 Task: Search one way flight ticket for 5 adults, 2 children, 1 infant in seat and 2 infants on lap in economy from Alamosa: San Luis Valley Regional Airport (bergman Field) to Wilmington: Wilmington International Airport on 8-6-2023. Choice of flights is Singapure airlines. Number of bags: 6 checked bags. Price is upto 55000. Outbound departure time preference is 22:45.
Action: Mouse moved to (277, 377)
Screenshot: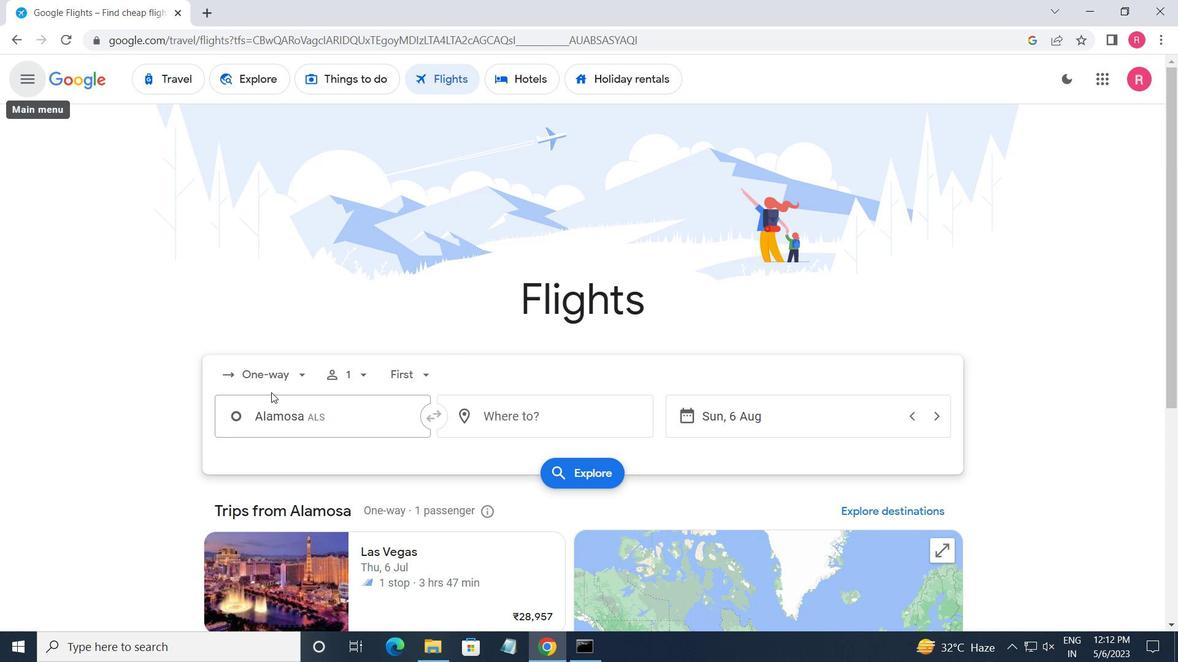 
Action: Mouse pressed left at (277, 377)
Screenshot: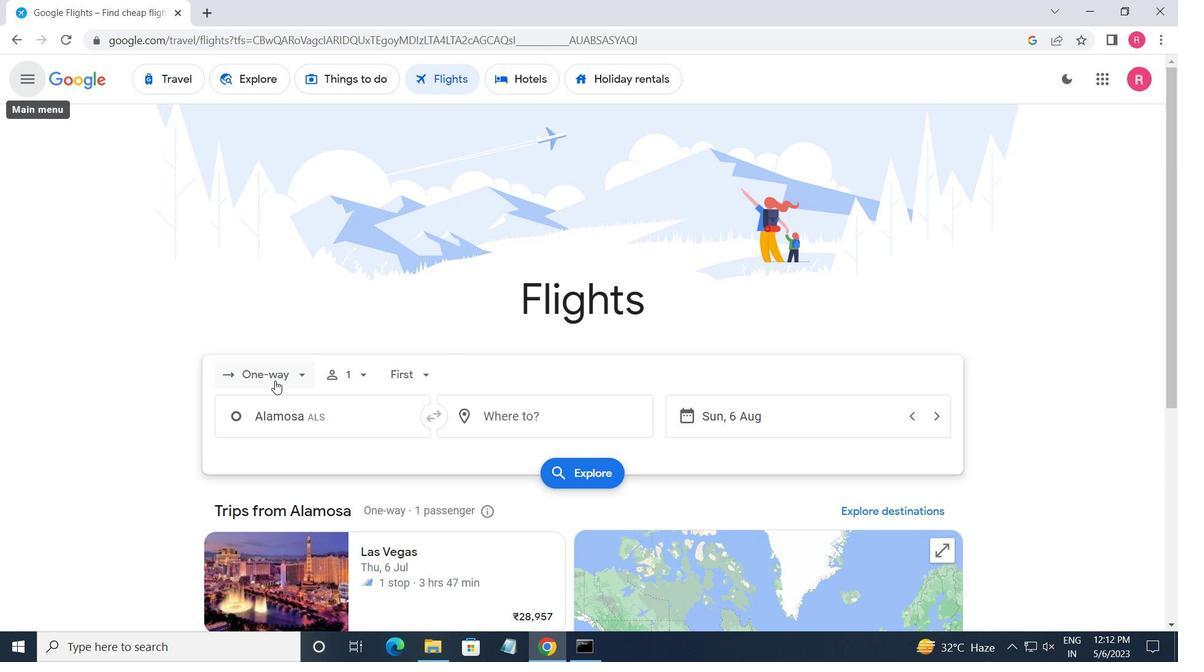 
Action: Mouse moved to (279, 449)
Screenshot: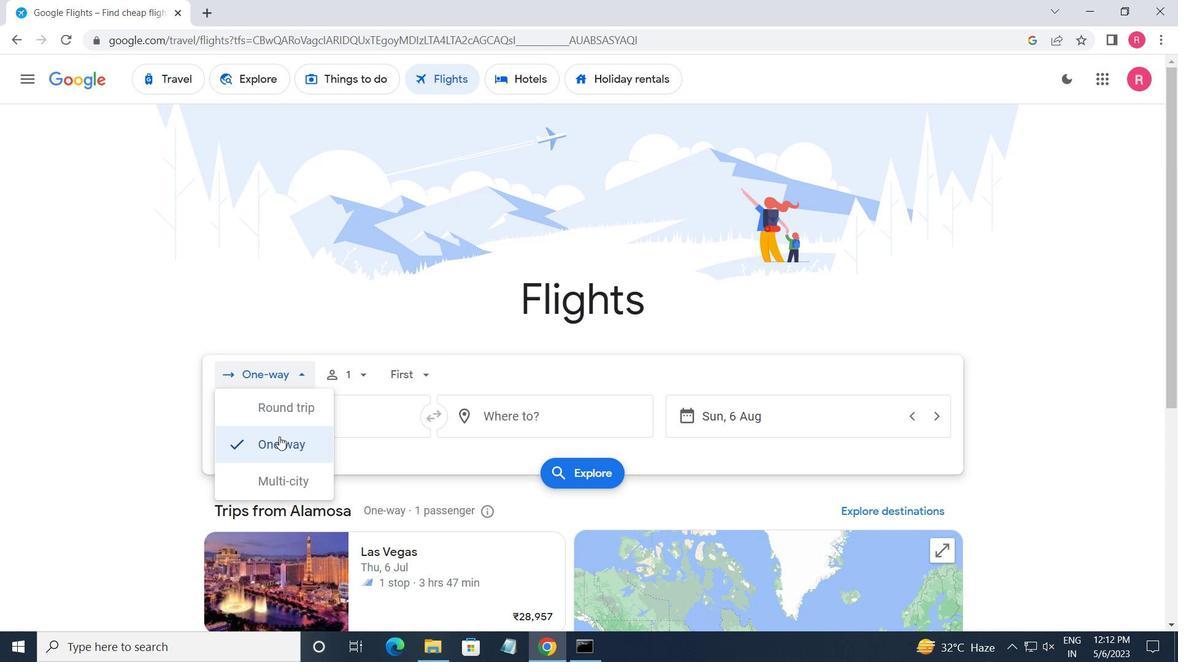 
Action: Mouse pressed left at (279, 449)
Screenshot: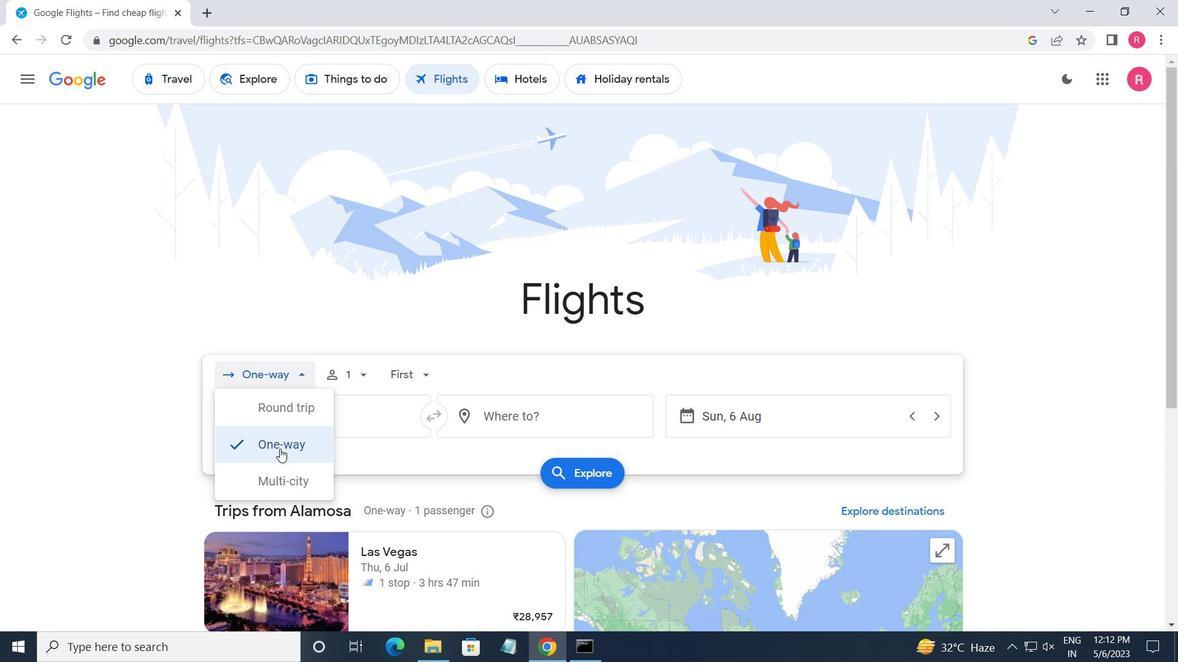 
Action: Mouse moved to (357, 368)
Screenshot: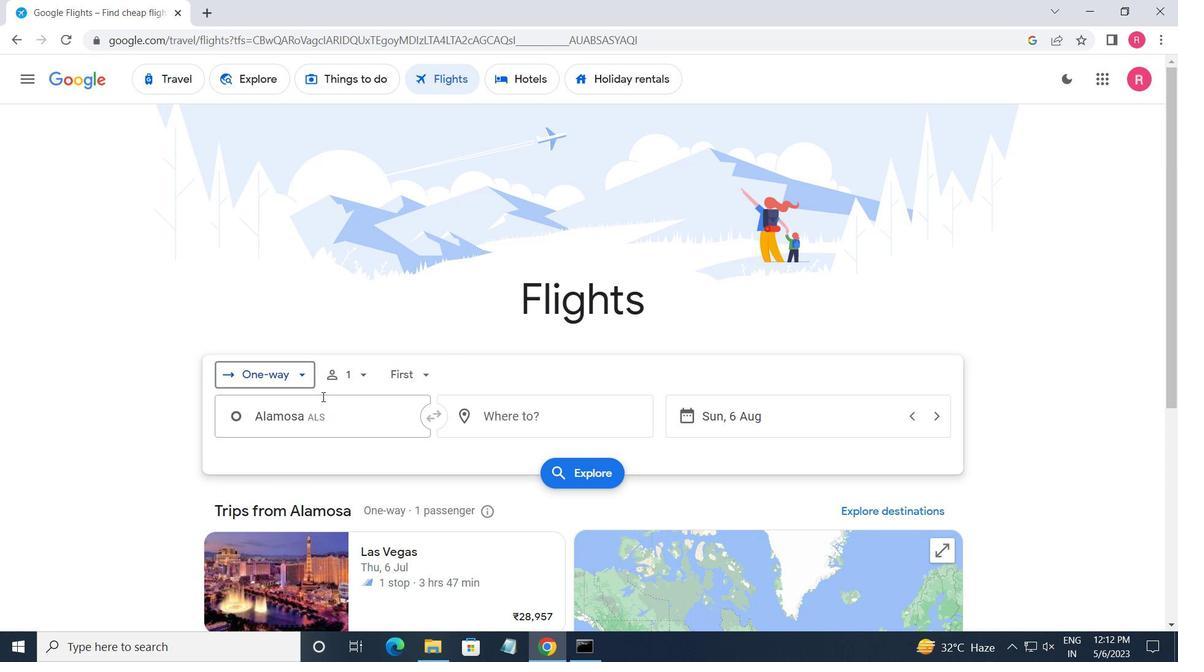 
Action: Mouse pressed left at (357, 368)
Screenshot: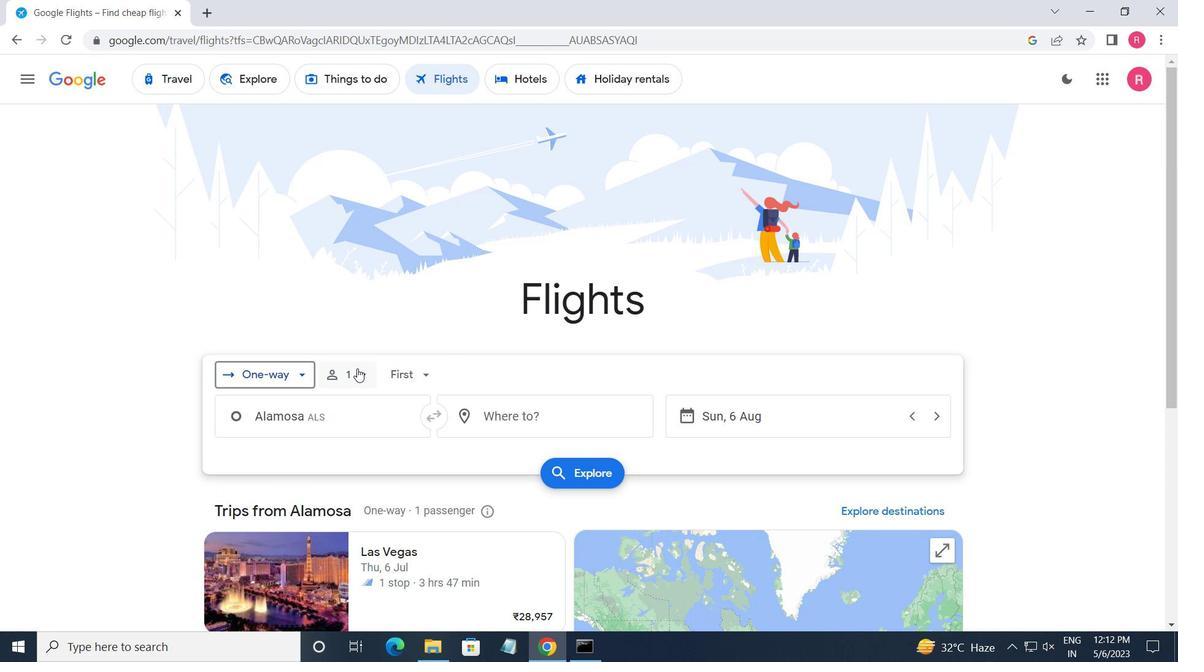 
Action: Mouse moved to (490, 414)
Screenshot: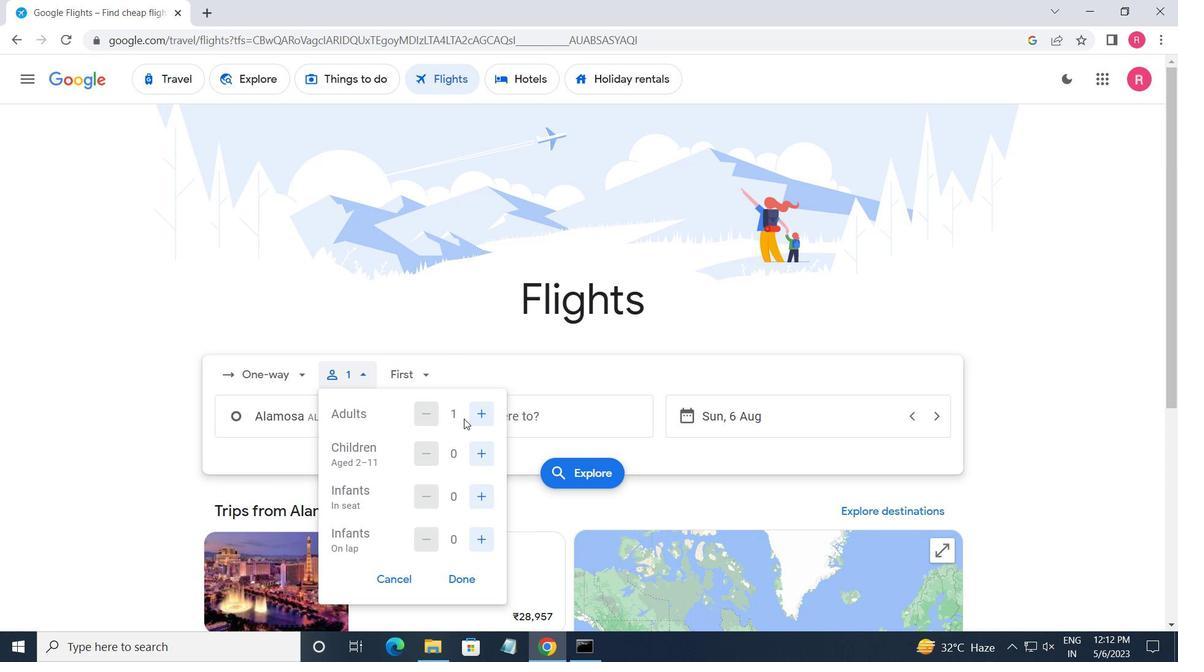 
Action: Mouse pressed left at (490, 414)
Screenshot: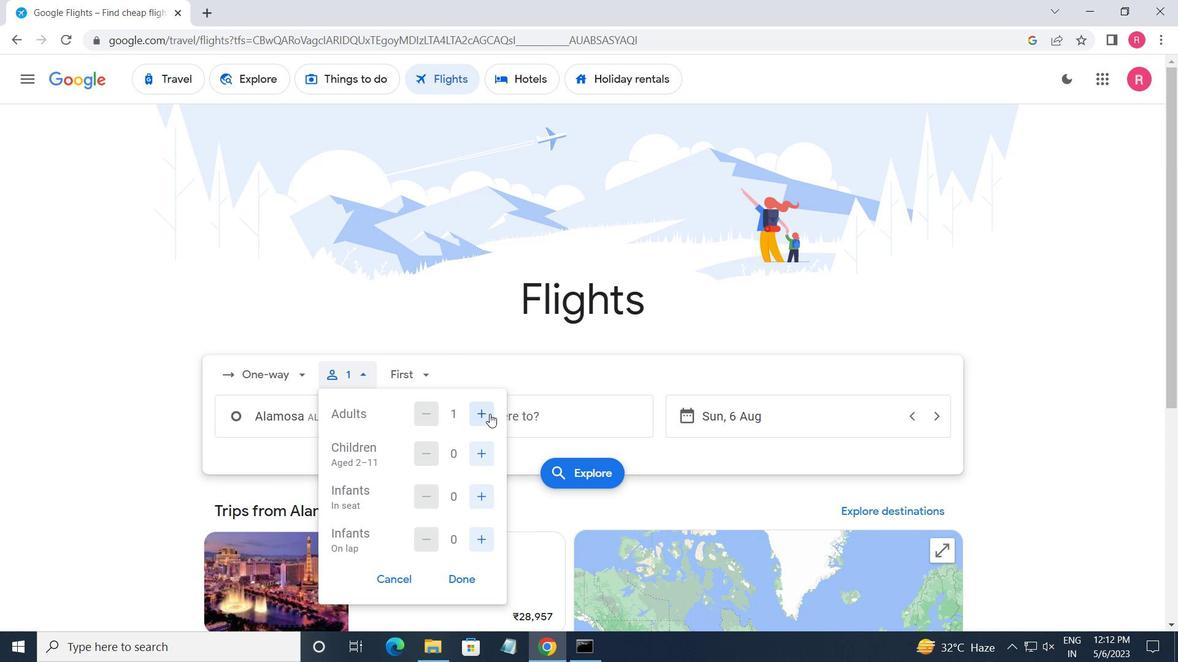 
Action: Mouse pressed left at (490, 414)
Screenshot: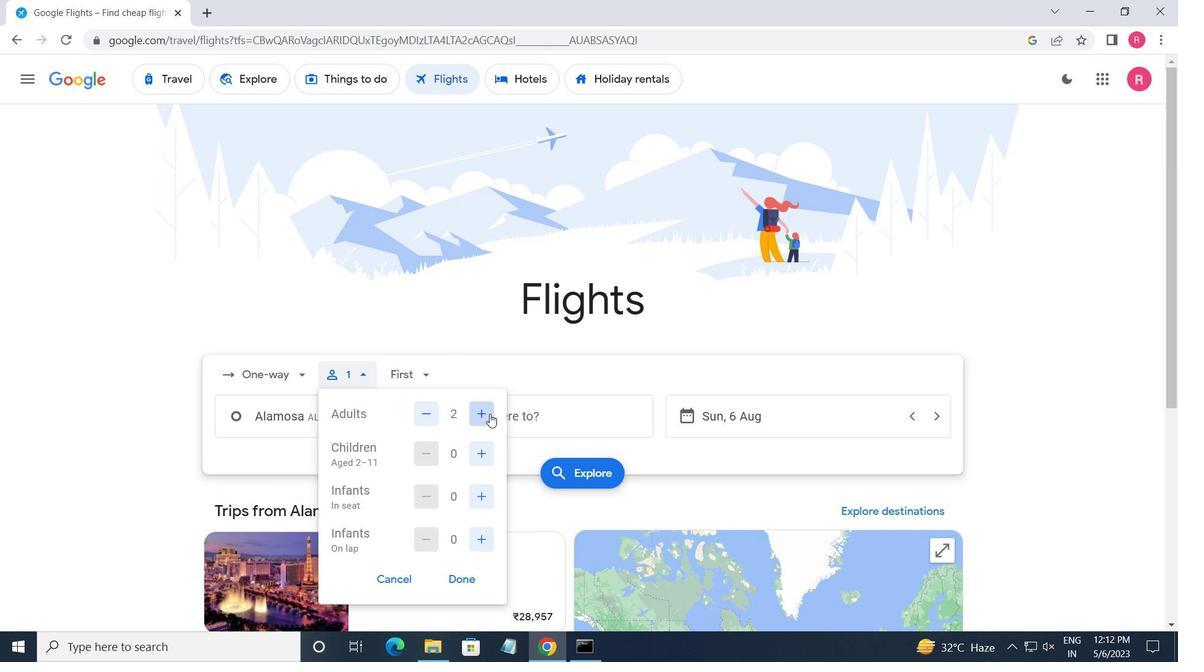 
Action: Mouse pressed left at (490, 414)
Screenshot: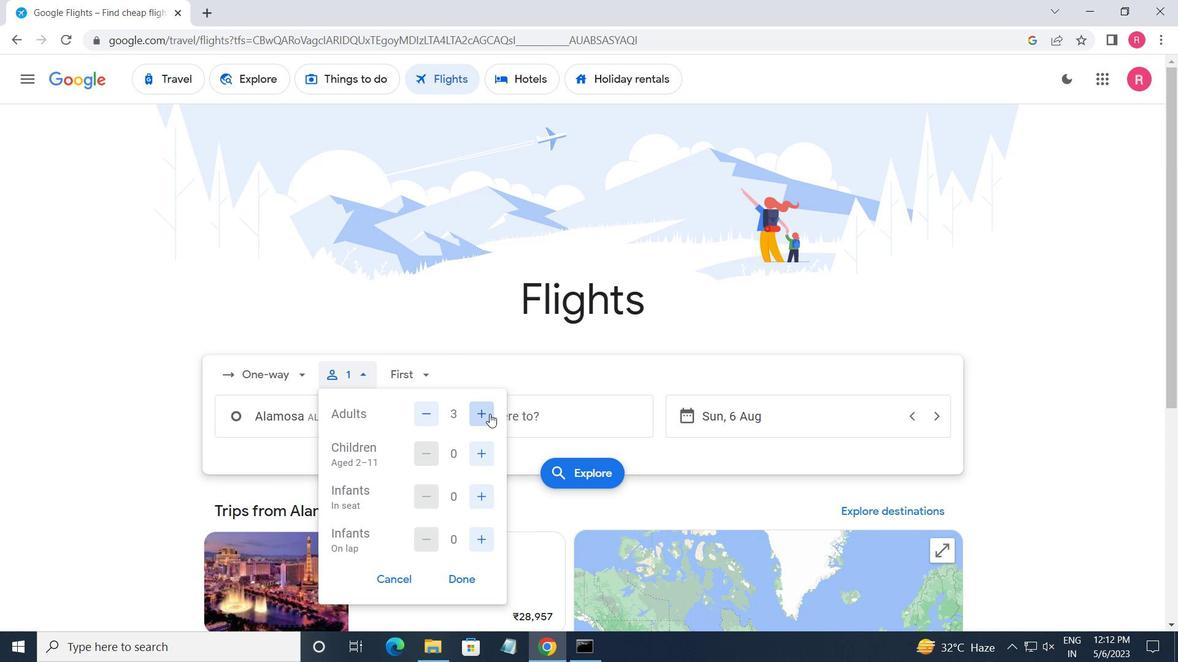 
Action: Mouse pressed left at (490, 414)
Screenshot: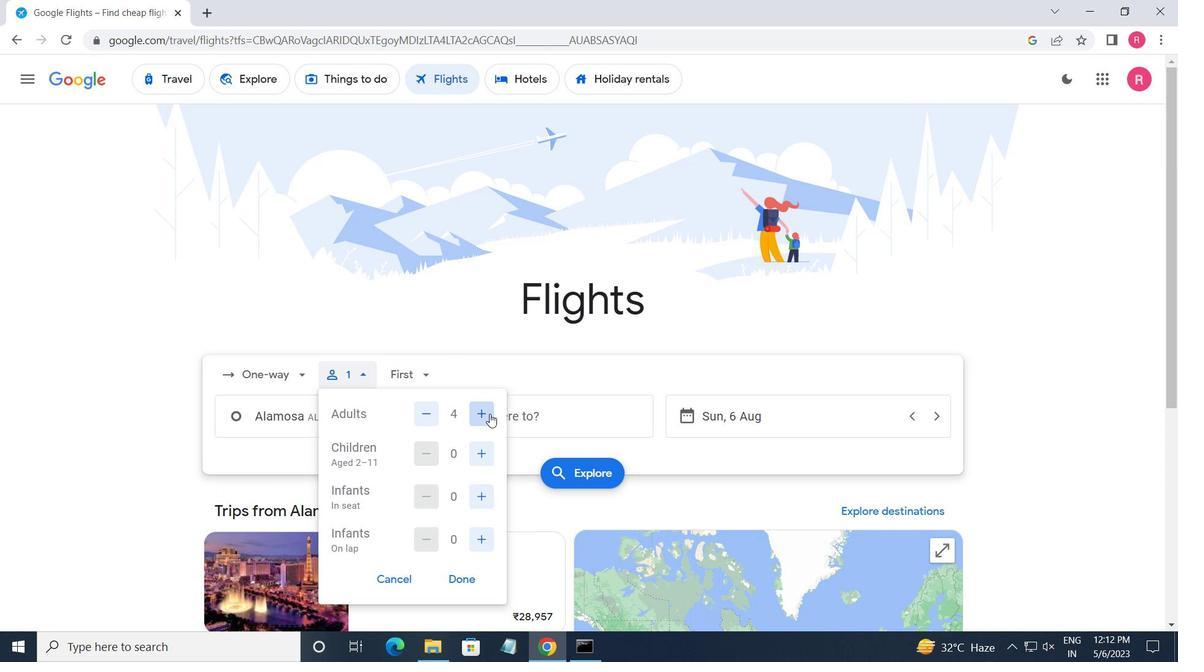 
Action: Mouse moved to (485, 459)
Screenshot: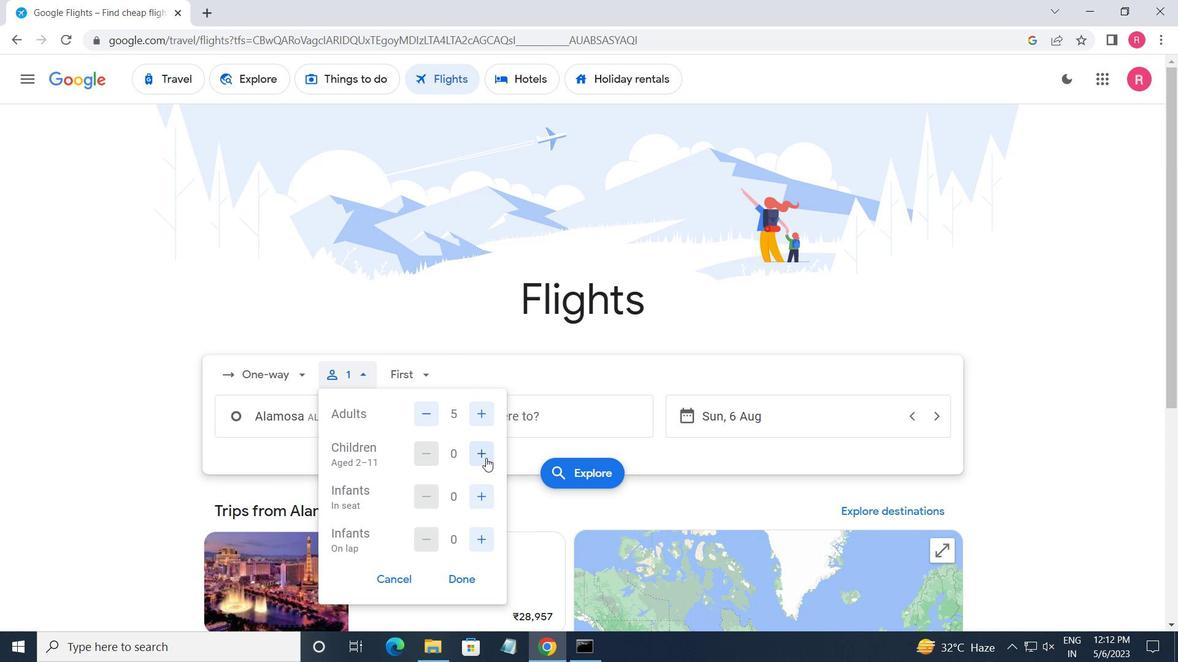 
Action: Mouse pressed left at (485, 459)
Screenshot: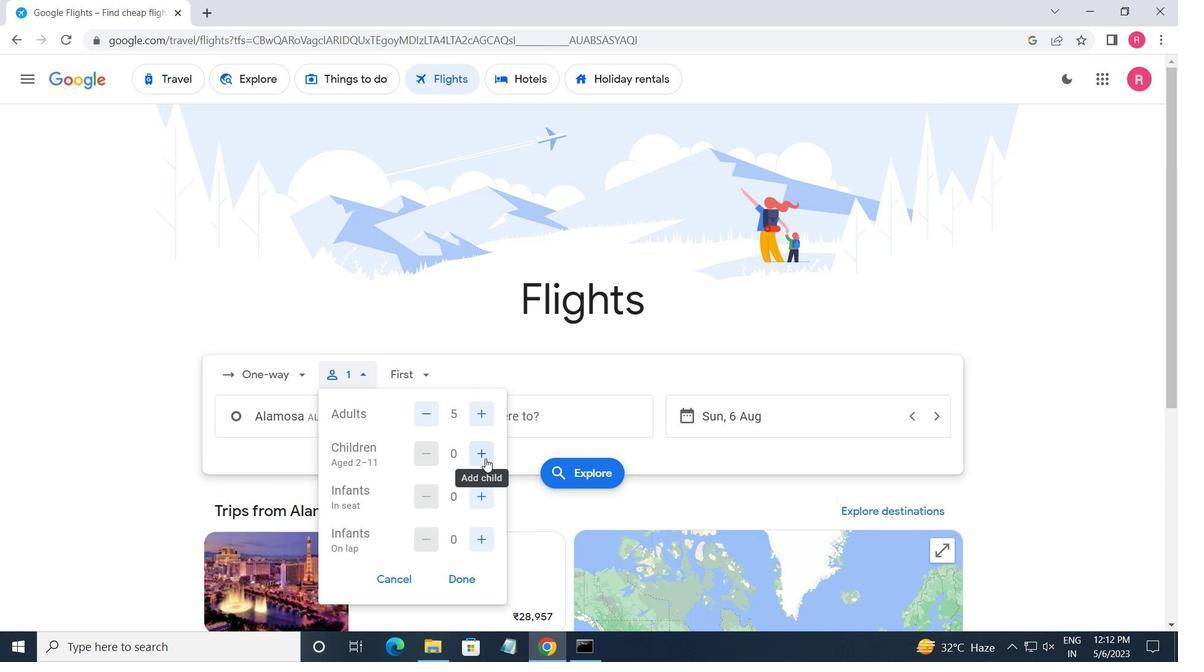 
Action: Mouse pressed left at (485, 459)
Screenshot: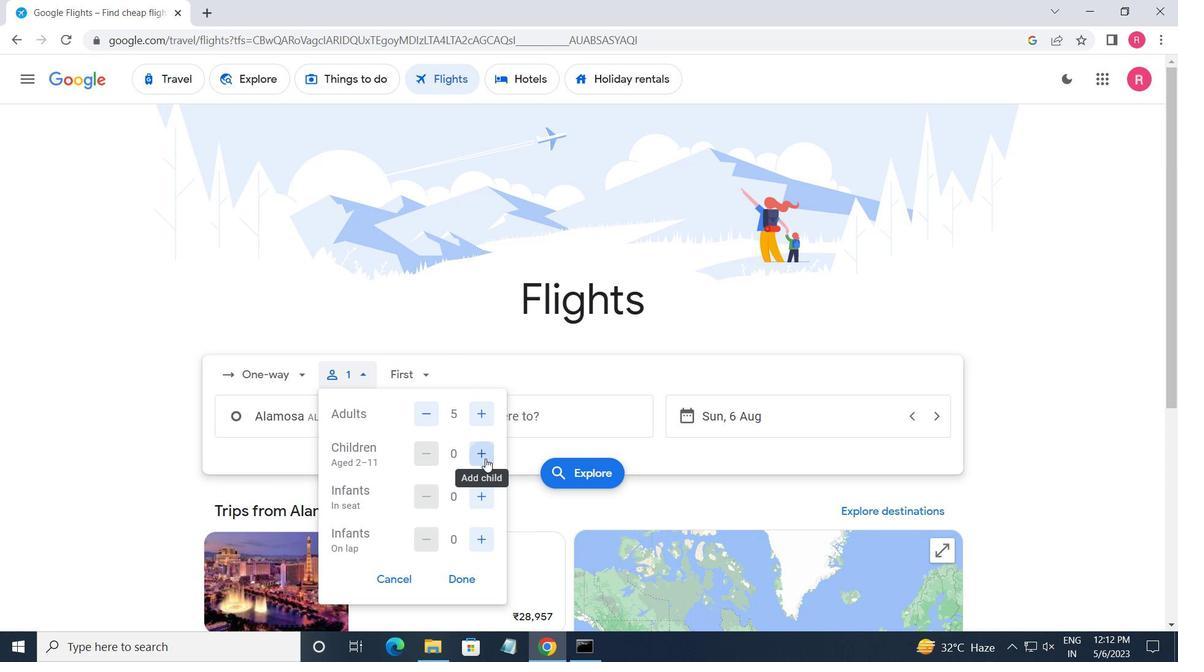 
Action: Mouse moved to (481, 495)
Screenshot: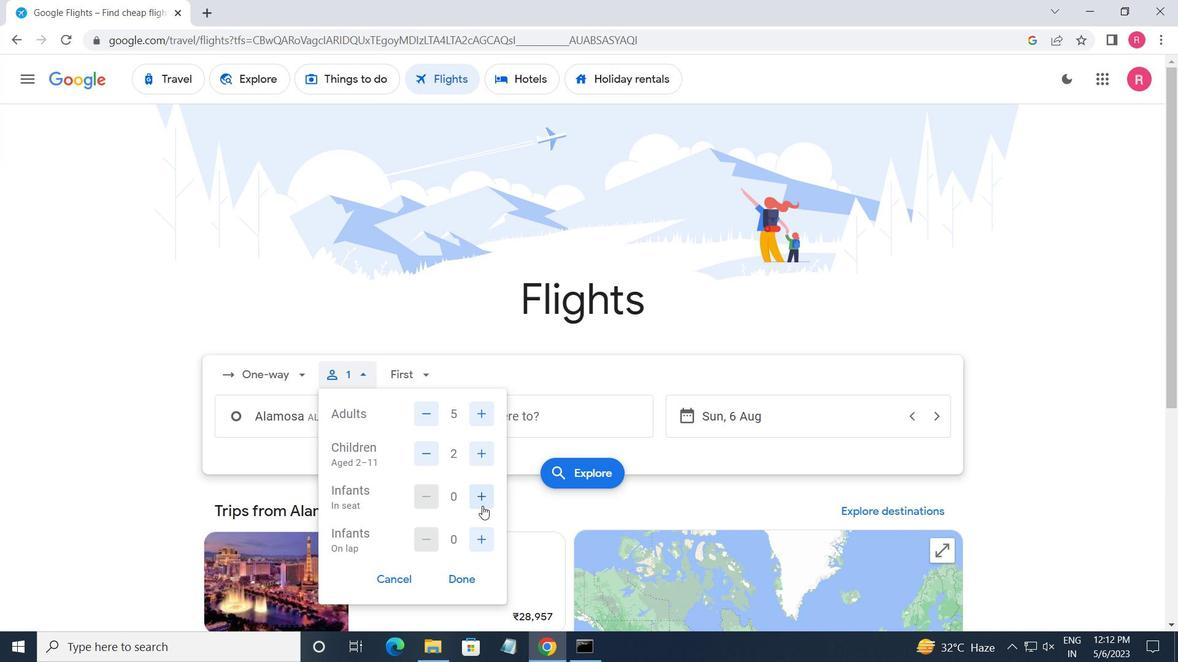 
Action: Mouse pressed left at (481, 495)
Screenshot: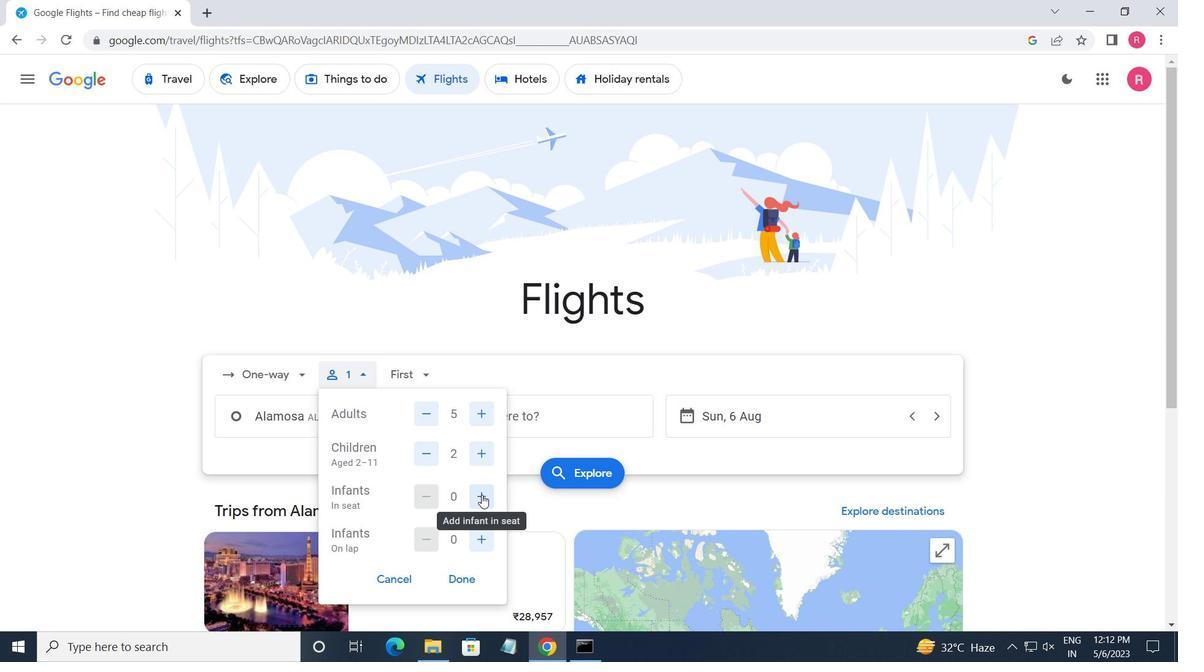 
Action: Mouse moved to (482, 537)
Screenshot: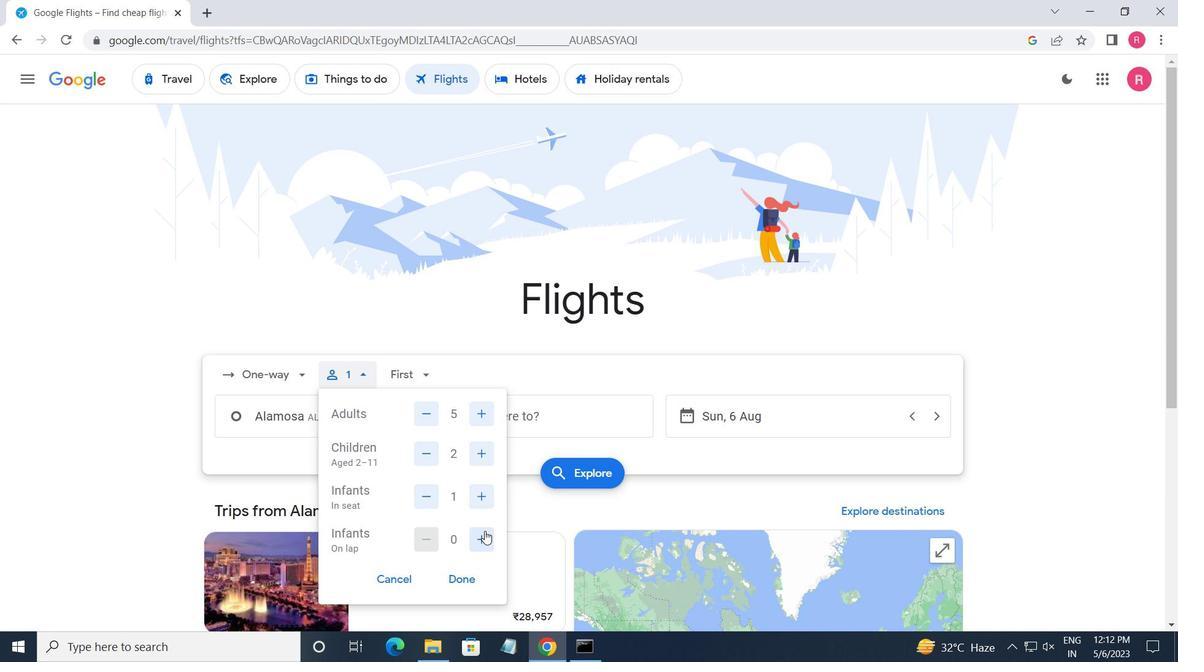 
Action: Mouse pressed left at (482, 537)
Screenshot: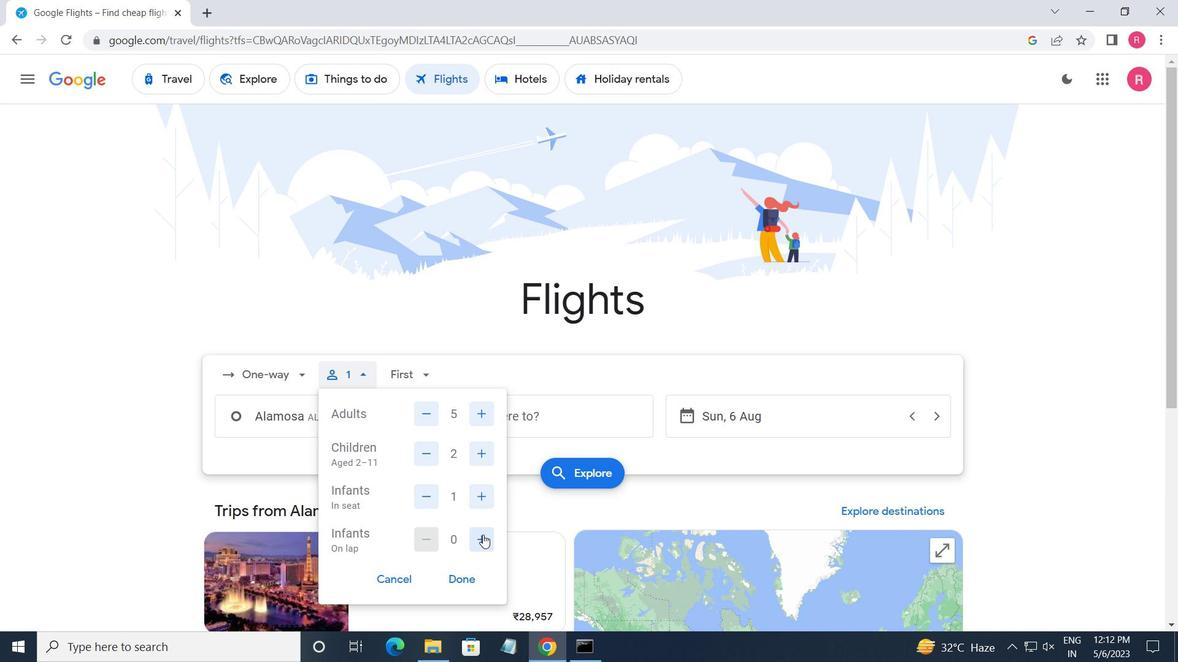 
Action: Mouse pressed left at (482, 537)
Screenshot: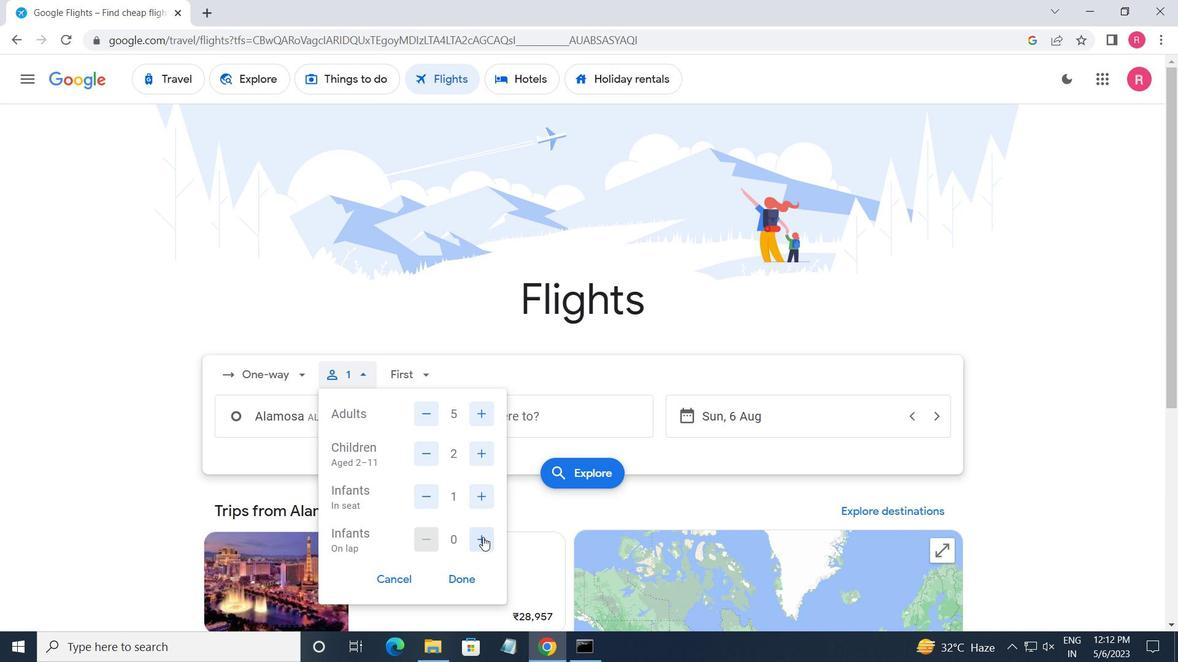 
Action: Mouse moved to (430, 533)
Screenshot: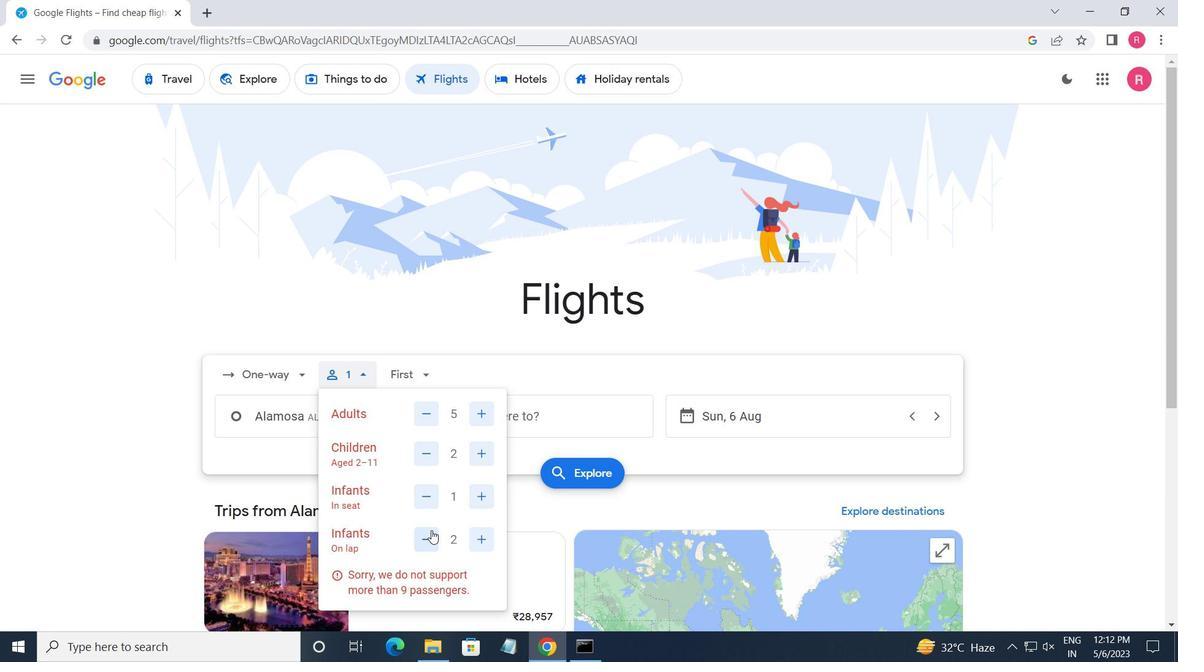 
Action: Mouse pressed left at (430, 533)
Screenshot: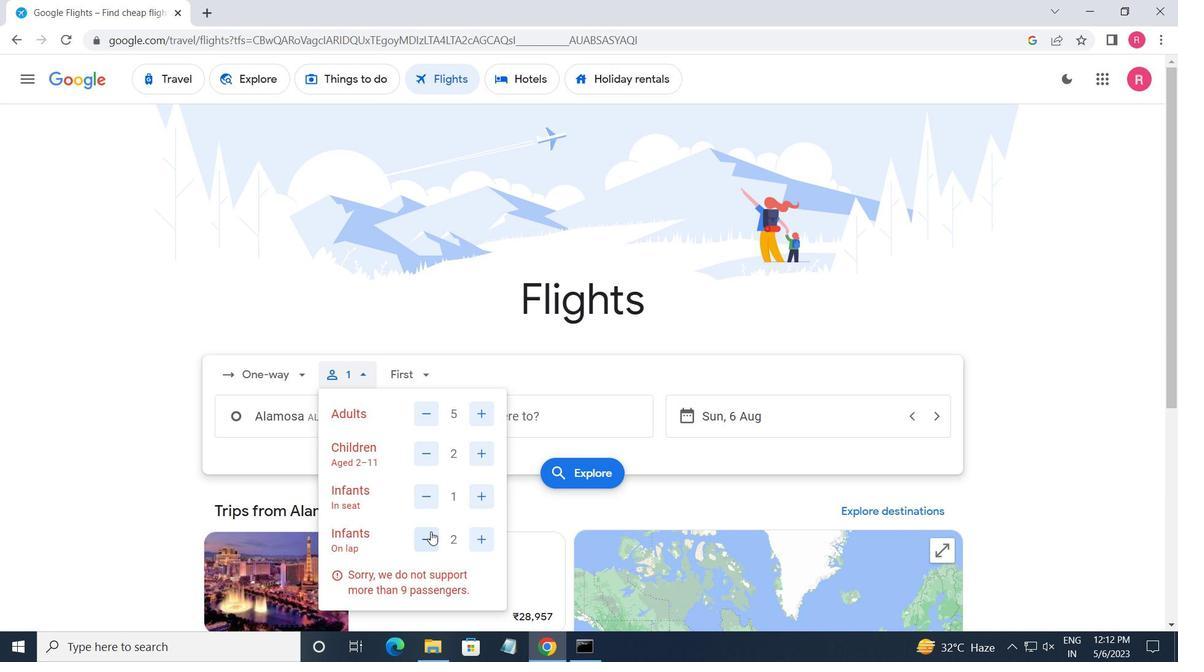 
Action: Mouse moved to (465, 576)
Screenshot: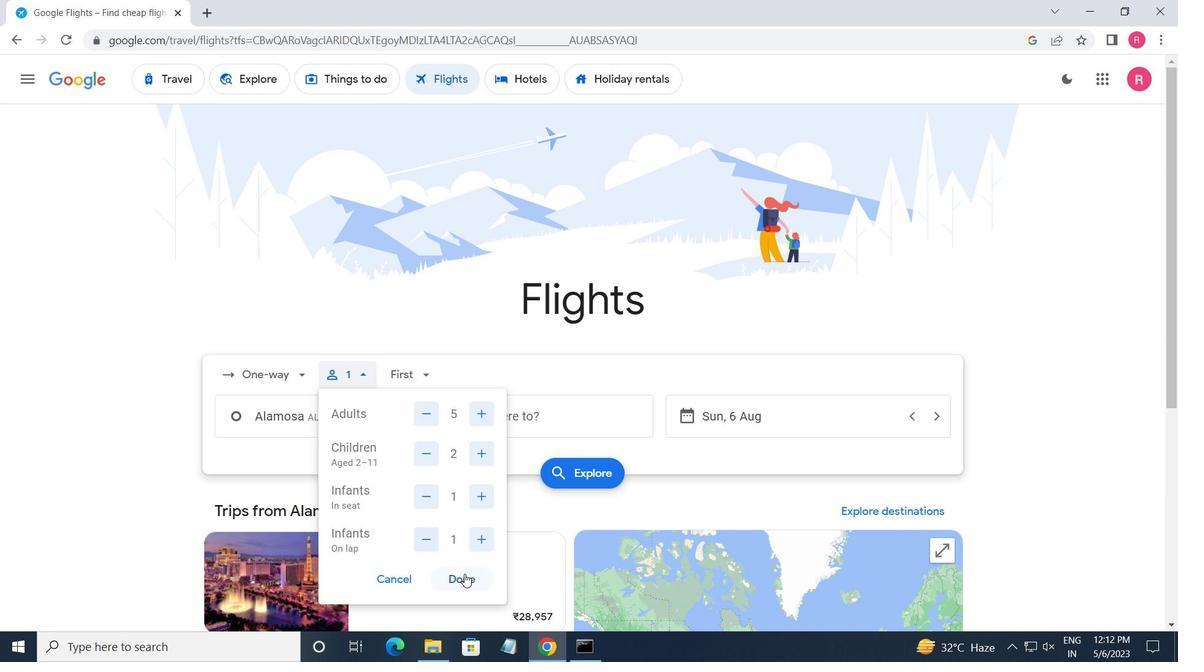 
Action: Mouse pressed left at (465, 576)
Screenshot: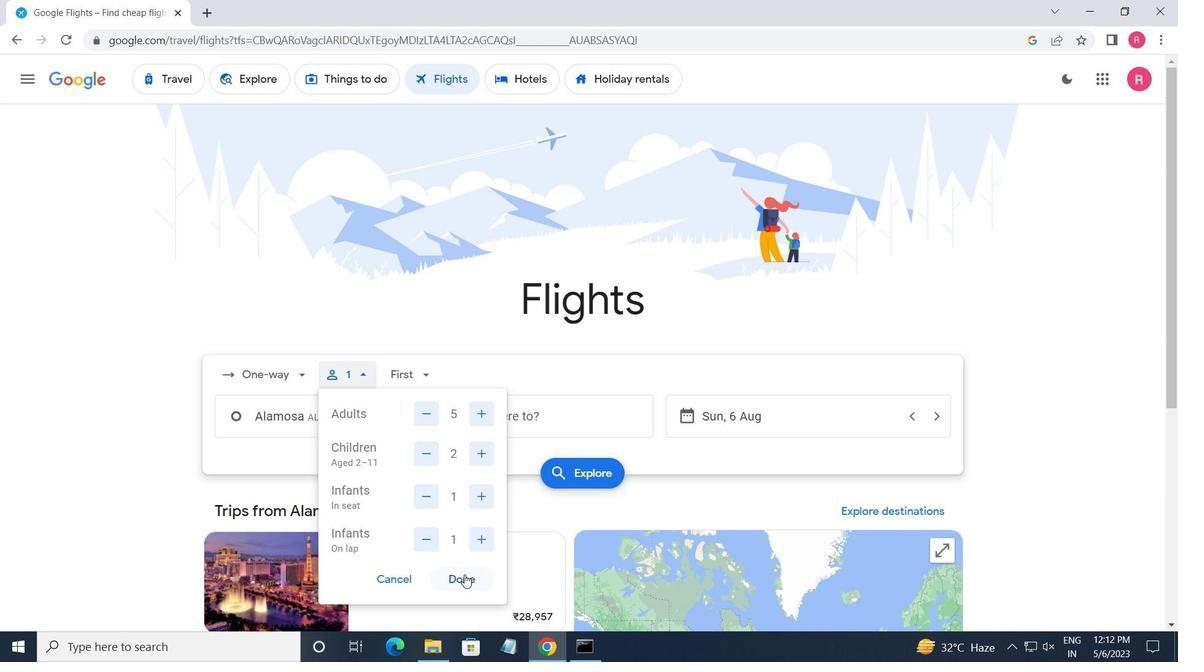 
Action: Mouse moved to (418, 365)
Screenshot: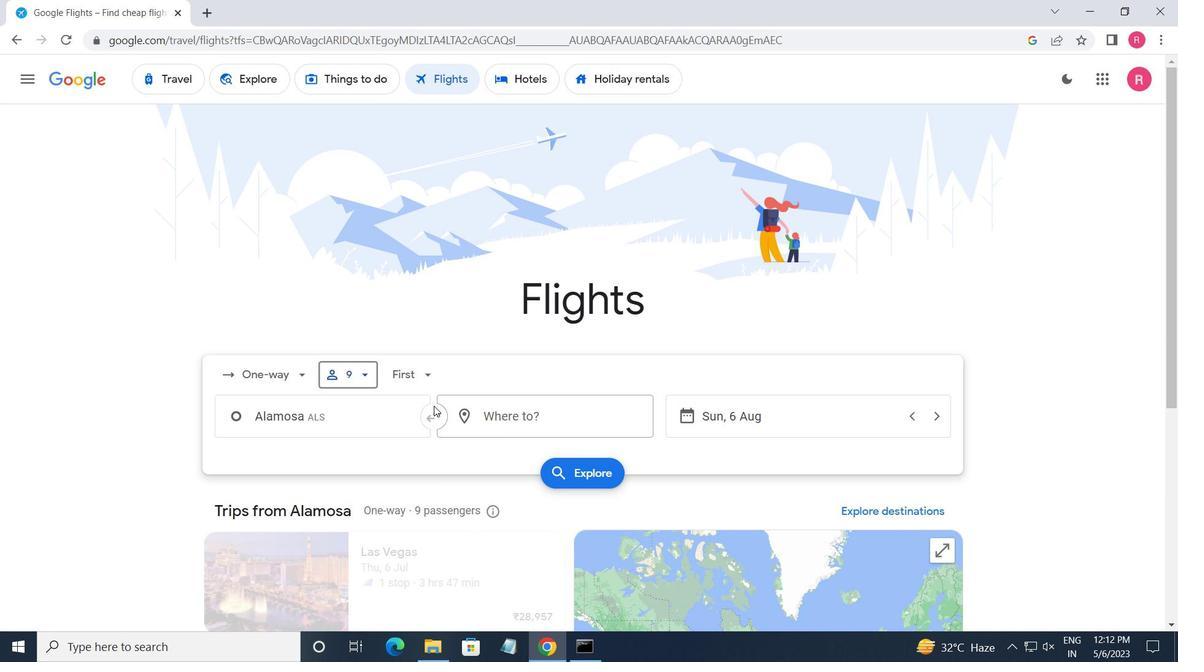 
Action: Mouse pressed left at (418, 365)
Screenshot: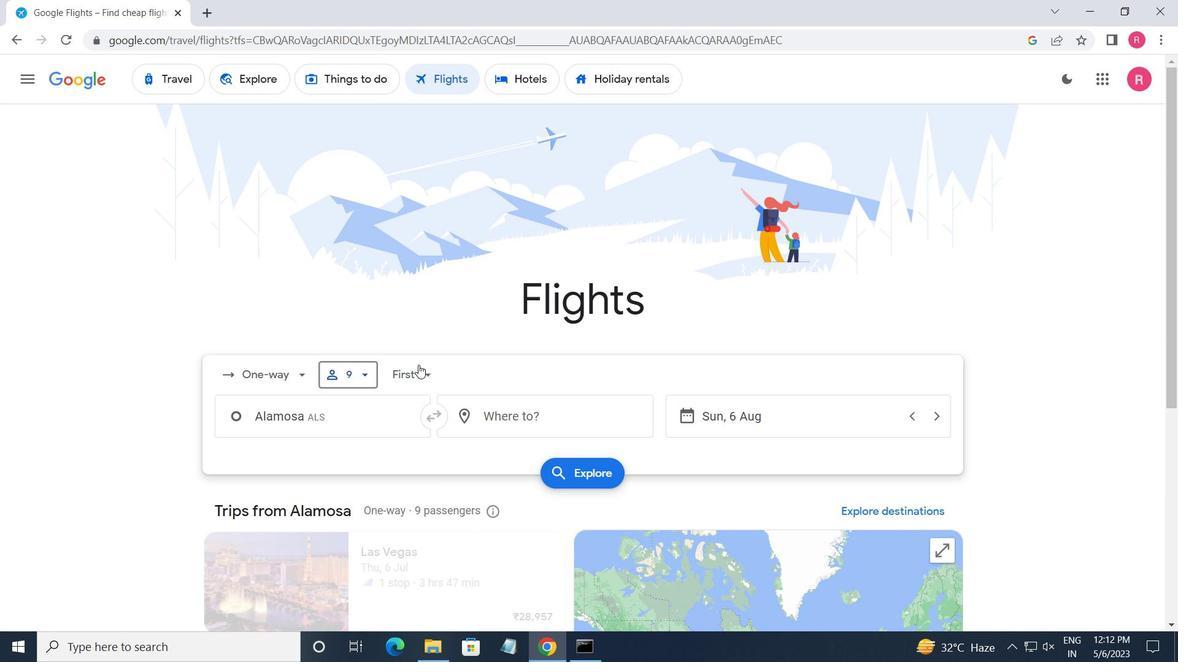 
Action: Mouse moved to (452, 414)
Screenshot: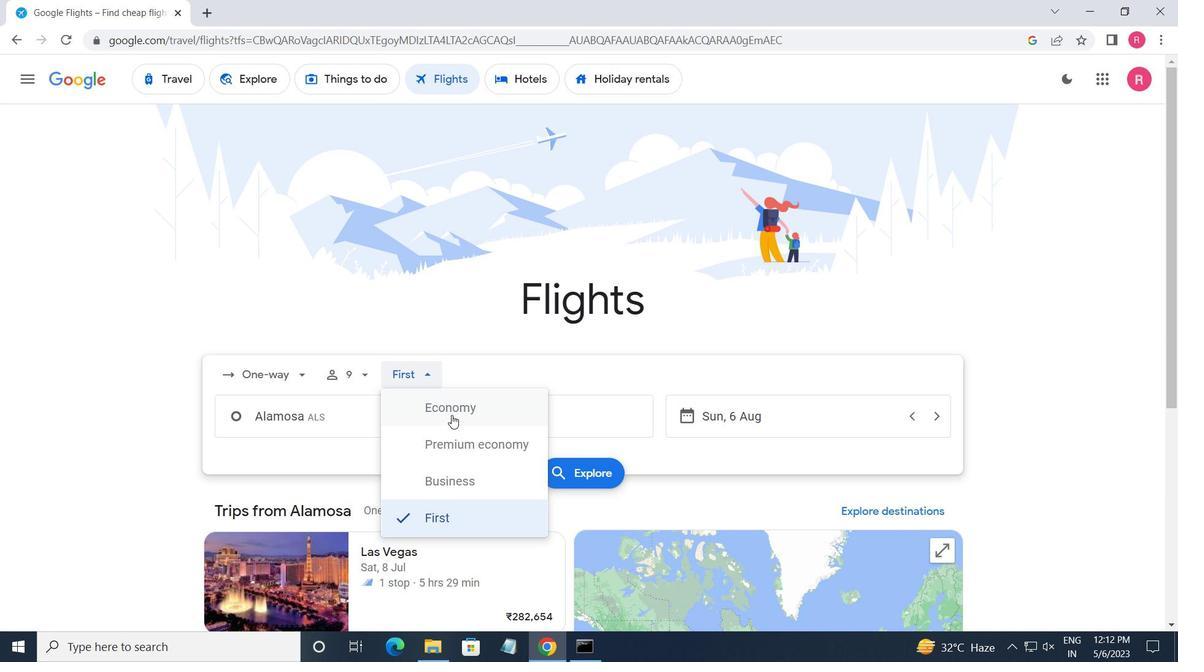 
Action: Mouse pressed left at (452, 414)
Screenshot: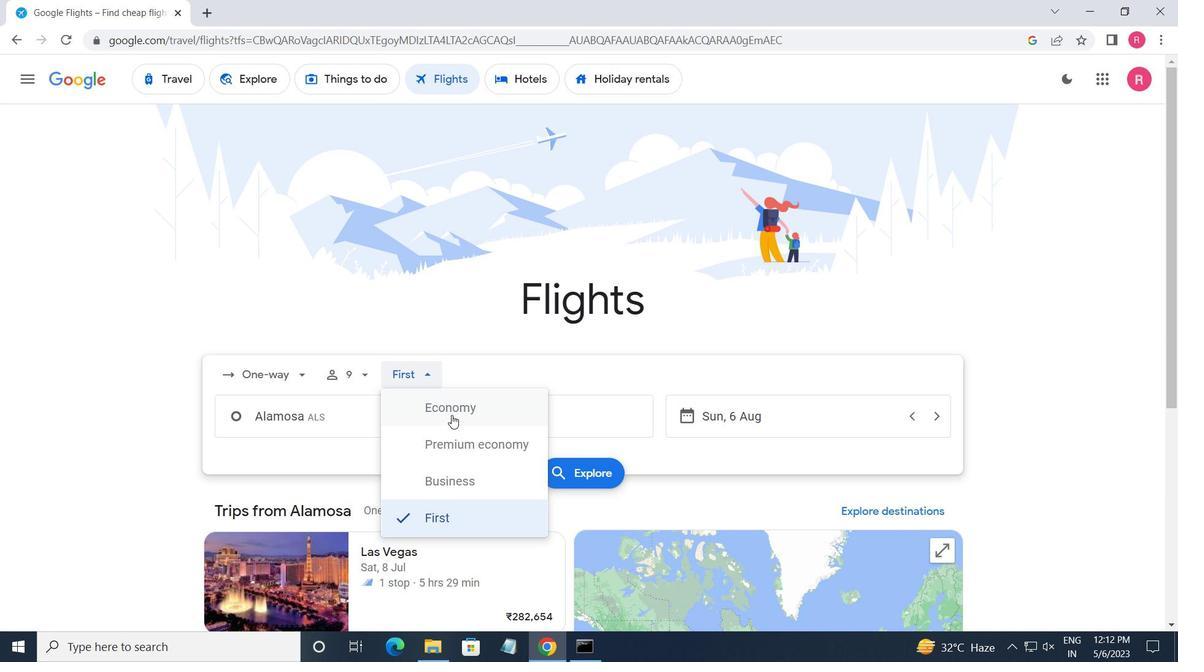 
Action: Mouse moved to (357, 422)
Screenshot: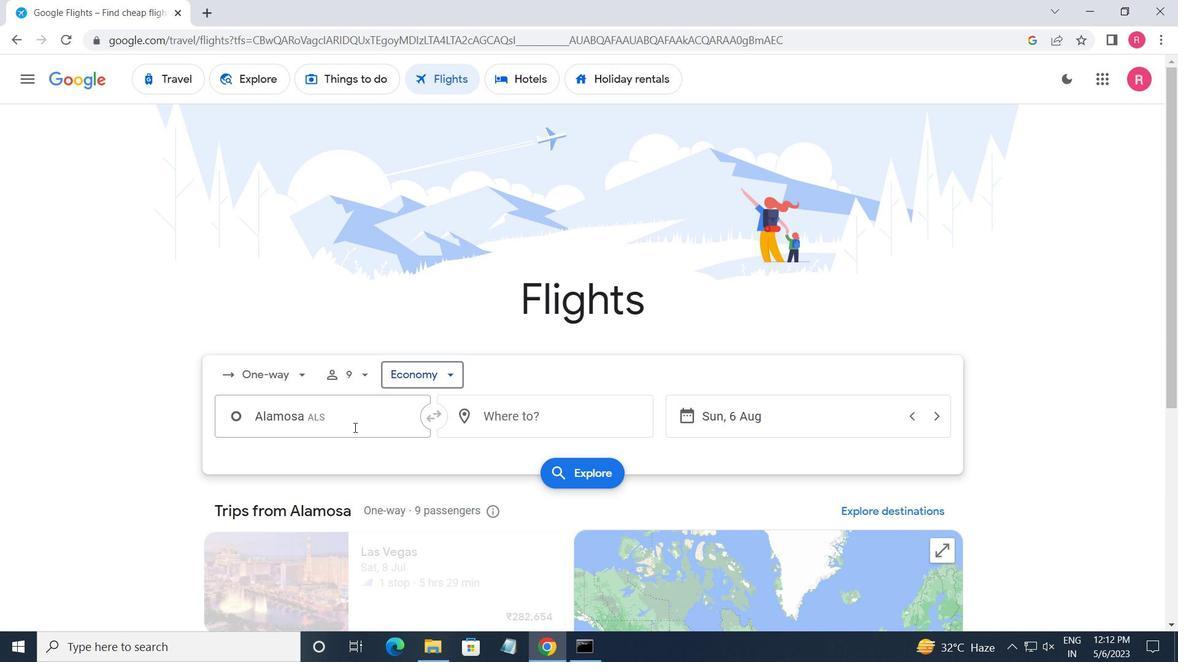 
Action: Mouse pressed left at (357, 422)
Screenshot: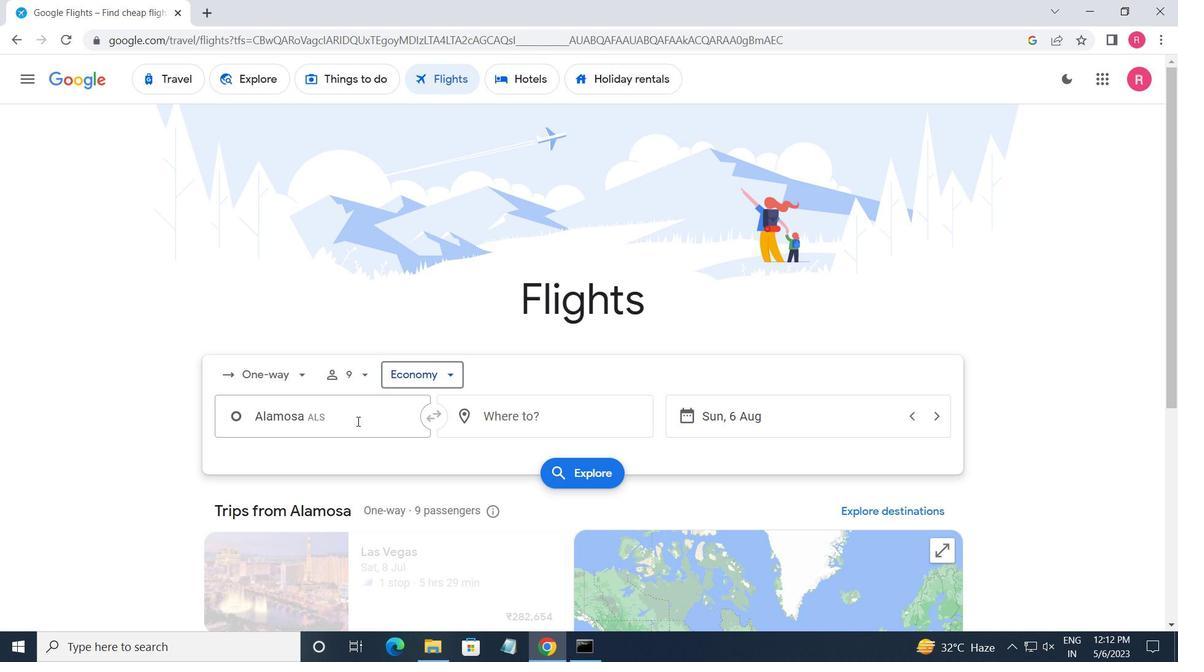 
Action: Key pressed <Key.shift>AK<Key.backspace>LM<Key.backspace>AMOSA
Screenshot: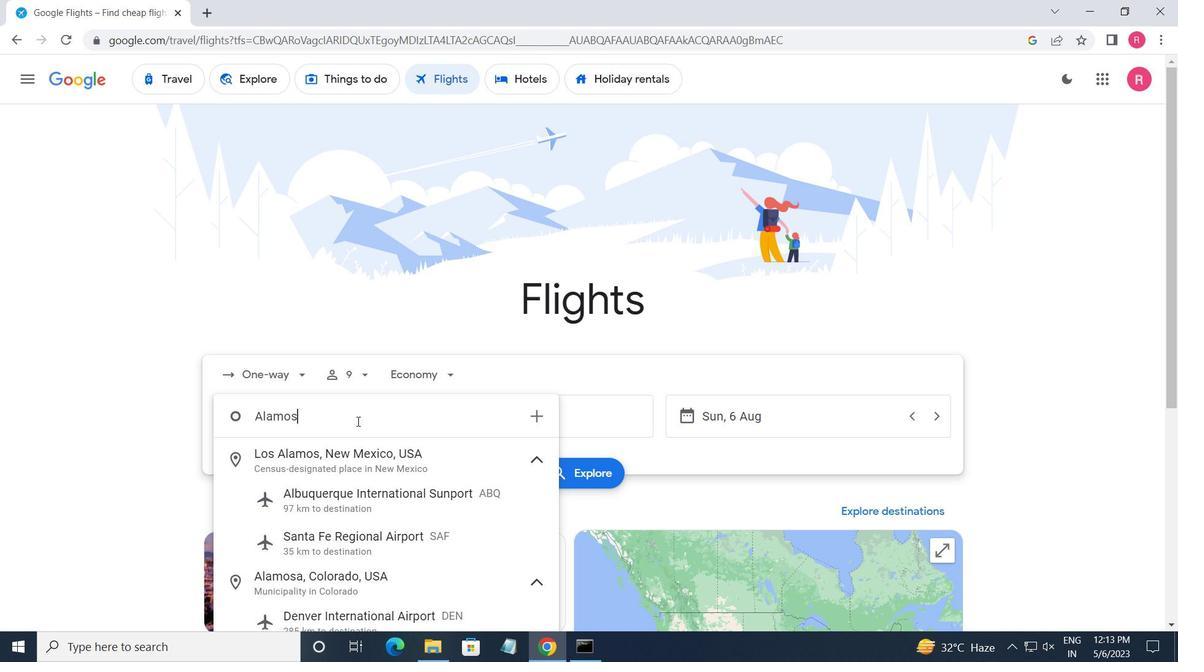 
Action: Mouse moved to (367, 554)
Screenshot: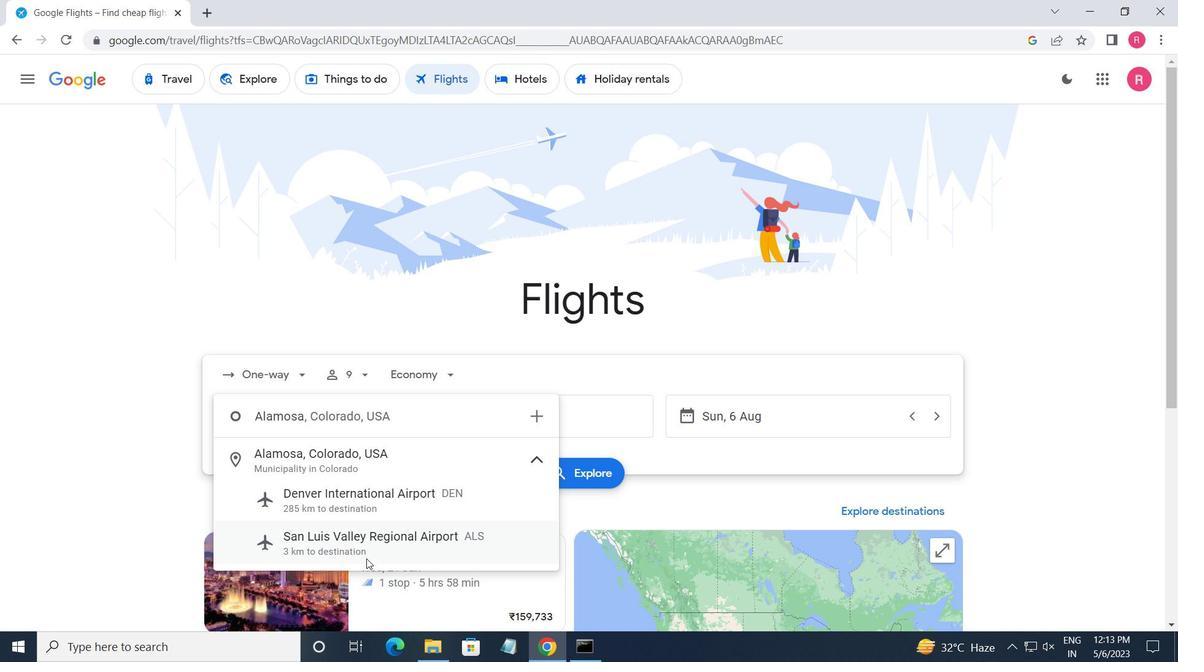 
Action: Mouse pressed left at (367, 554)
Screenshot: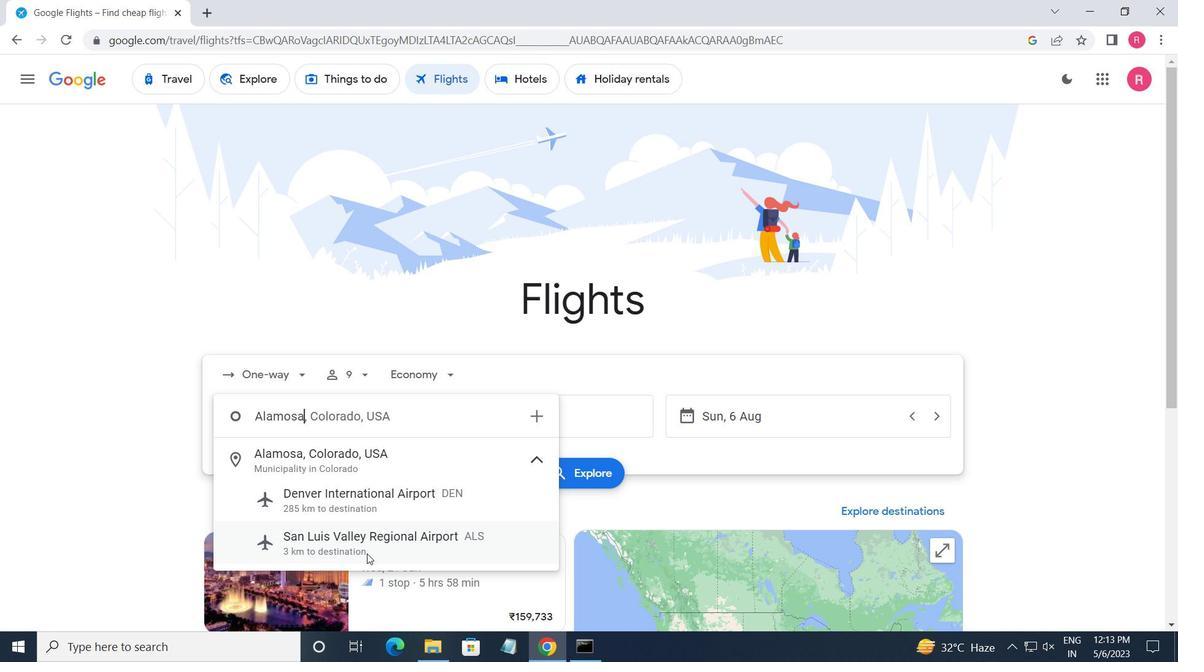 
Action: Mouse moved to (482, 411)
Screenshot: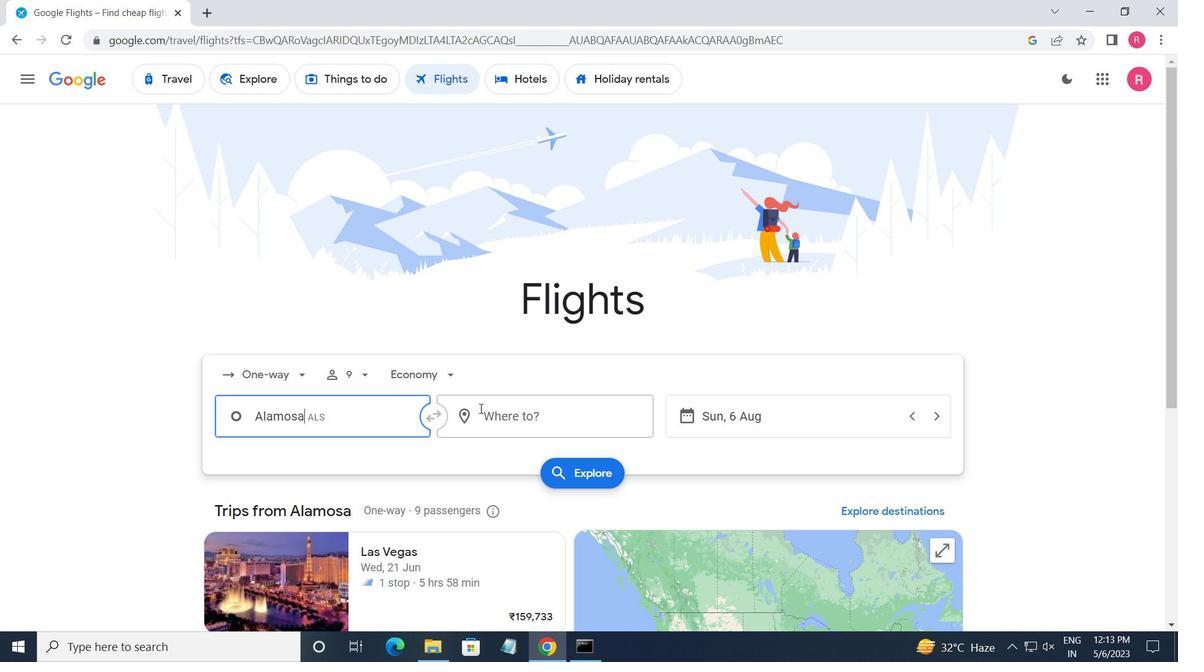 
Action: Mouse pressed left at (482, 411)
Screenshot: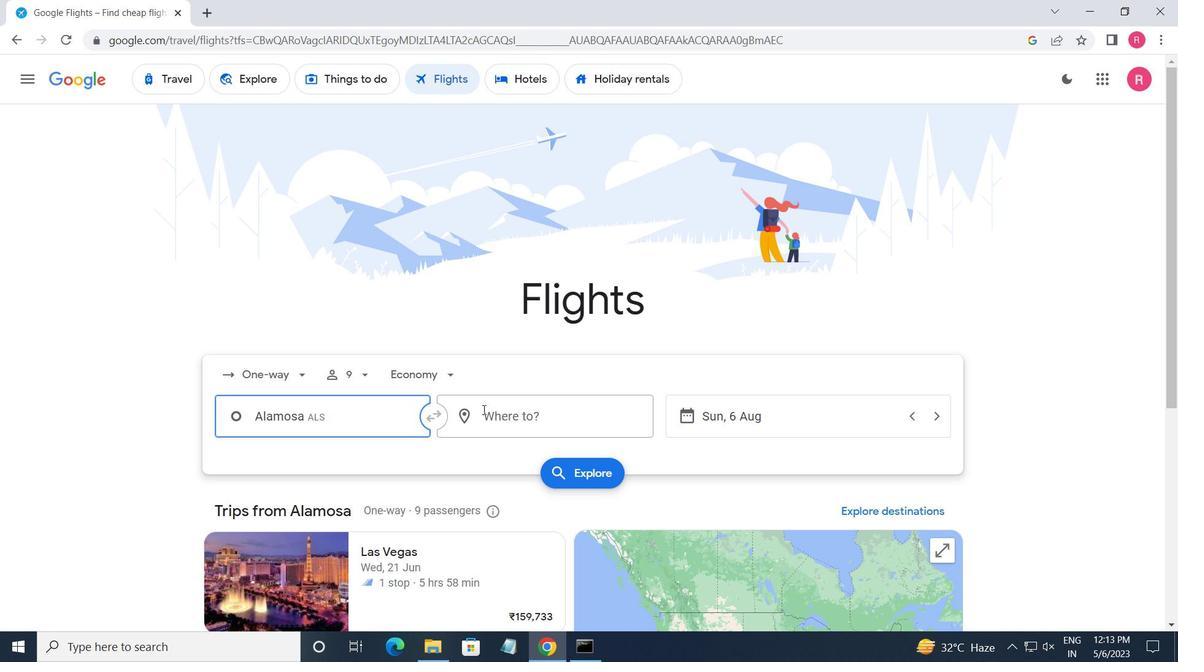
Action: Mouse moved to (343, 555)
Screenshot: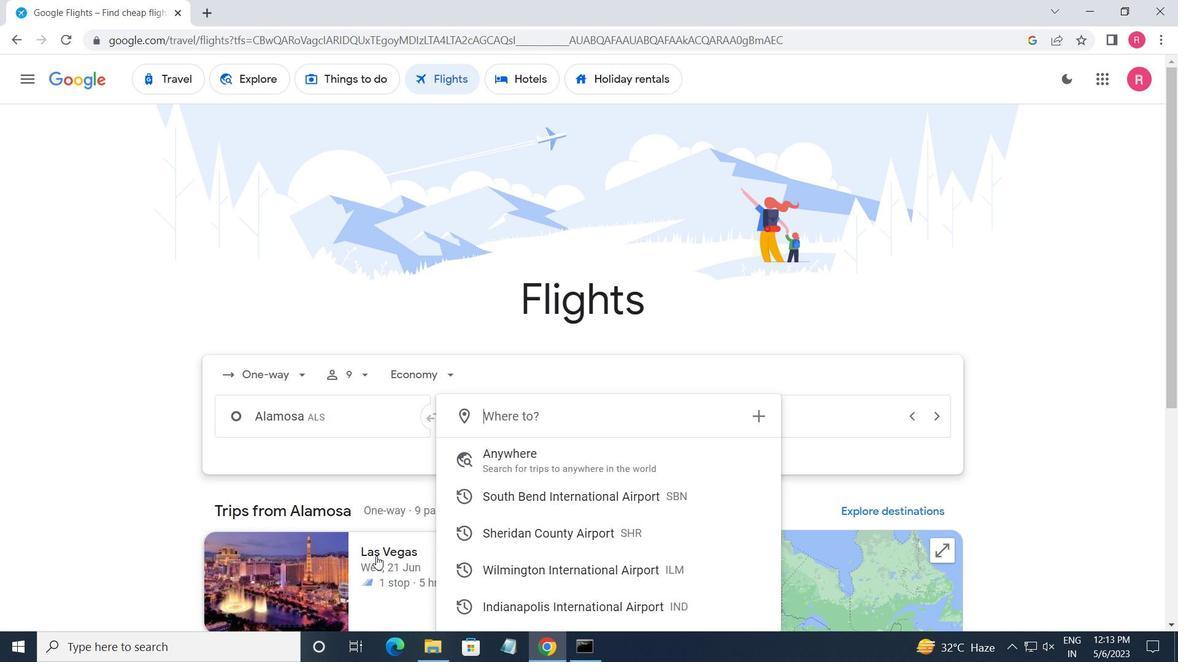 
Action: Key pressed <Key.shift>WILMINGTON
Screenshot: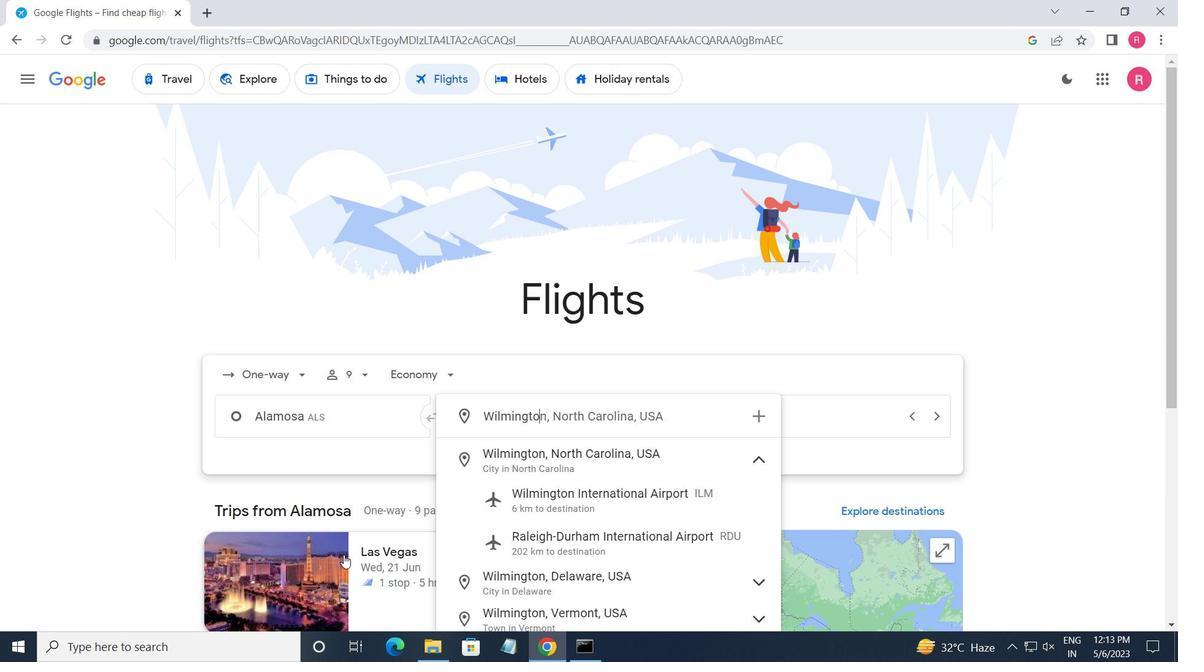 
Action: Mouse moved to (563, 498)
Screenshot: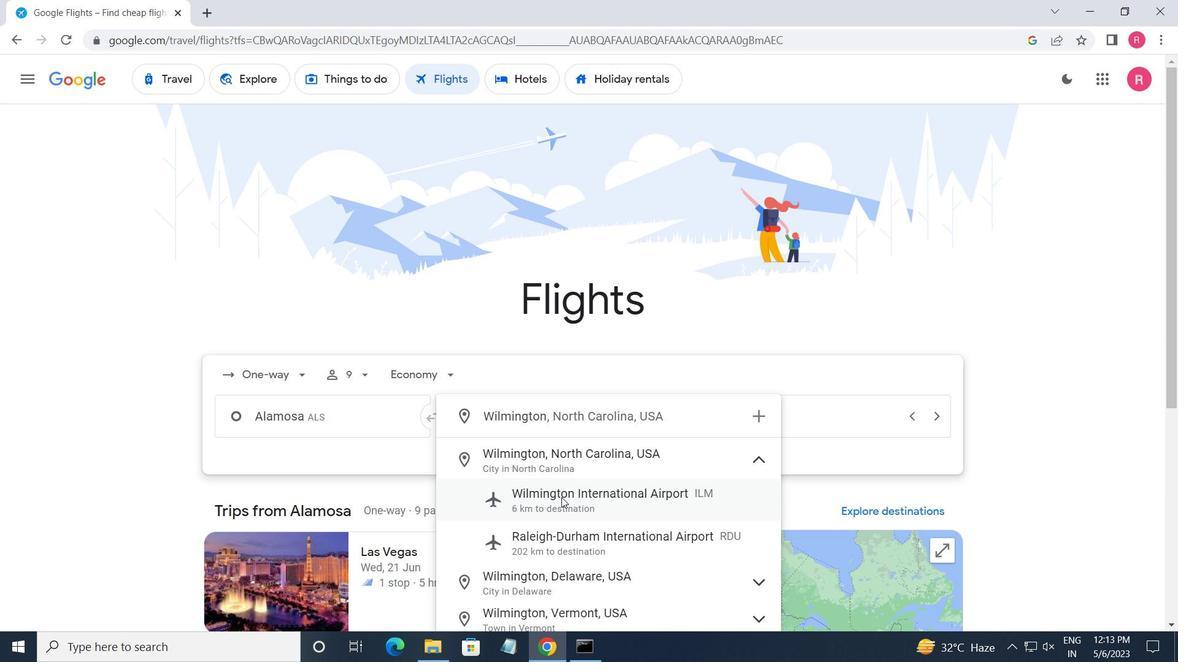 
Action: Mouse pressed left at (563, 498)
Screenshot: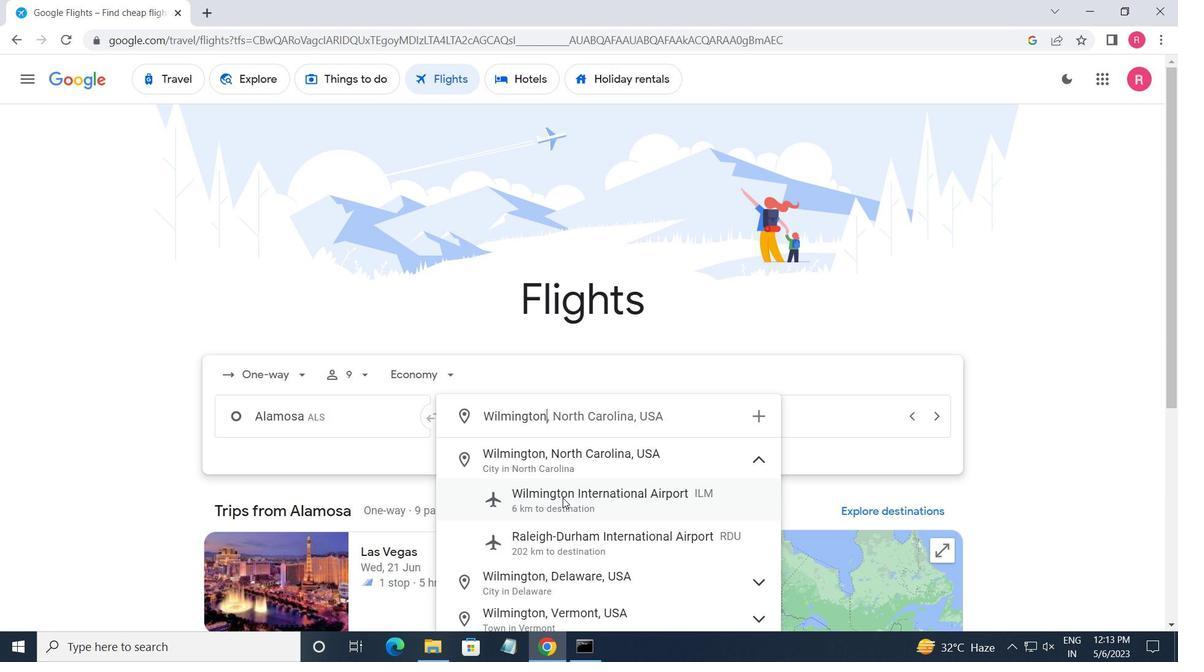 
Action: Mouse moved to (724, 405)
Screenshot: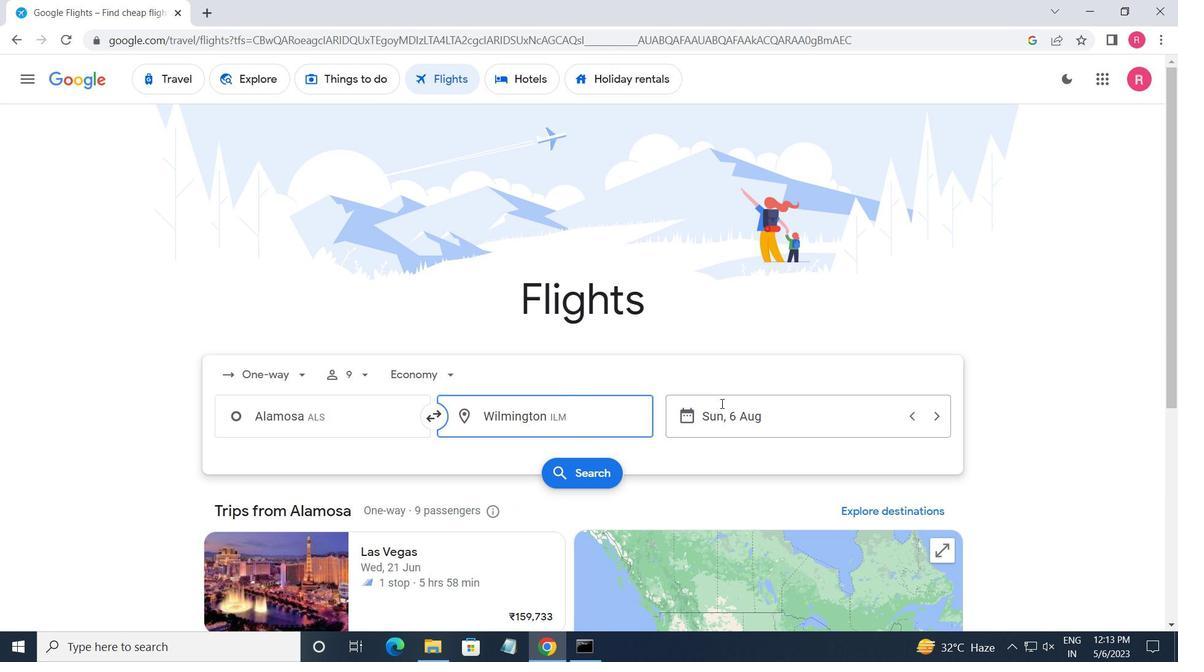 
Action: Mouse pressed left at (724, 405)
Screenshot: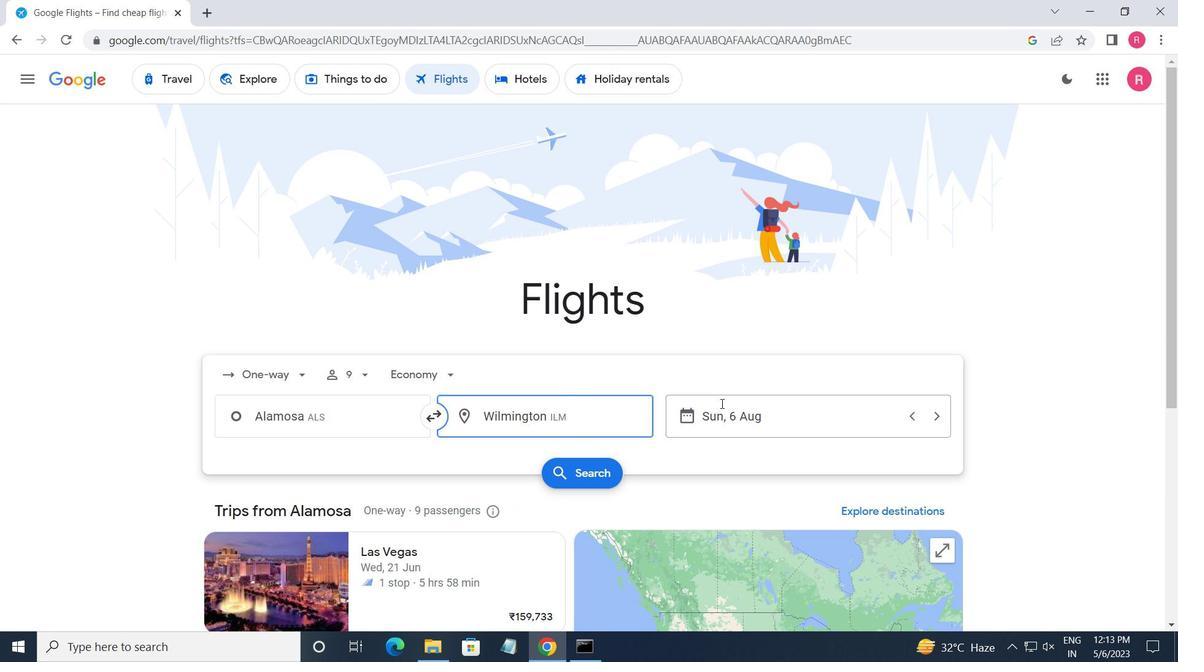 
Action: Mouse moved to (393, 391)
Screenshot: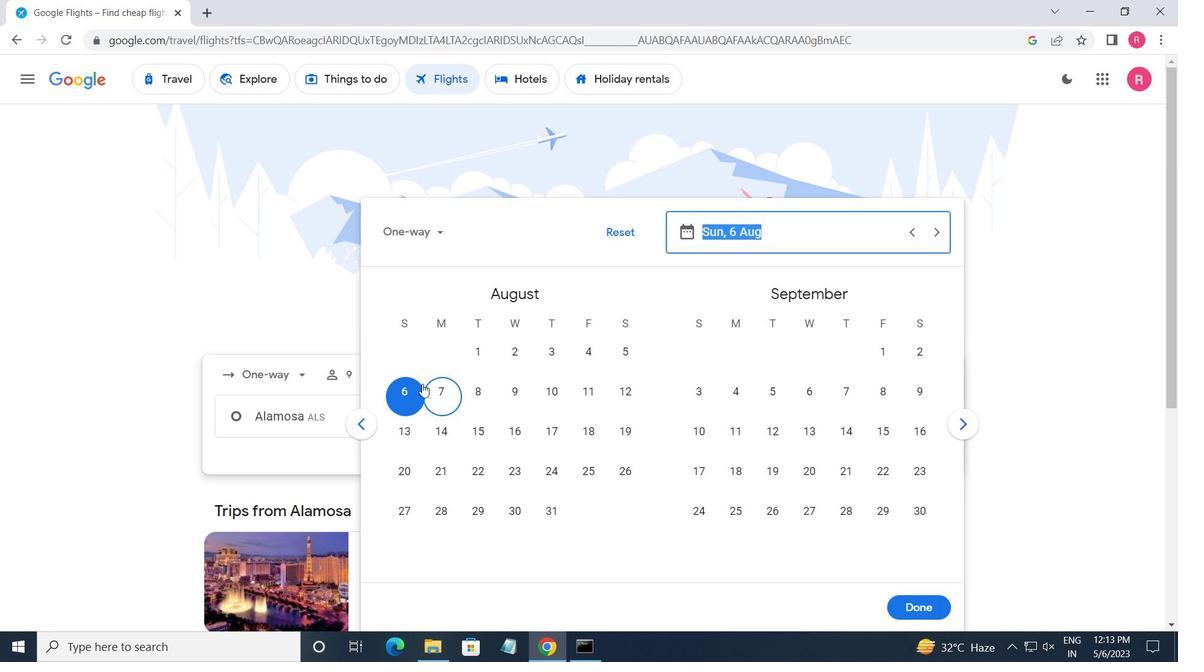 
Action: Mouse pressed left at (393, 391)
Screenshot: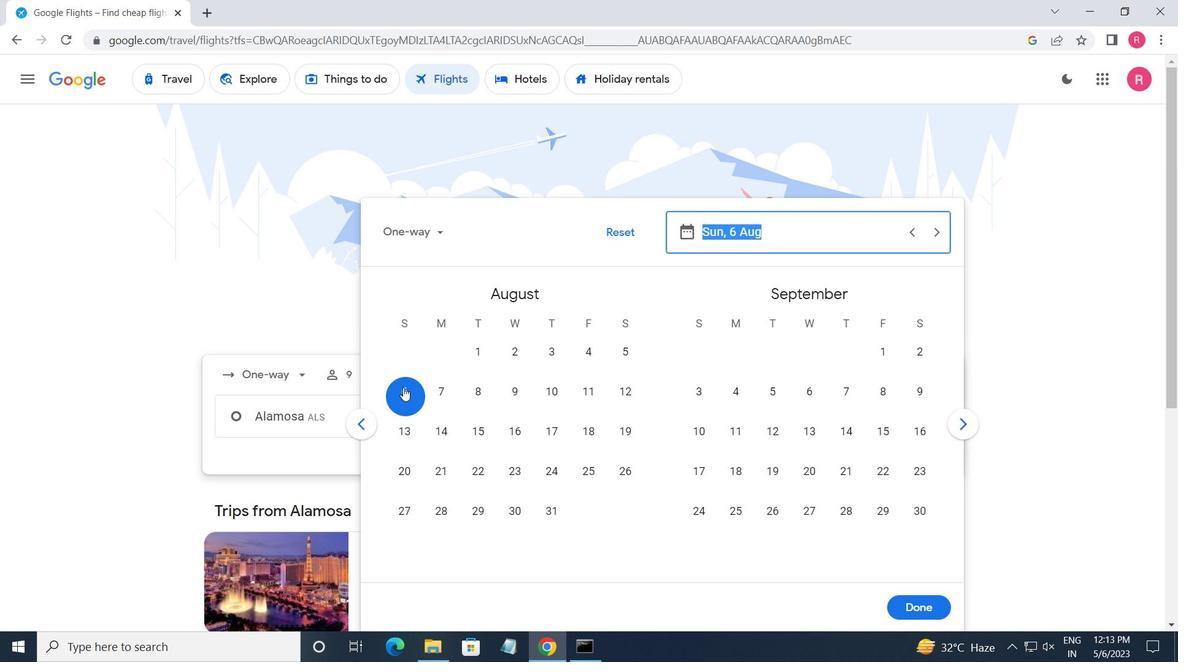 
Action: Mouse moved to (904, 606)
Screenshot: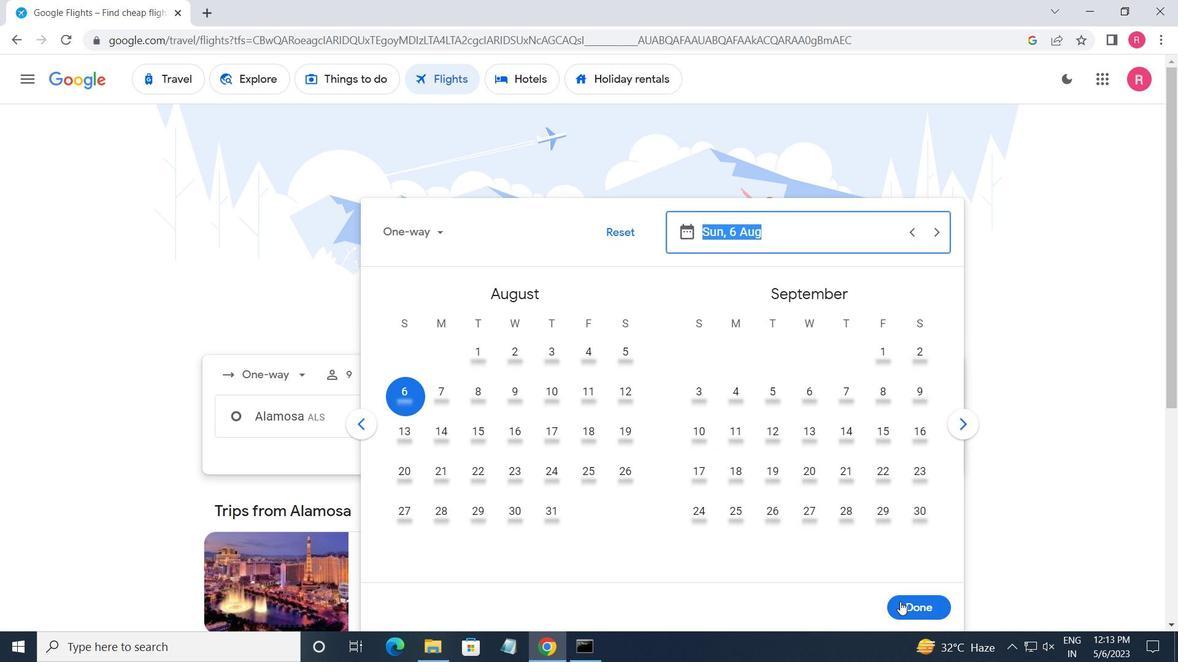 
Action: Mouse pressed left at (904, 606)
Screenshot: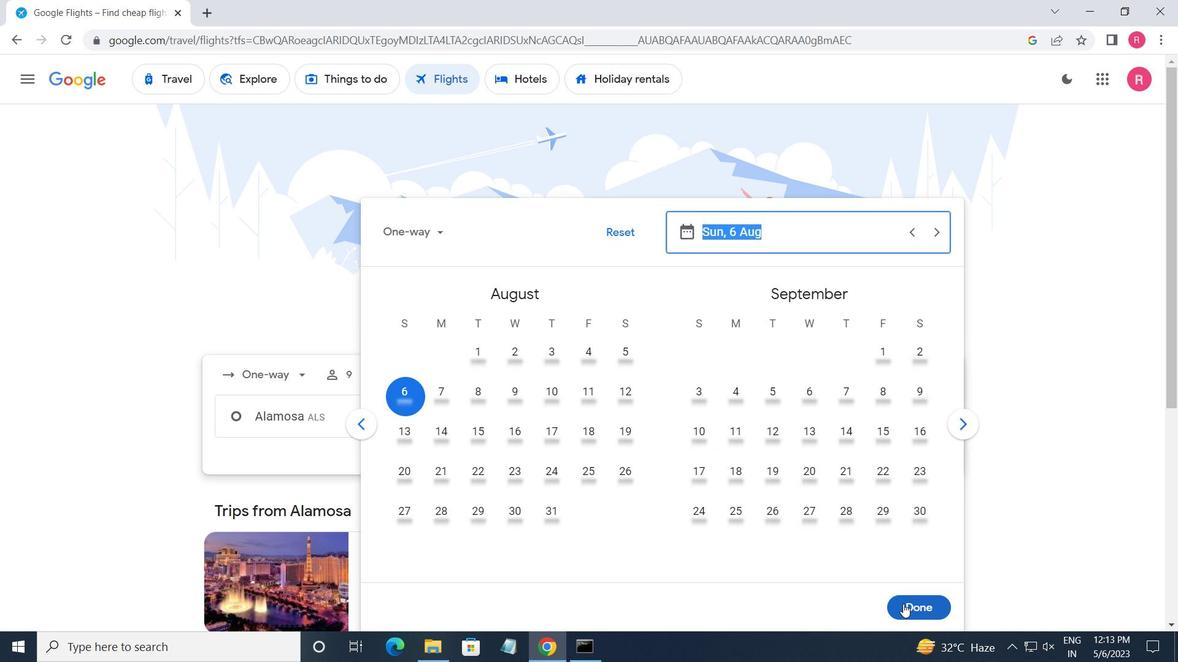 
Action: Mouse moved to (579, 465)
Screenshot: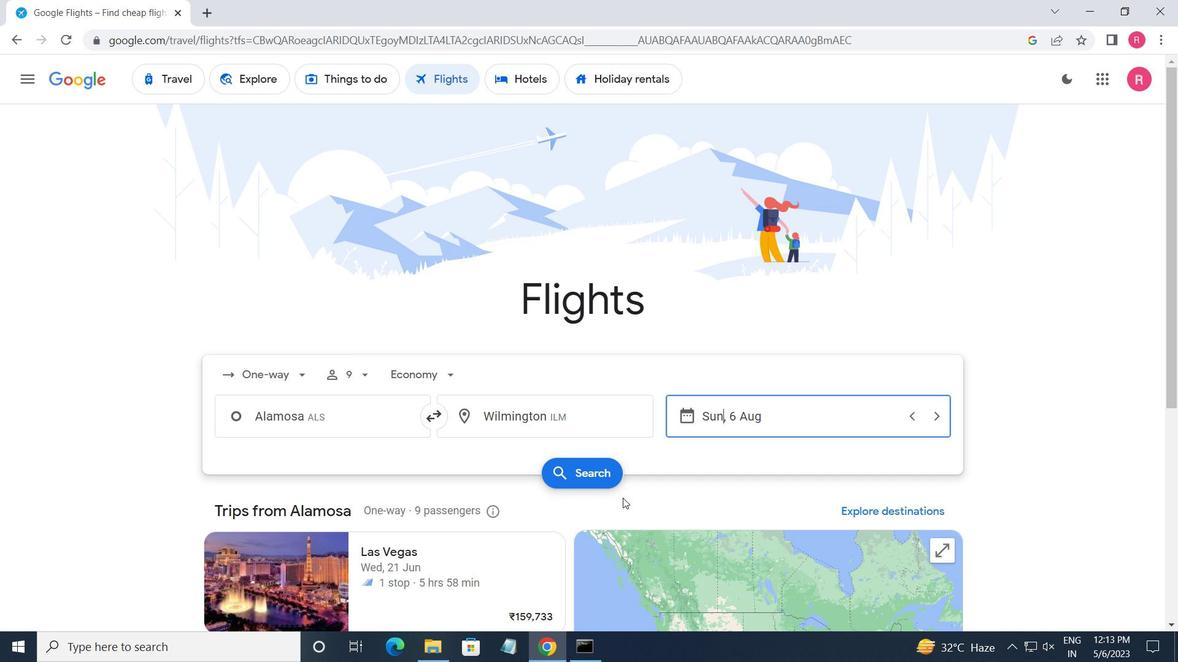 
Action: Mouse pressed left at (579, 465)
Screenshot: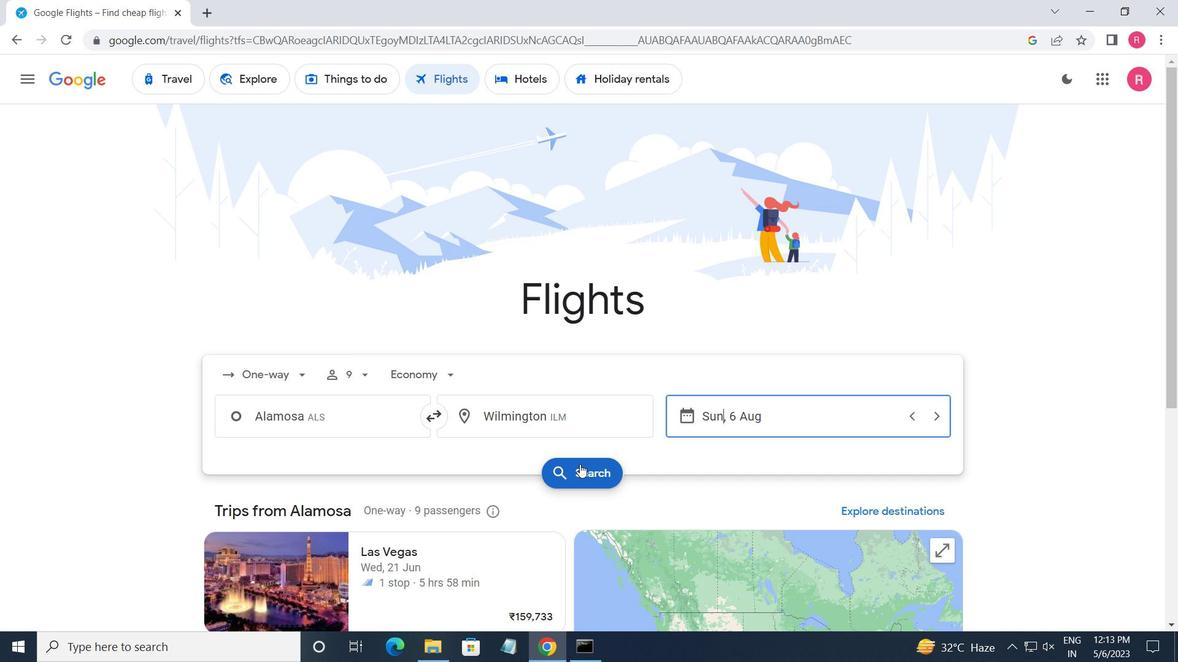 
Action: Mouse moved to (231, 216)
Screenshot: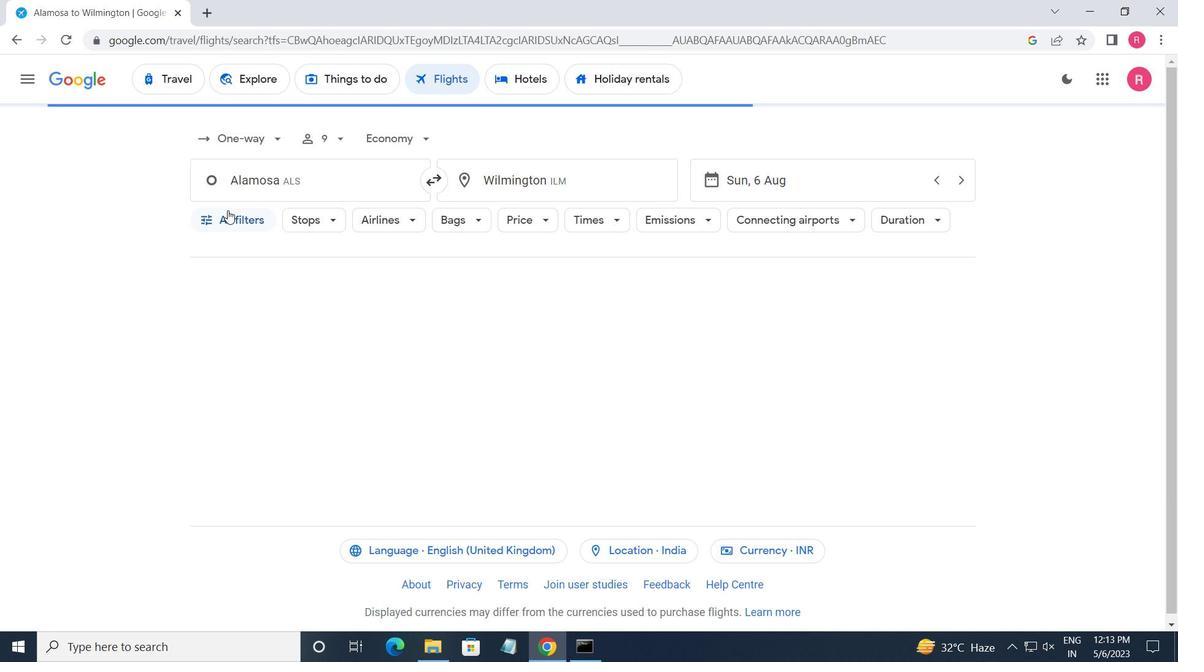 
Action: Mouse pressed left at (231, 216)
Screenshot: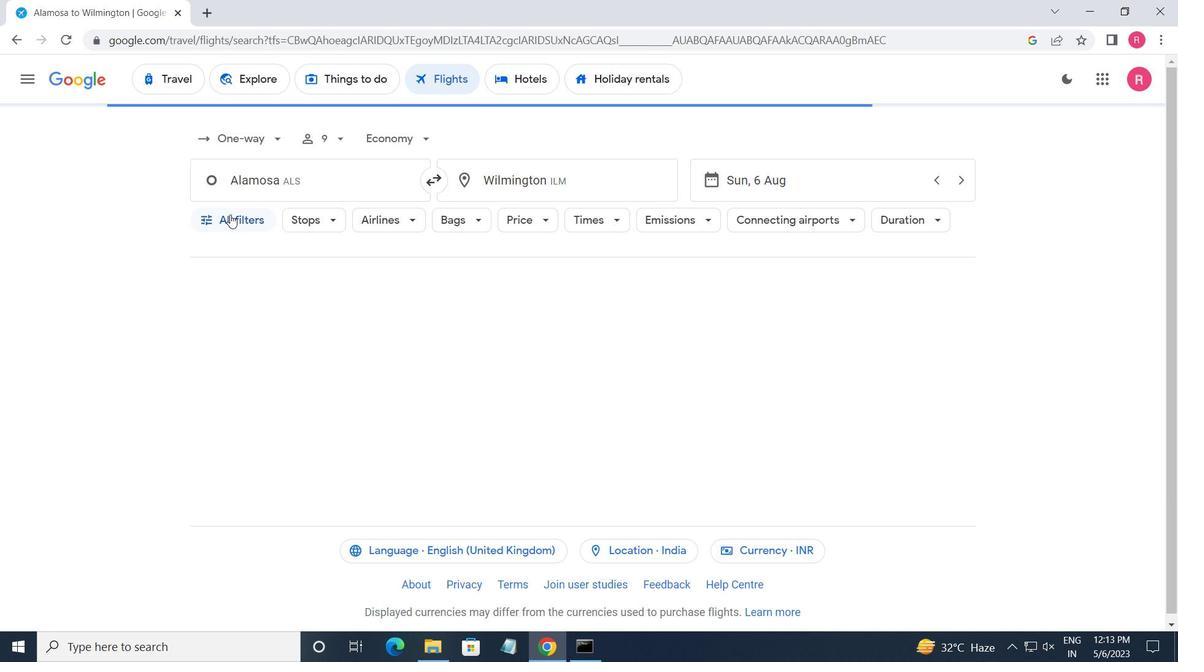 
Action: Mouse moved to (247, 295)
Screenshot: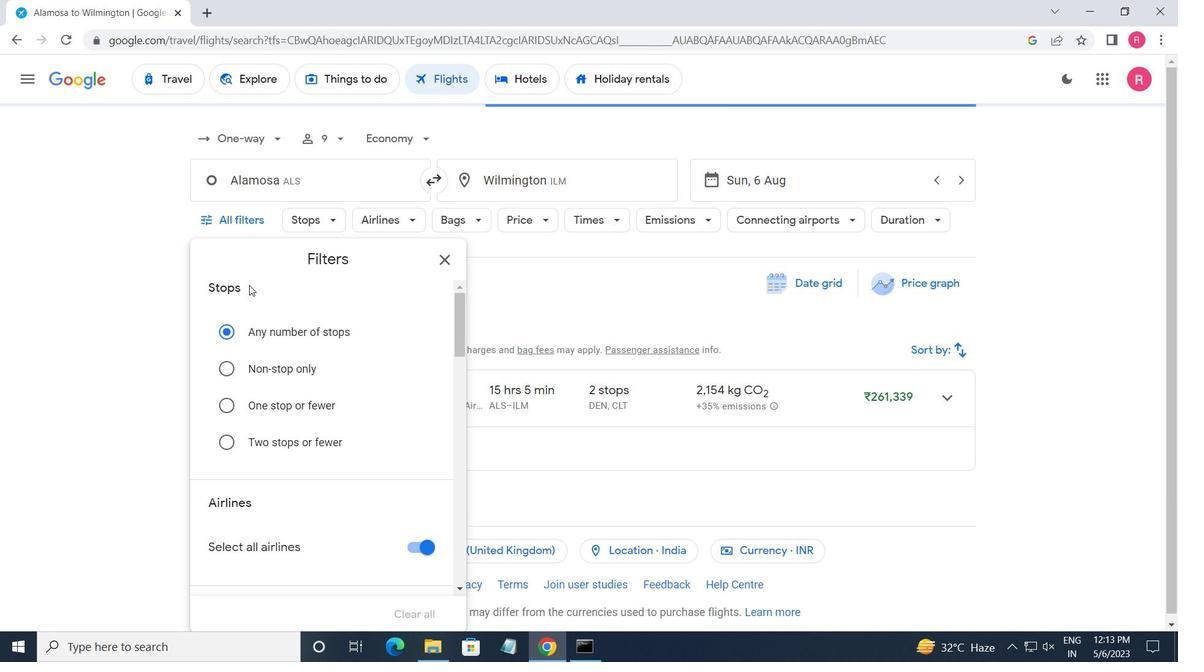 
Action: Mouse scrolled (247, 295) with delta (0, 0)
Screenshot: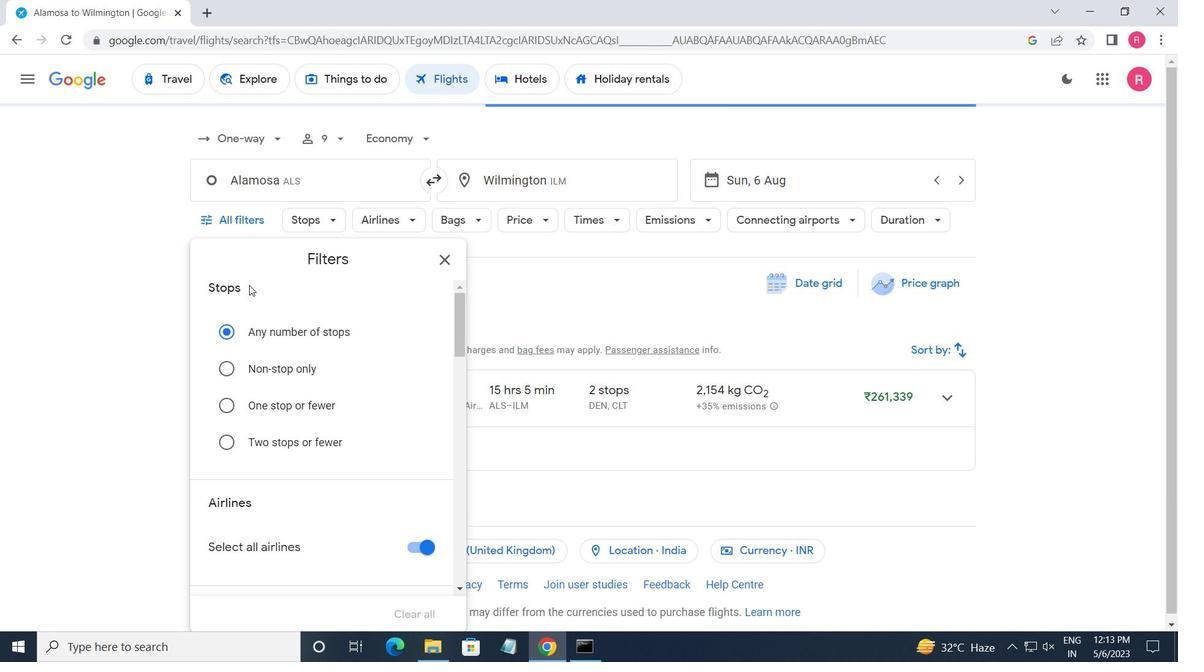 
Action: Mouse moved to (245, 300)
Screenshot: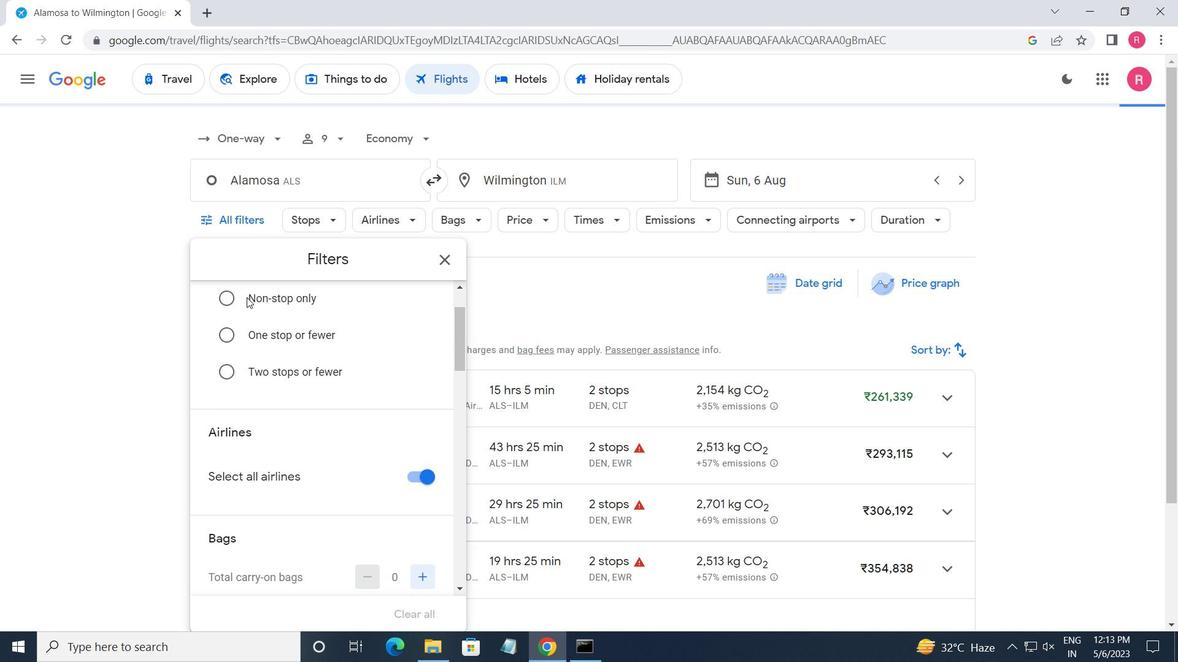 
Action: Mouse scrolled (245, 300) with delta (0, 0)
Screenshot: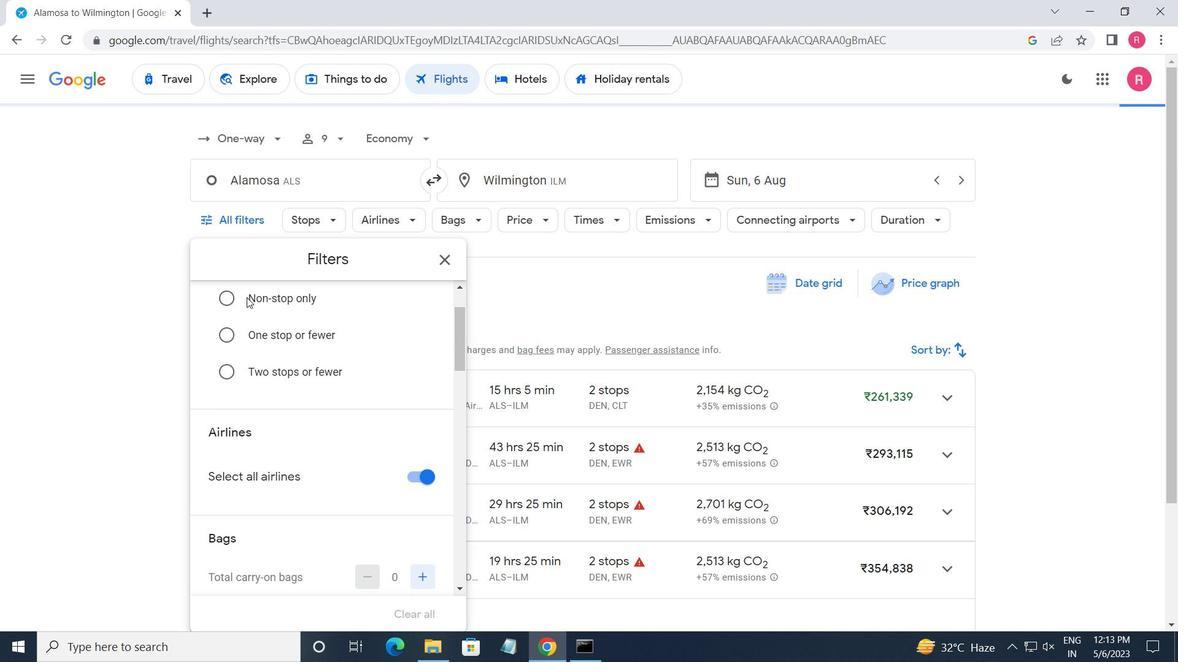 
Action: Mouse moved to (242, 314)
Screenshot: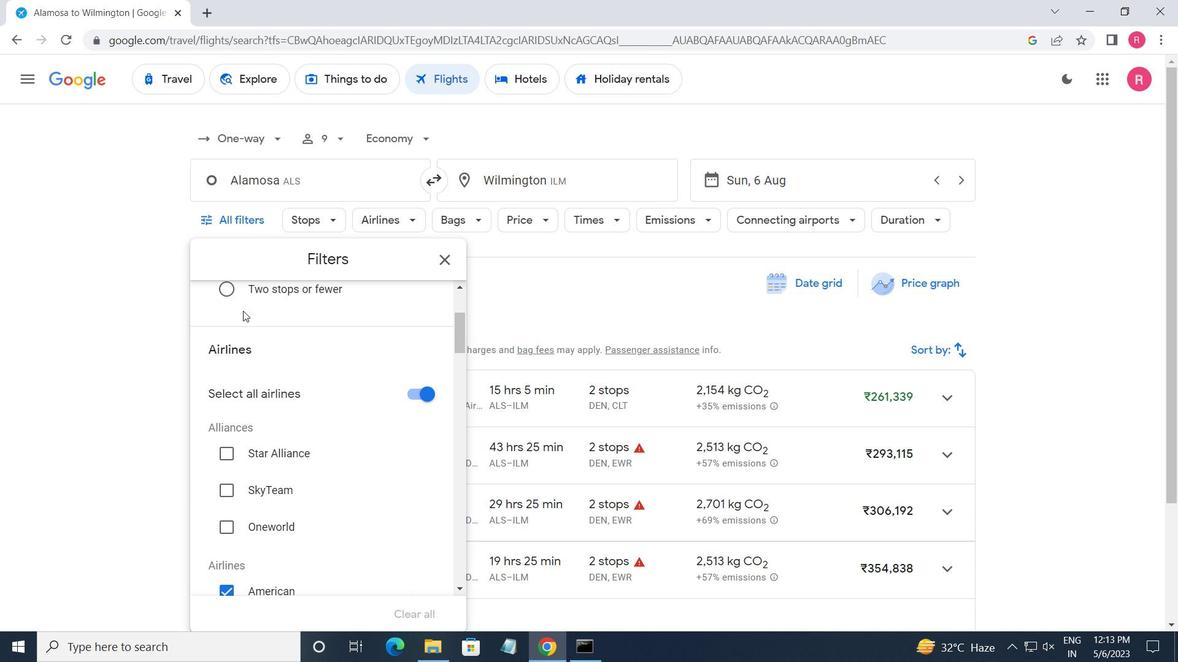 
Action: Mouse scrolled (242, 314) with delta (0, 0)
Screenshot: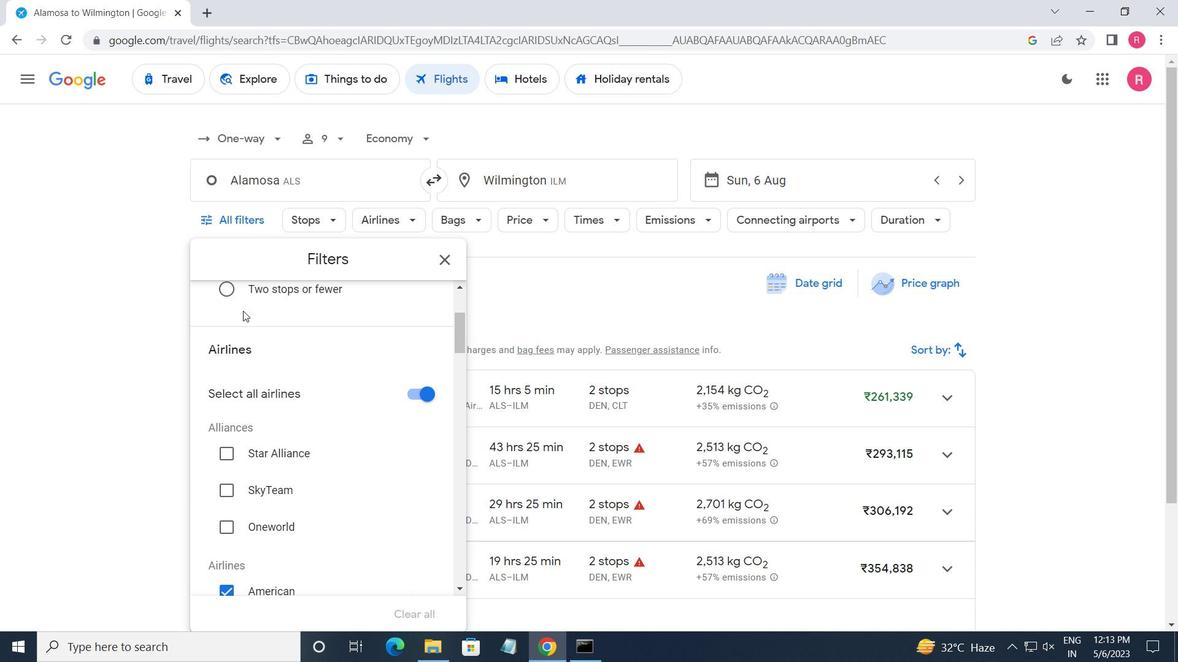 
Action: Mouse moved to (244, 319)
Screenshot: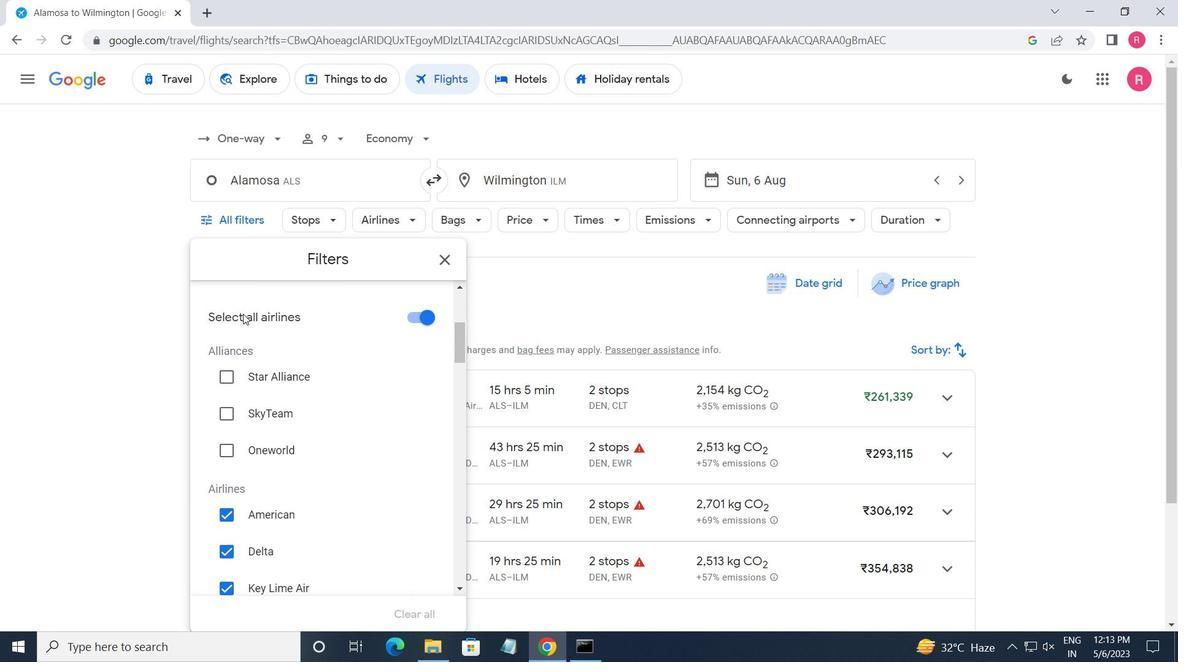 
Action: Mouse scrolled (244, 319) with delta (0, 0)
Screenshot: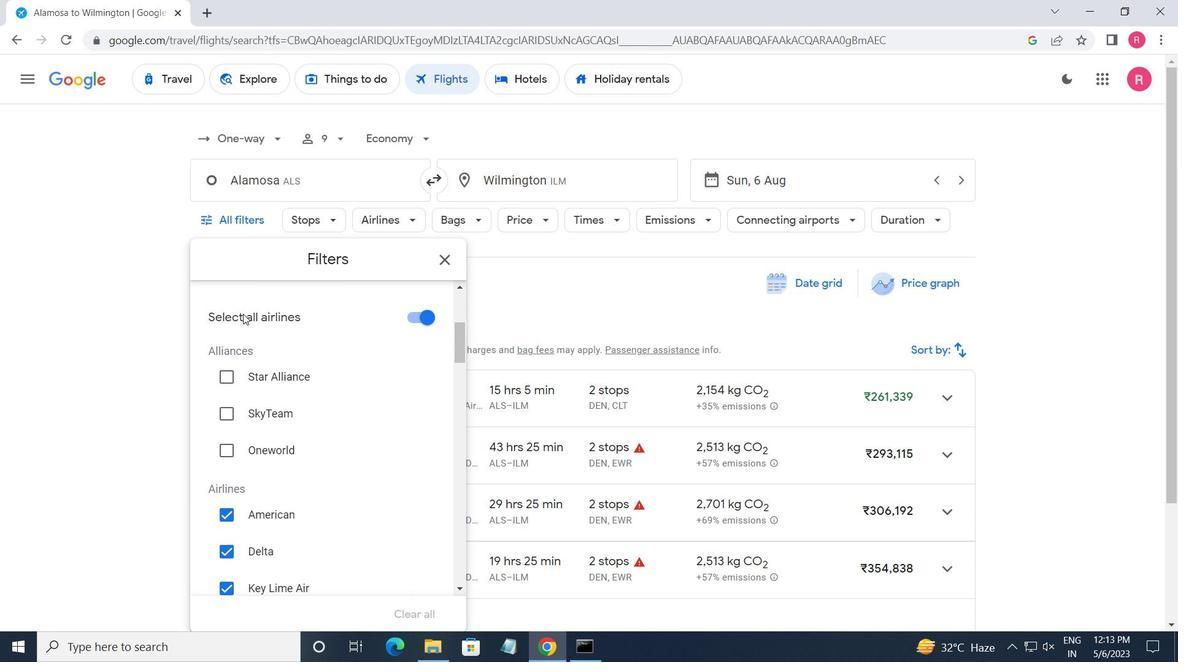 
Action: Mouse moved to (246, 327)
Screenshot: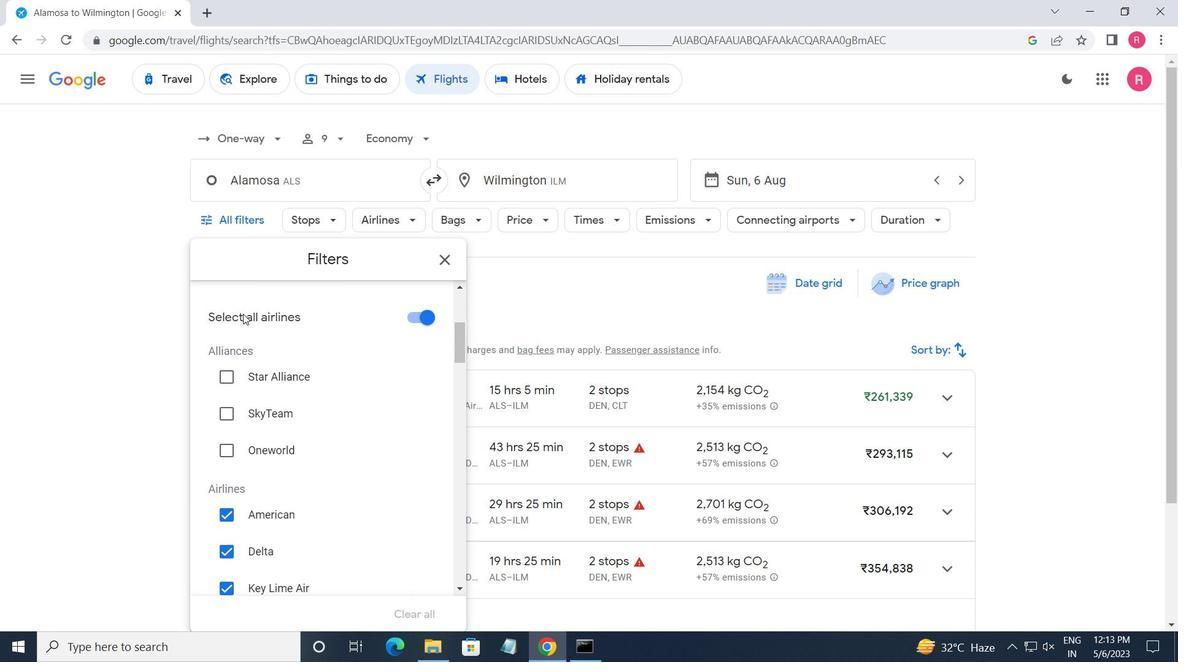 
Action: Mouse scrolled (246, 326) with delta (0, 0)
Screenshot: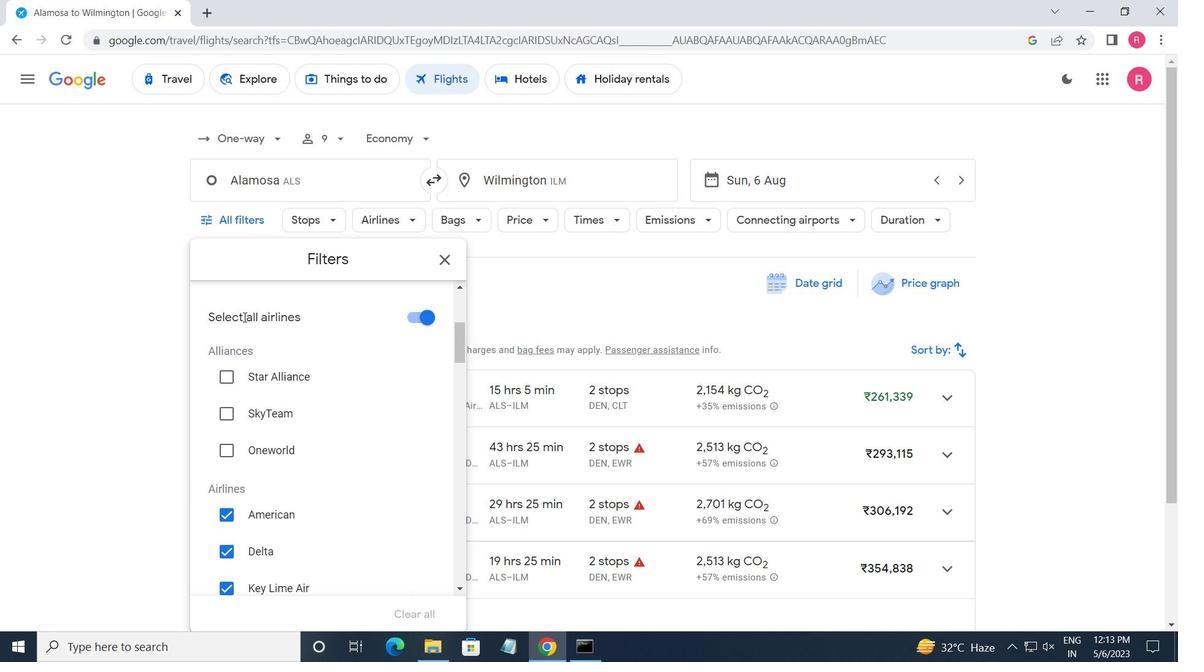 
Action: Mouse moved to (251, 334)
Screenshot: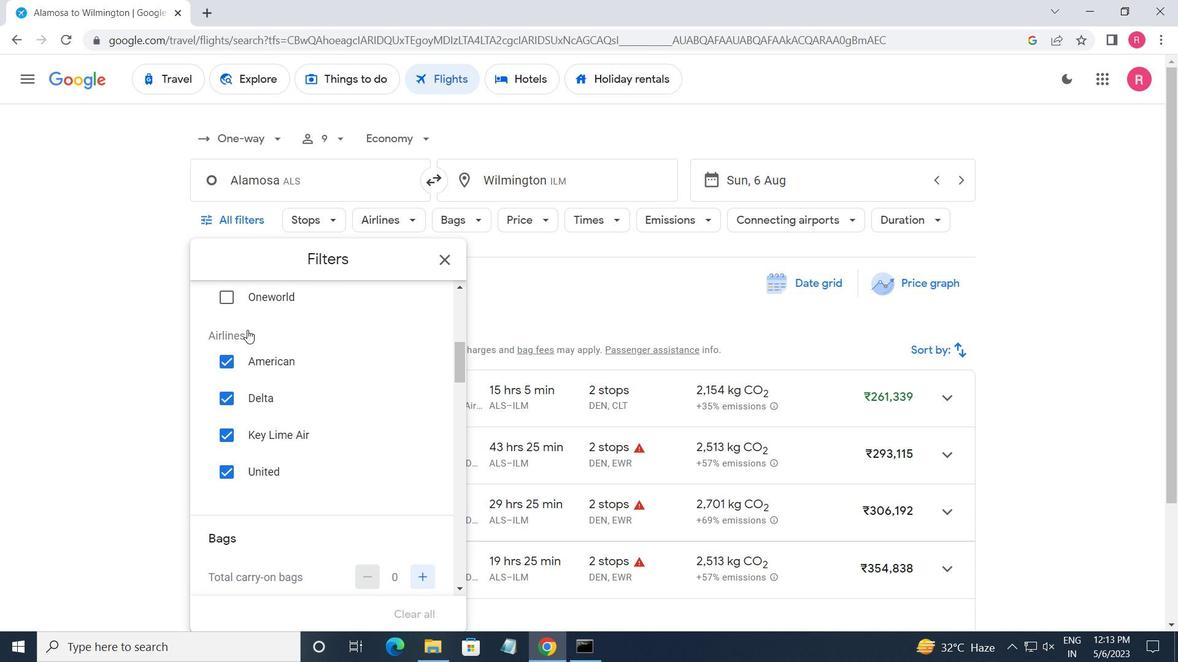 
Action: Mouse scrolled (251, 333) with delta (0, 0)
Screenshot: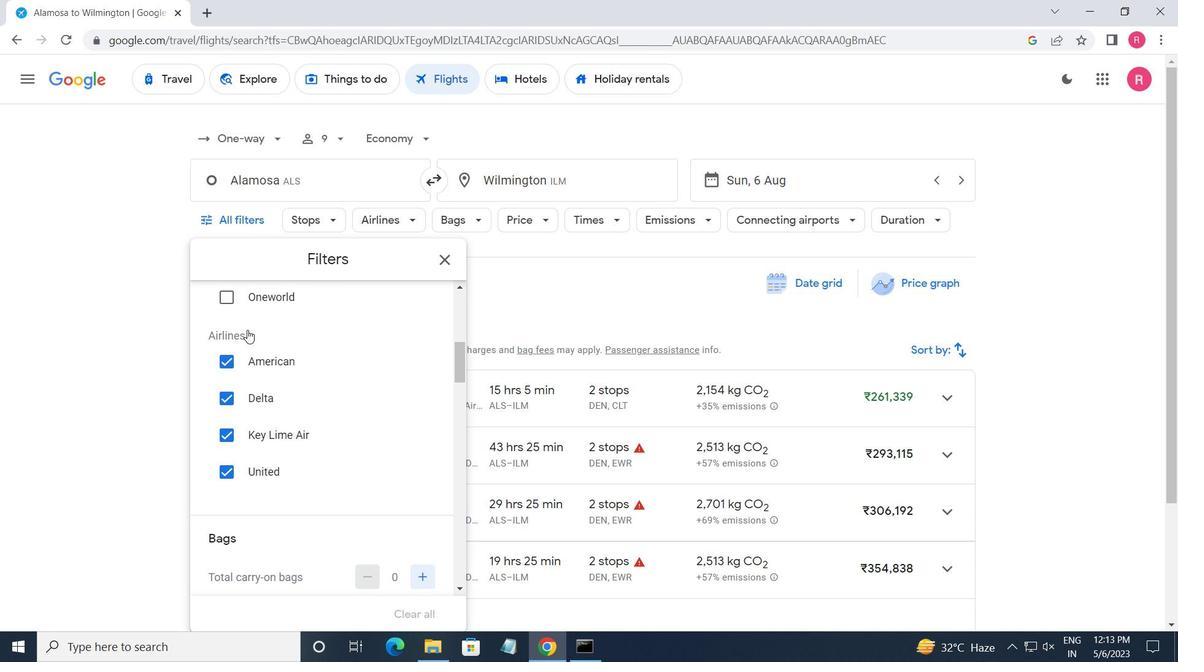 
Action: Mouse moved to (254, 335)
Screenshot: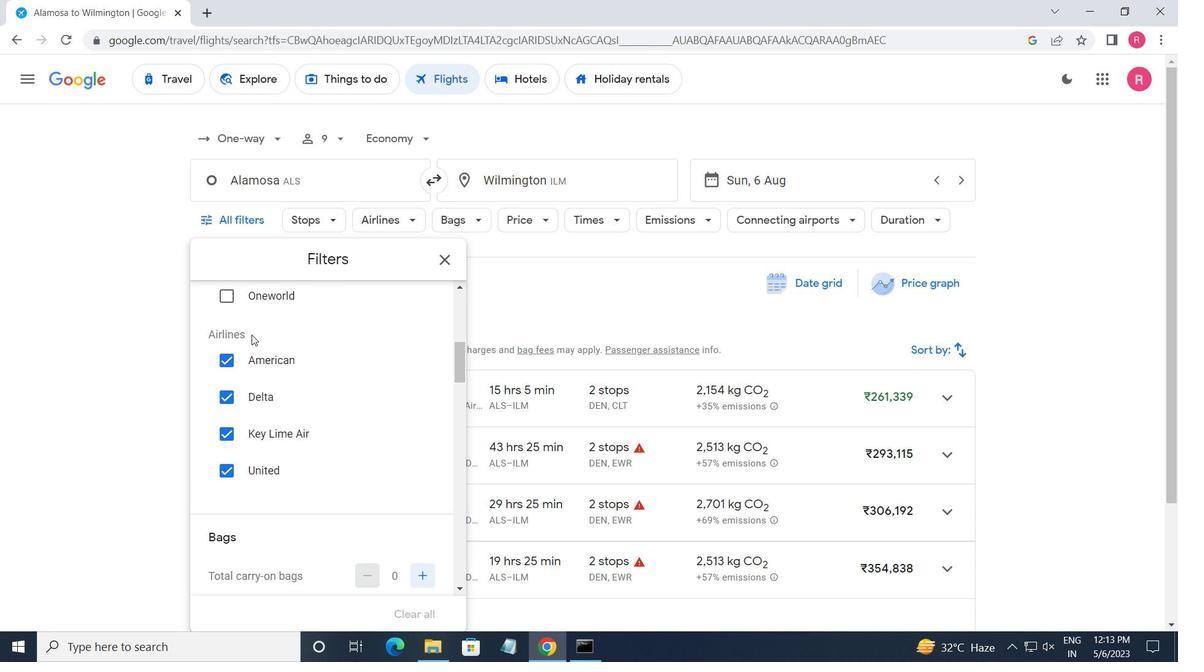 
Action: Mouse scrolled (254, 336) with delta (0, 0)
Screenshot: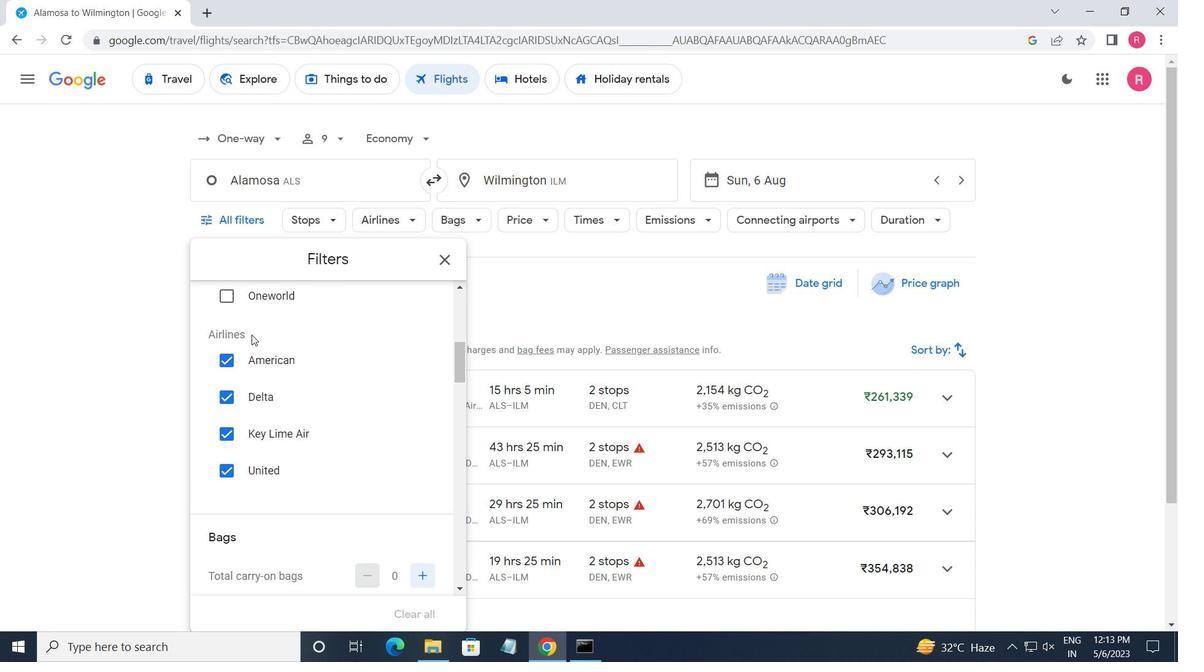 
Action: Mouse moved to (255, 335)
Screenshot: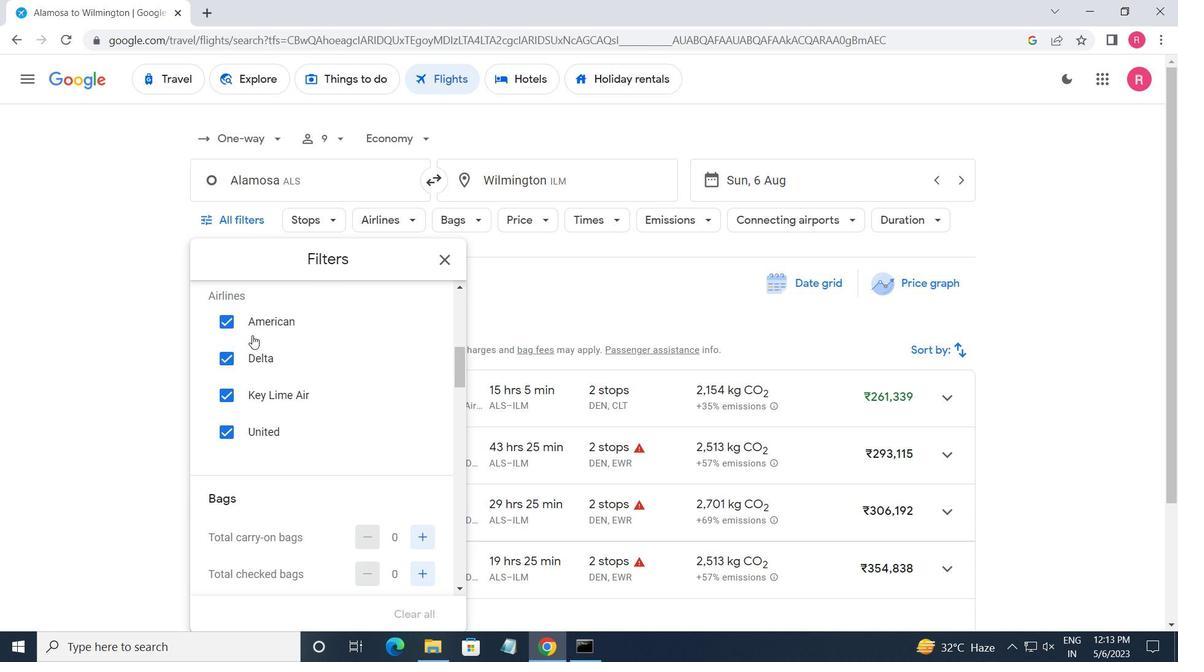 
Action: Mouse scrolled (255, 336) with delta (0, 0)
Screenshot: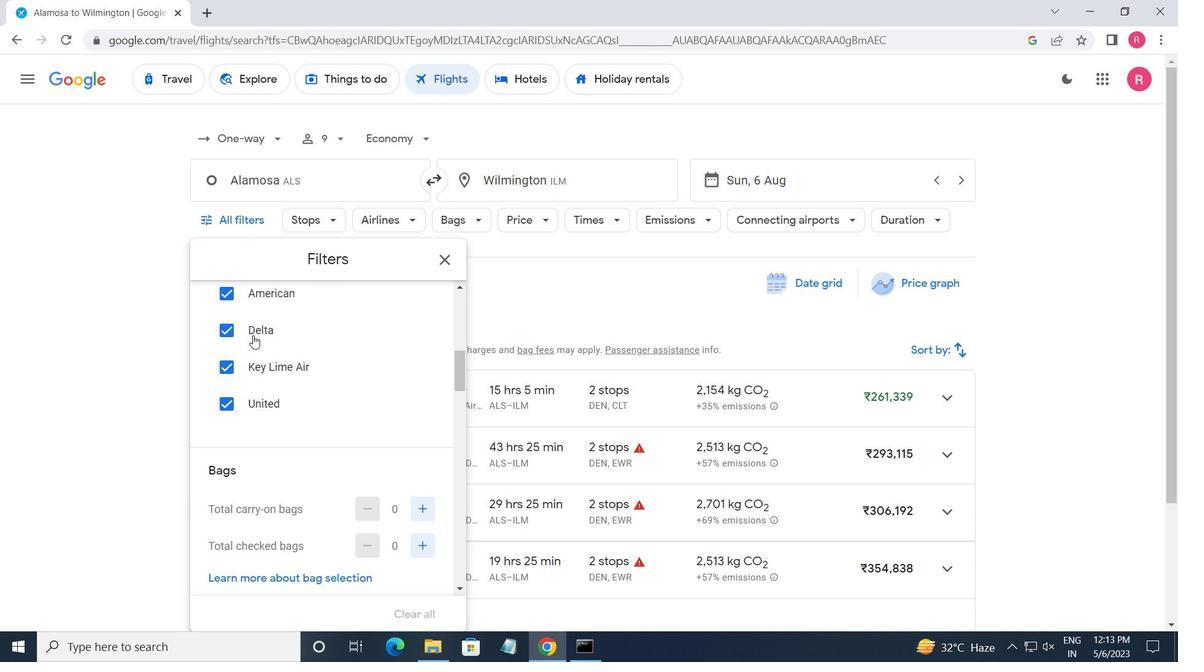 
Action: Mouse moved to (255, 335)
Screenshot: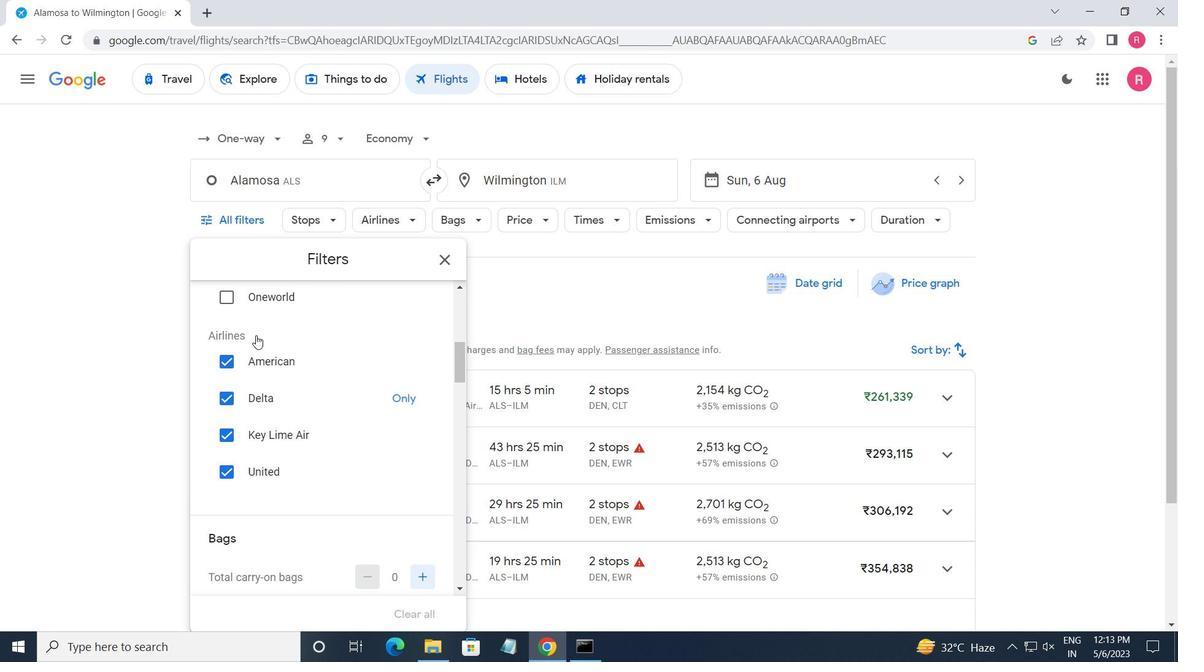 
Action: Mouse scrolled (255, 336) with delta (0, 0)
Screenshot: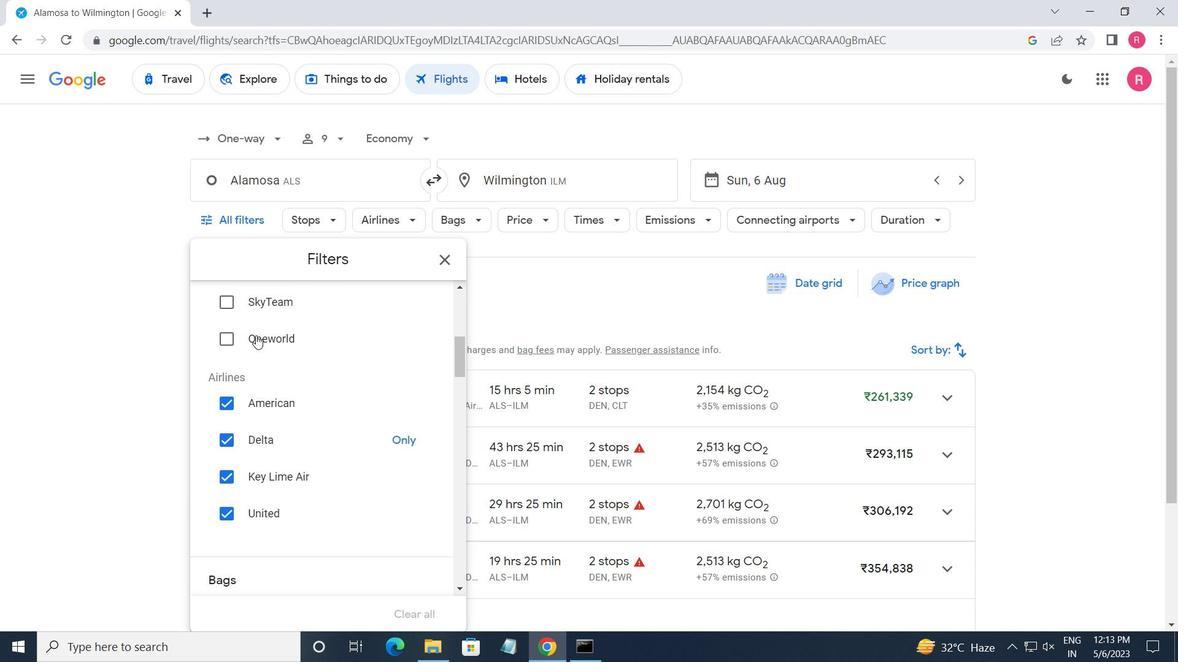 
Action: Mouse moved to (406, 321)
Screenshot: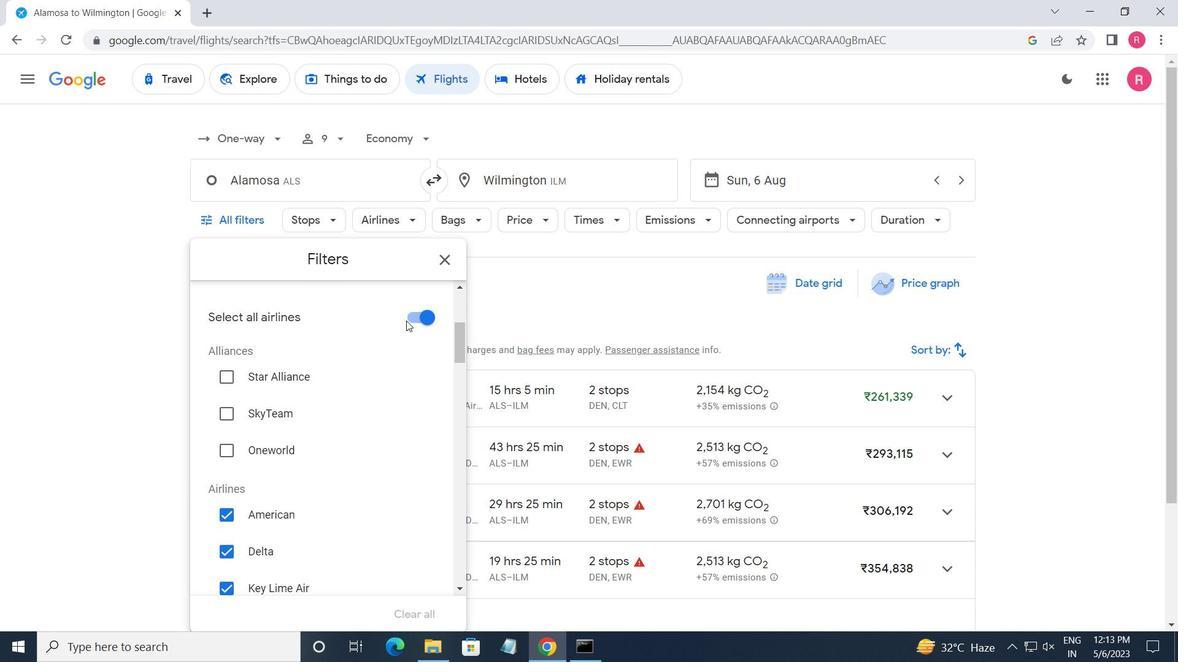 
Action: Mouse pressed left at (406, 321)
Screenshot: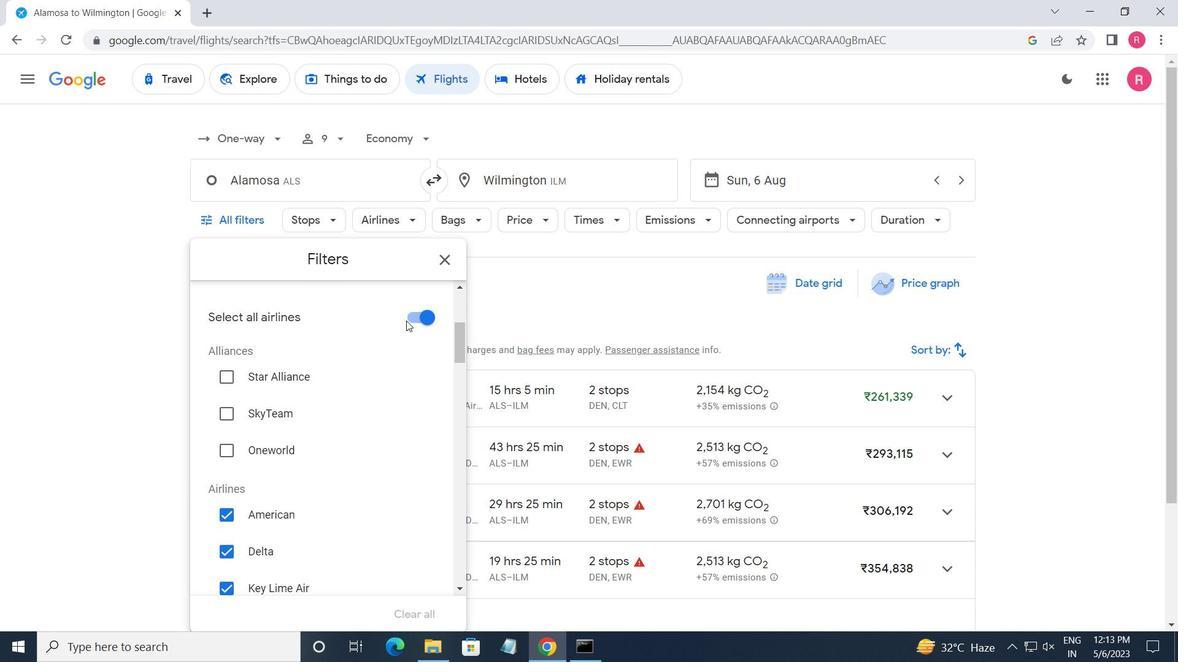 
Action: Mouse moved to (417, 319)
Screenshot: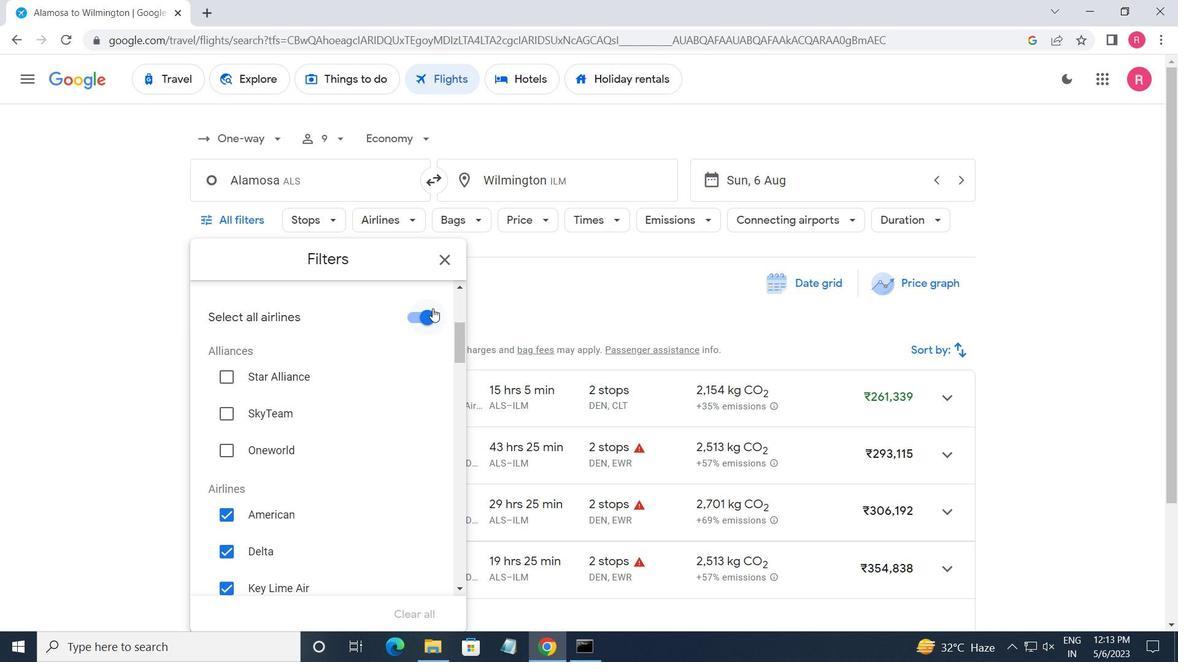 
Action: Mouse pressed left at (417, 319)
Screenshot: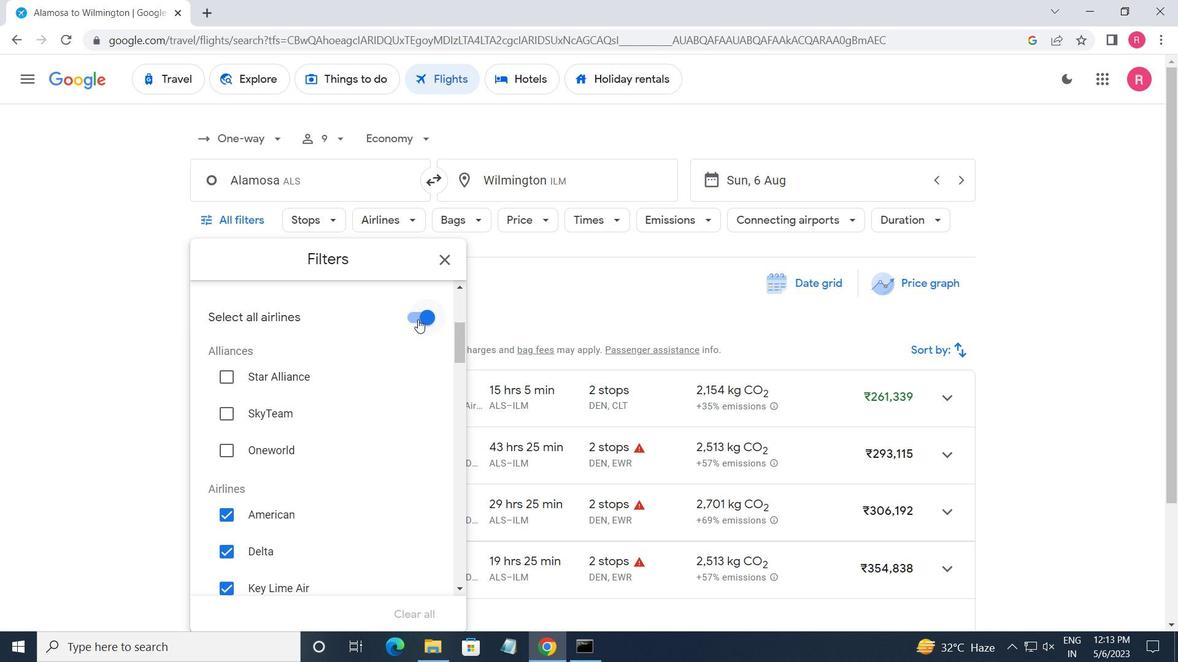 
Action: Mouse moved to (336, 386)
Screenshot: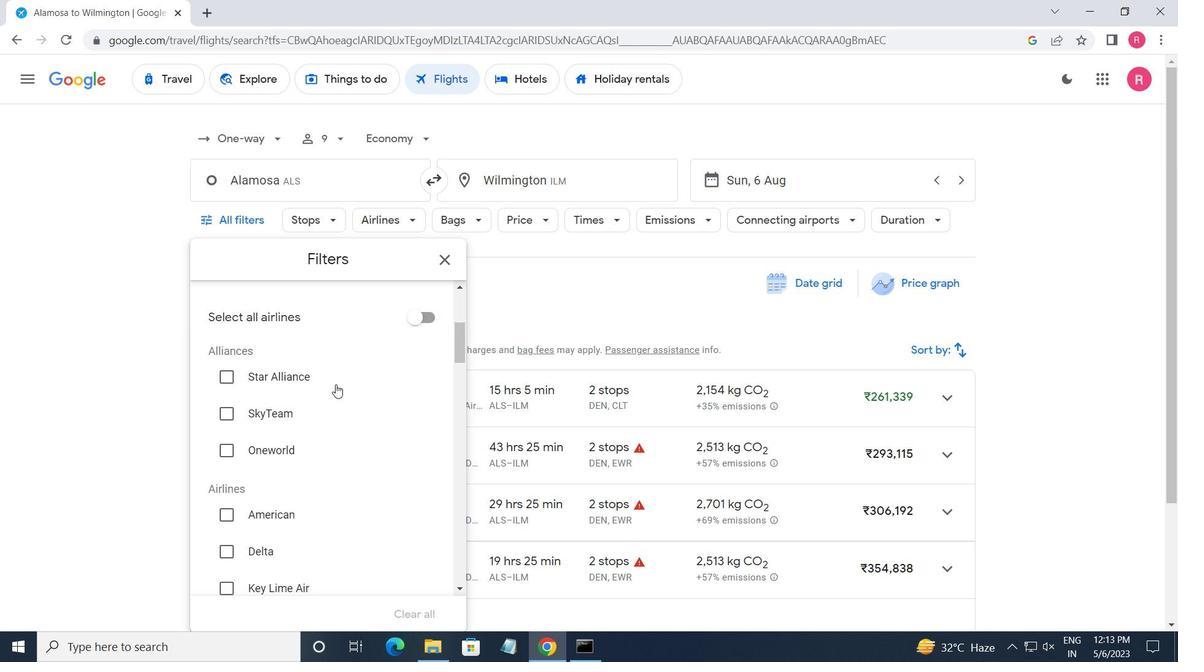 
Action: Mouse scrolled (336, 385) with delta (0, 0)
Screenshot: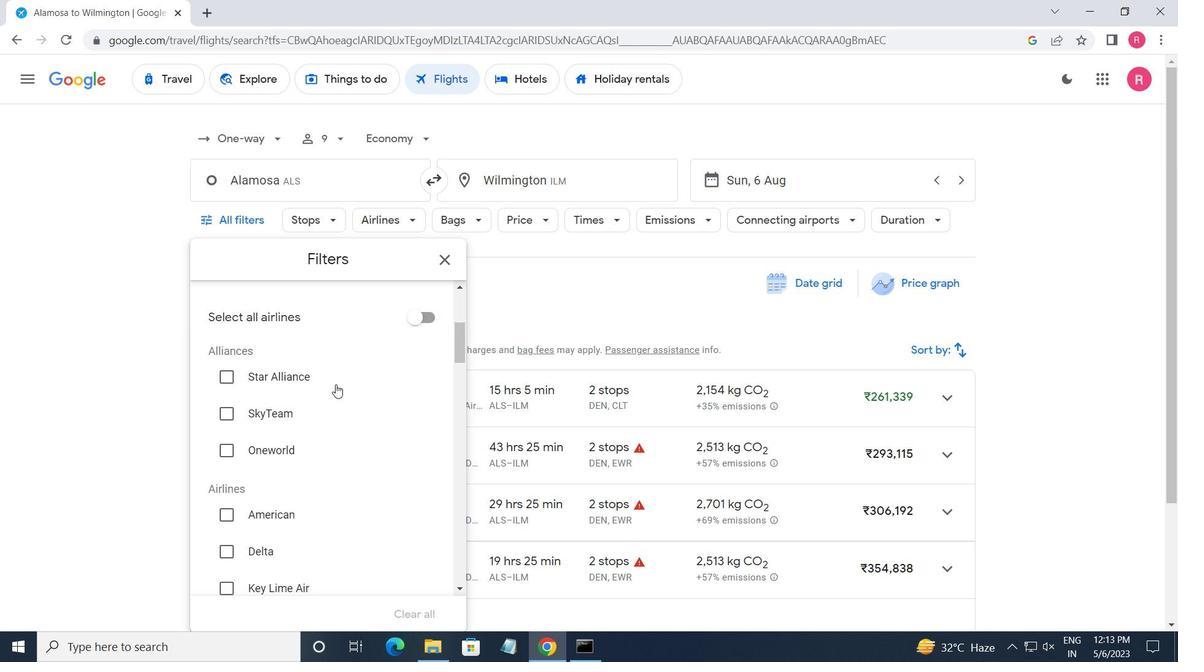 
Action: Mouse moved to (337, 386)
Screenshot: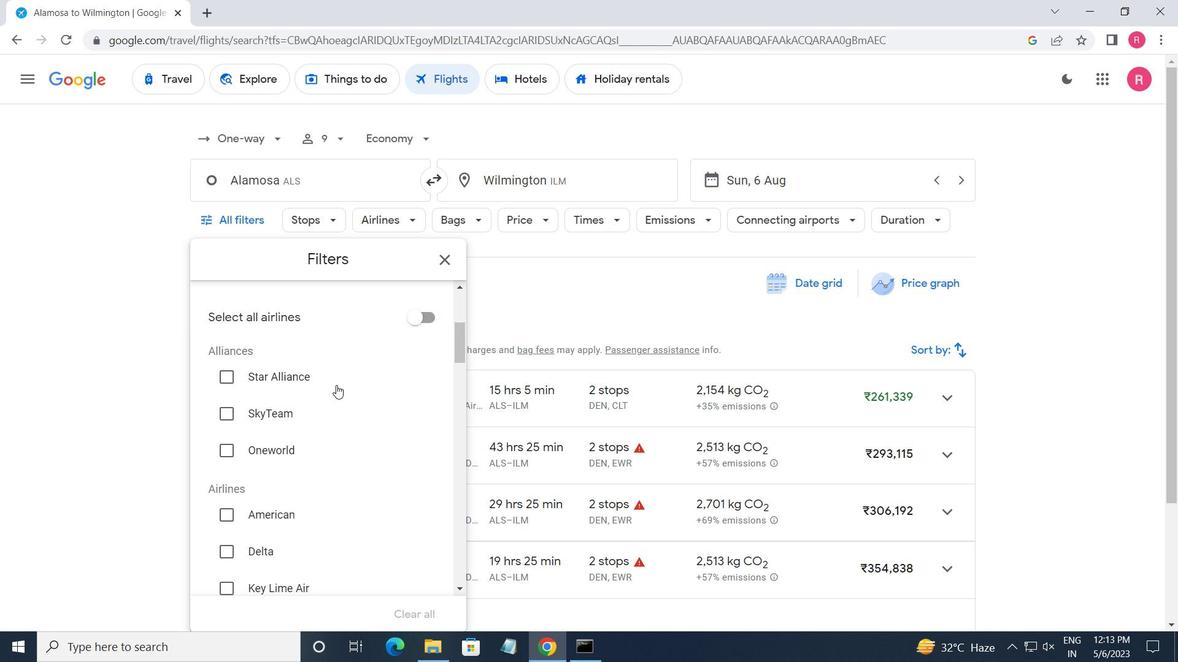 
Action: Mouse scrolled (337, 385) with delta (0, 0)
Screenshot: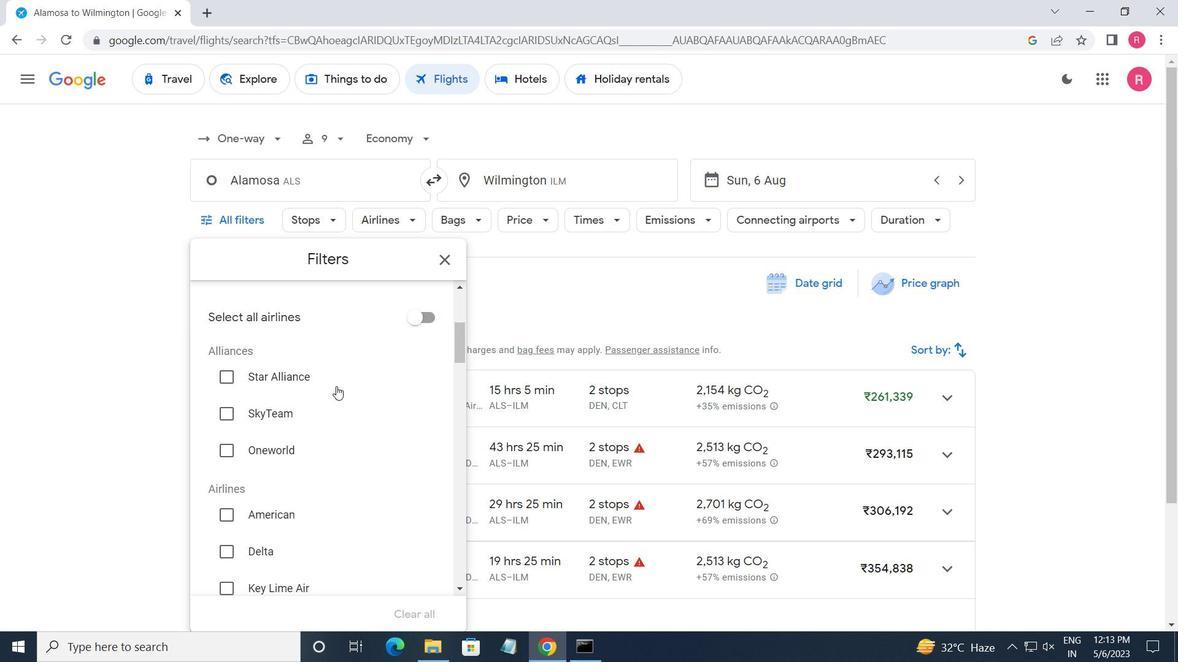 
Action: Mouse scrolled (337, 385) with delta (0, 0)
Screenshot: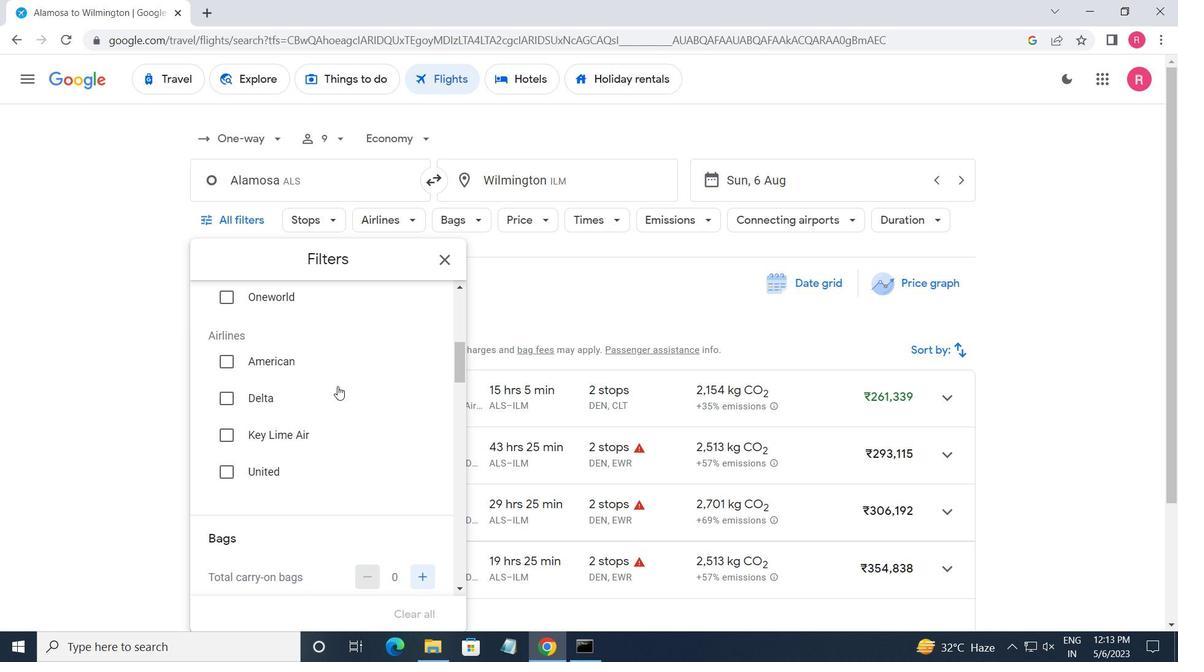 
Action: Mouse scrolled (337, 385) with delta (0, 0)
Screenshot: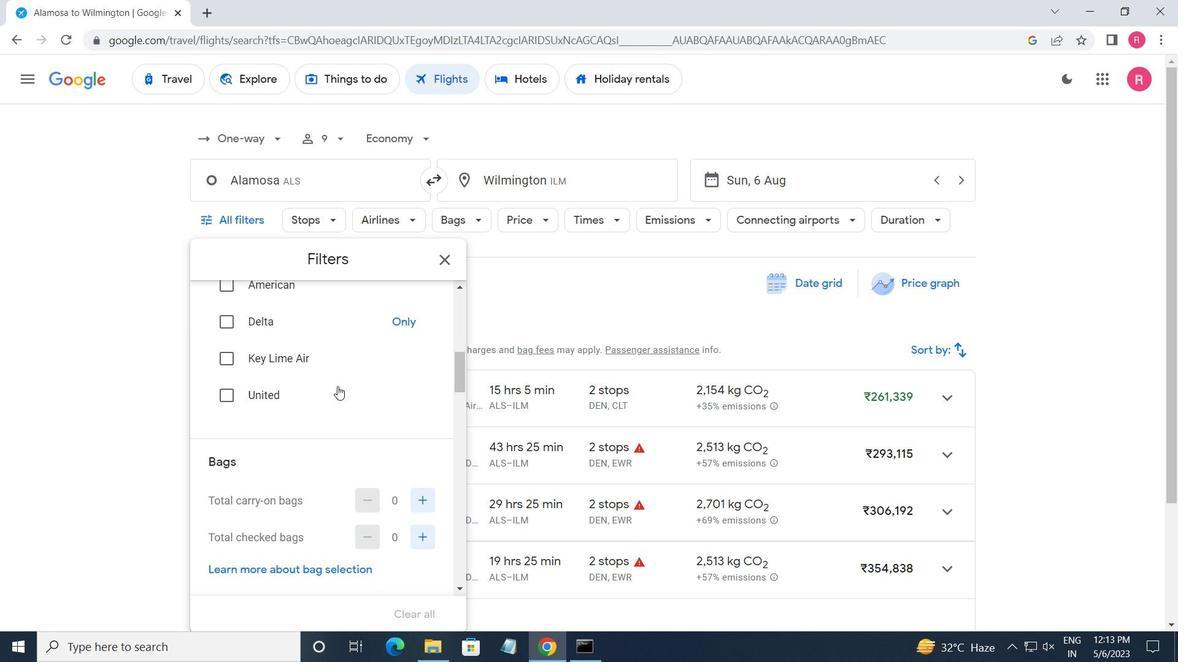 
Action: Mouse moved to (424, 462)
Screenshot: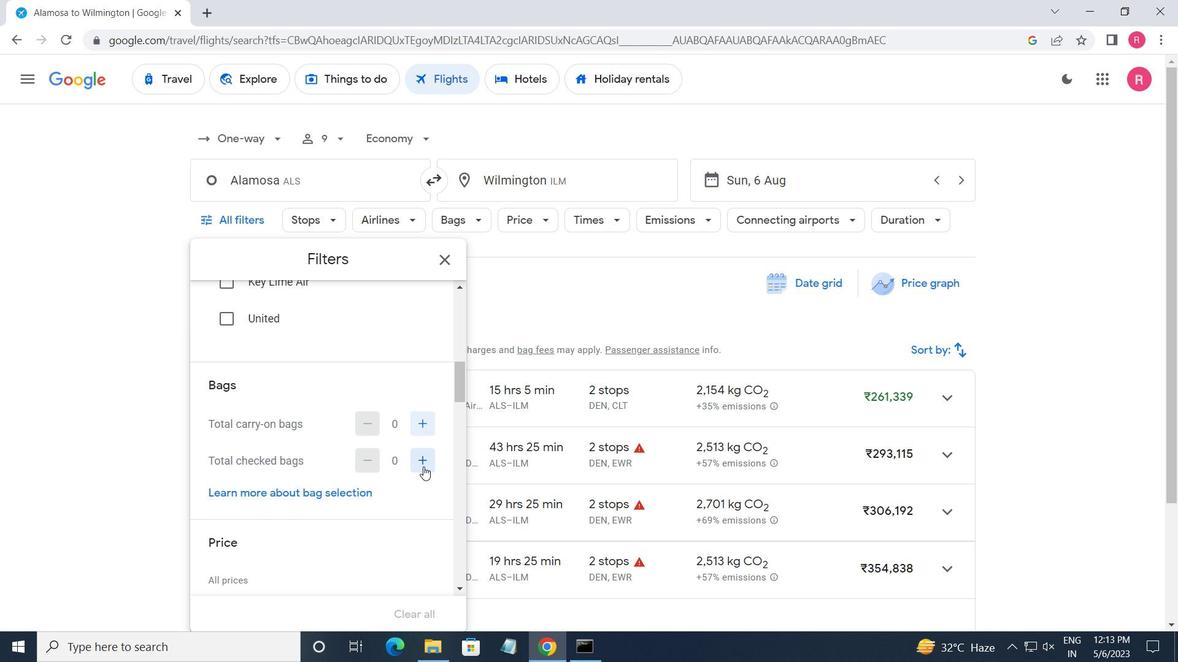 
Action: Mouse pressed left at (424, 462)
Screenshot: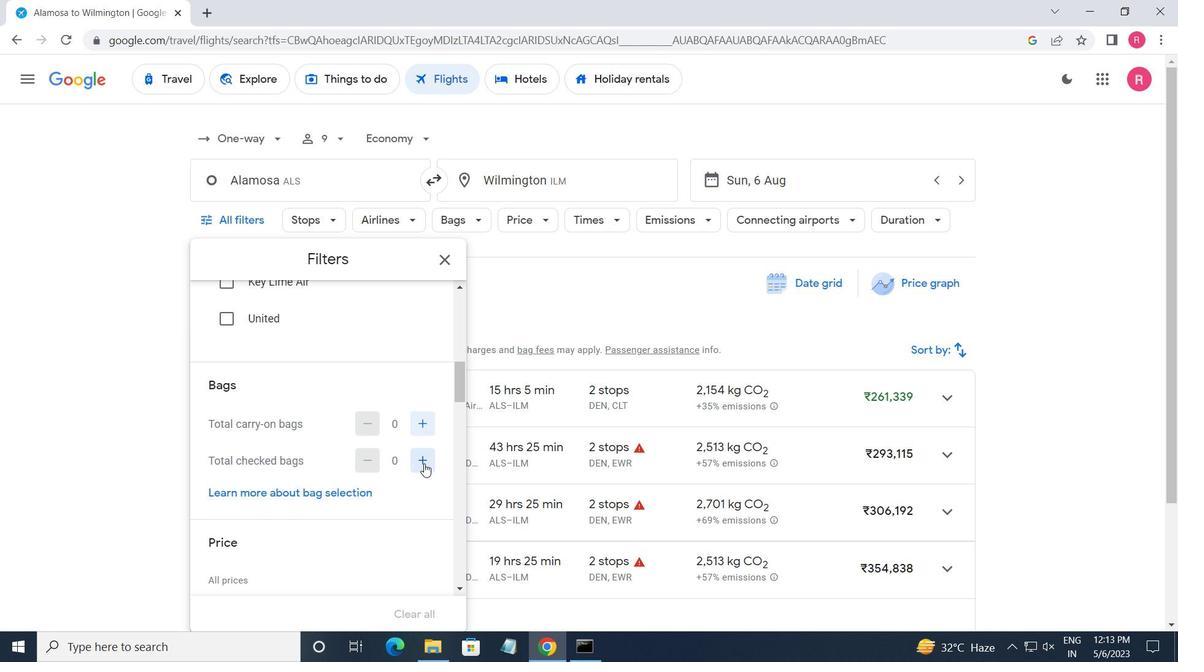 
Action: Mouse pressed left at (424, 462)
Screenshot: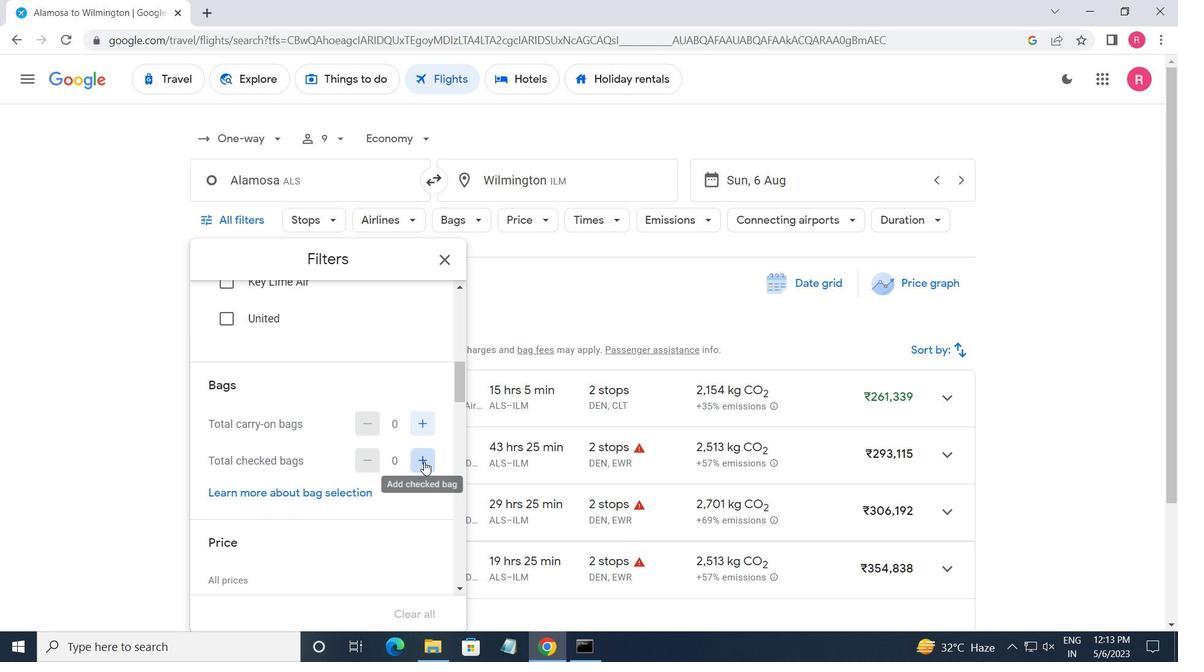 
Action: Mouse pressed left at (424, 462)
Screenshot: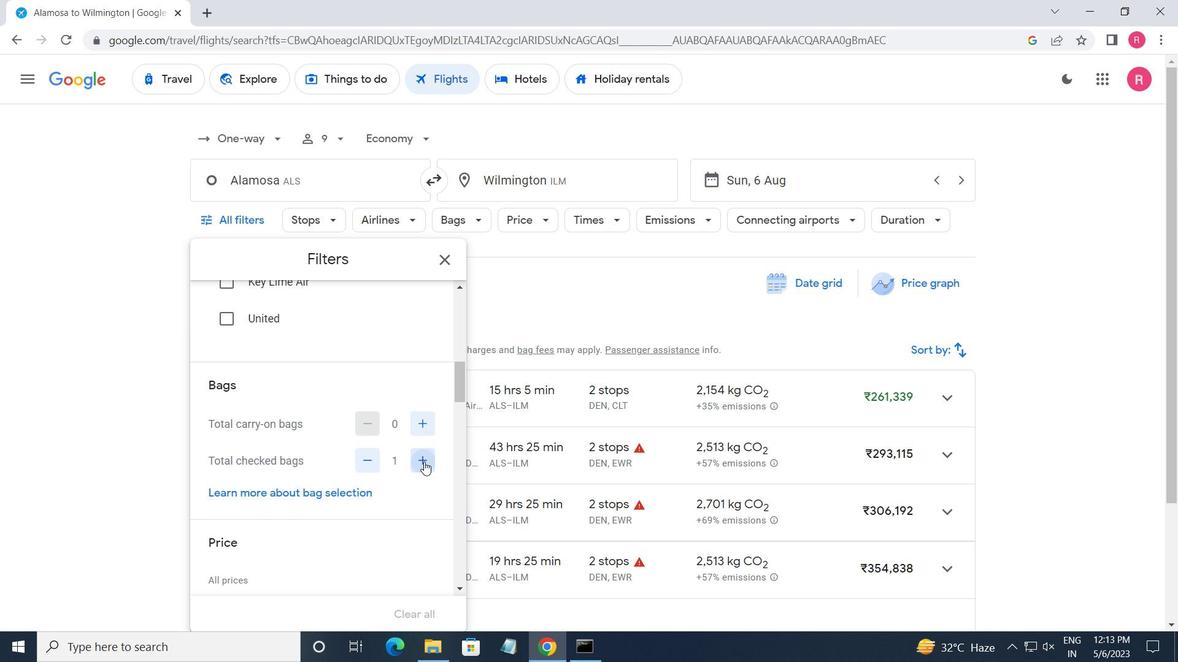 
Action: Mouse pressed left at (424, 462)
Screenshot: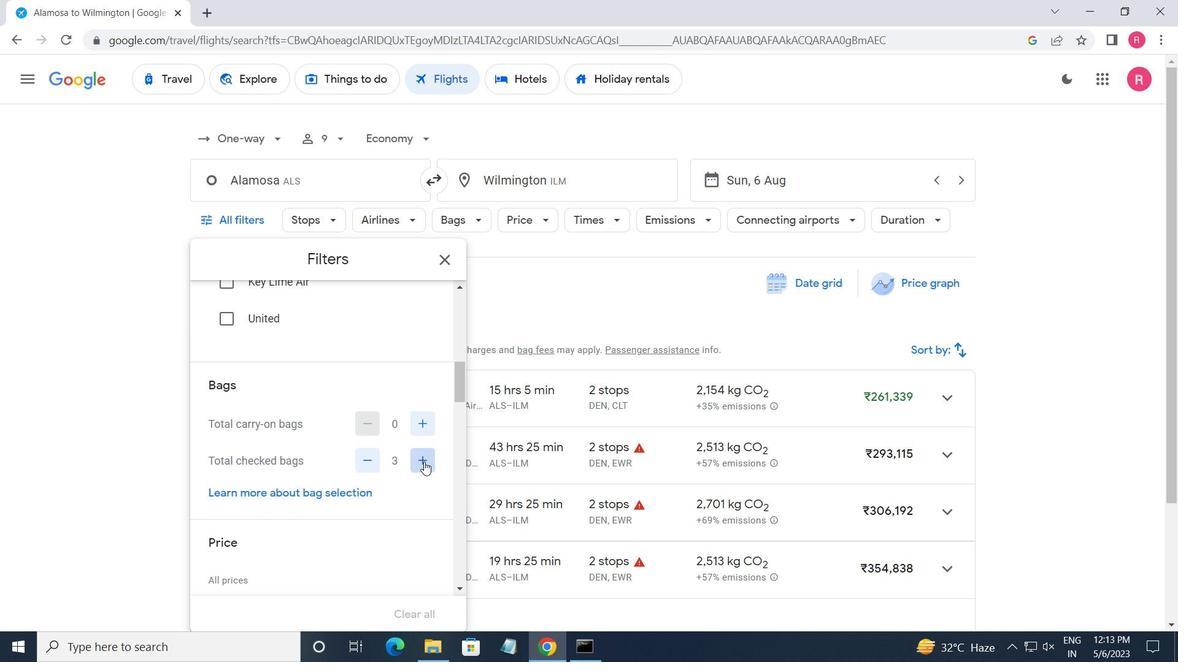 
Action: Mouse pressed left at (424, 462)
Screenshot: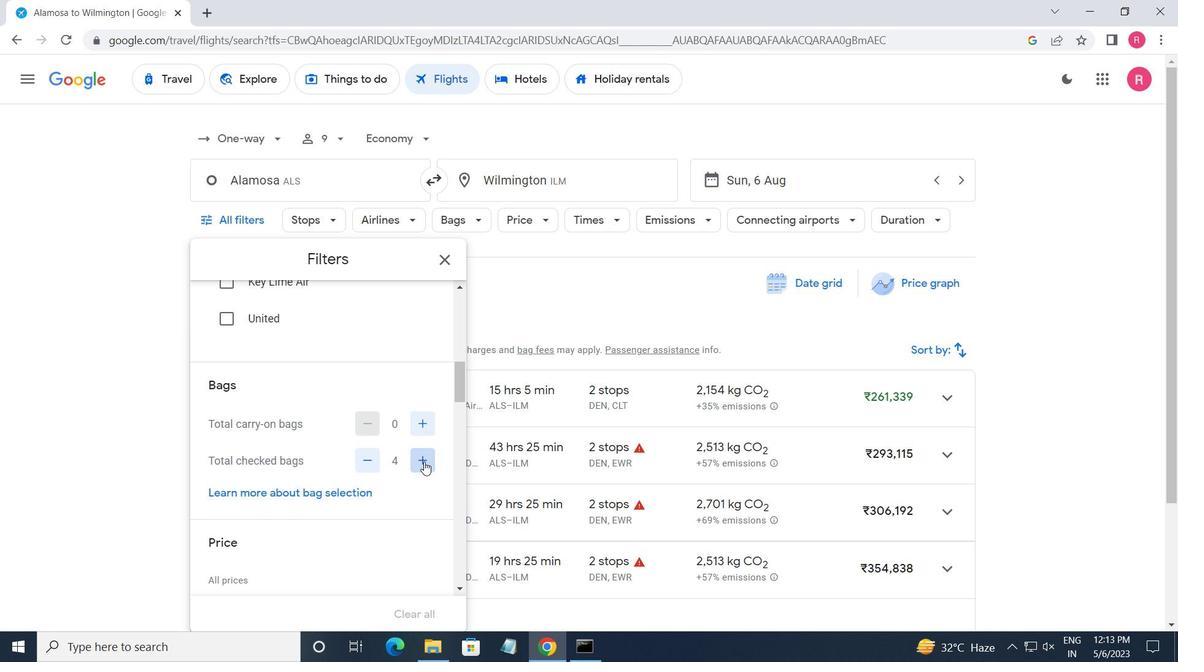 
Action: Mouse moved to (424, 462)
Screenshot: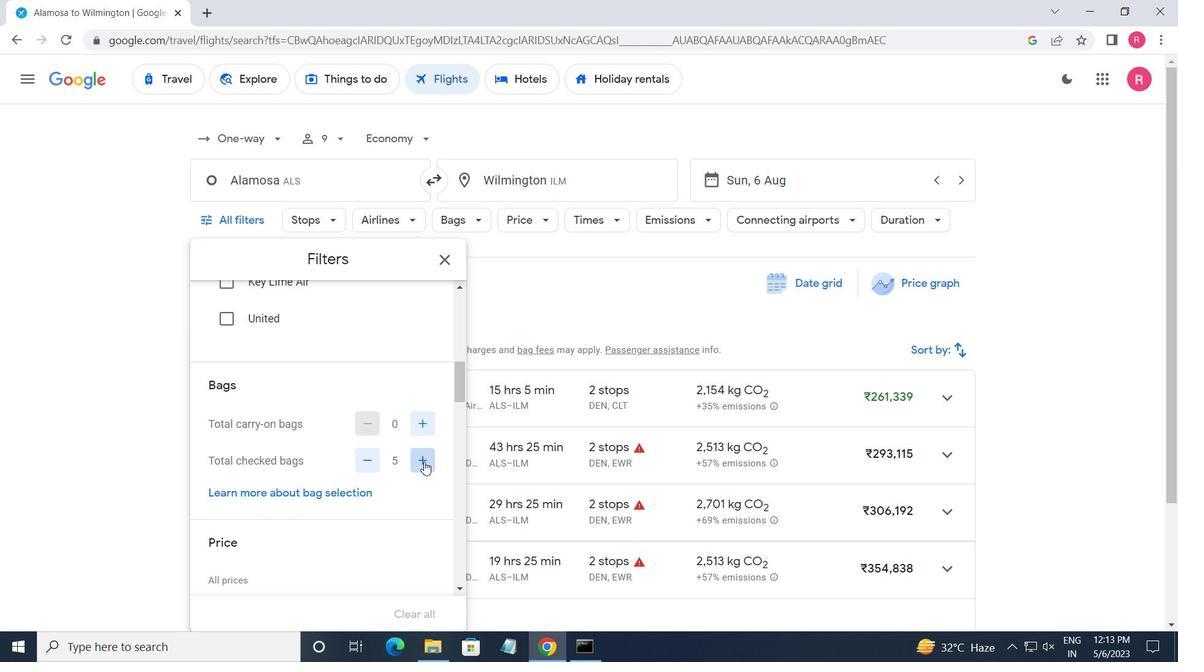 
Action: Mouse pressed left at (424, 462)
Screenshot: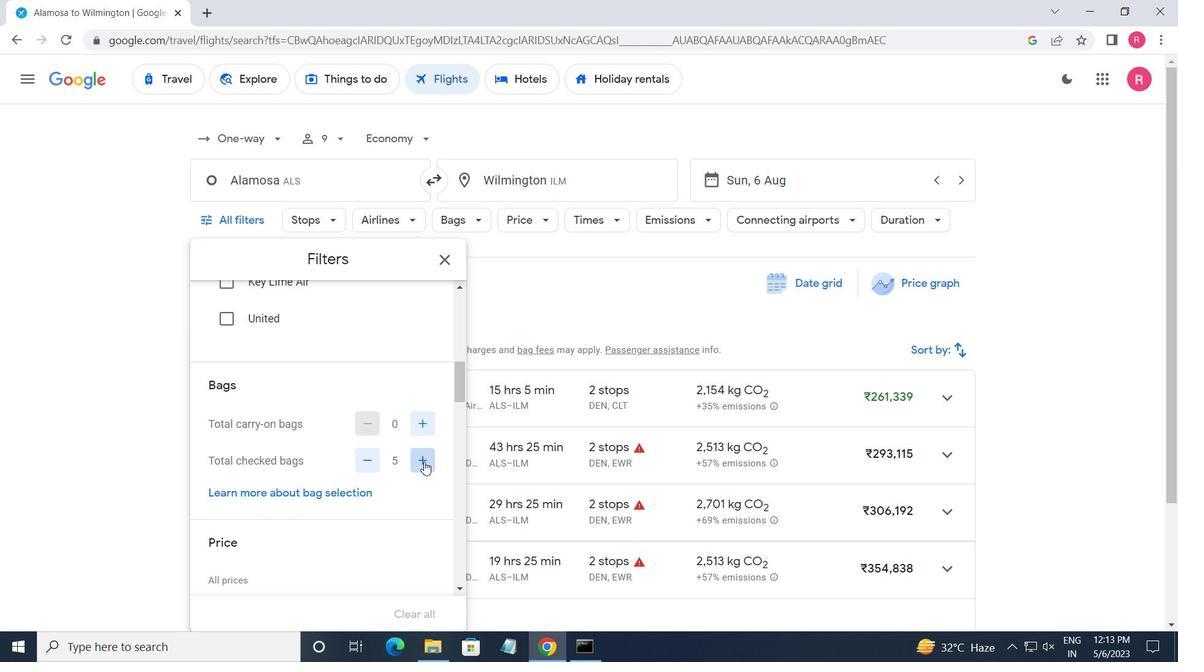 
Action: Mouse moved to (339, 397)
Screenshot: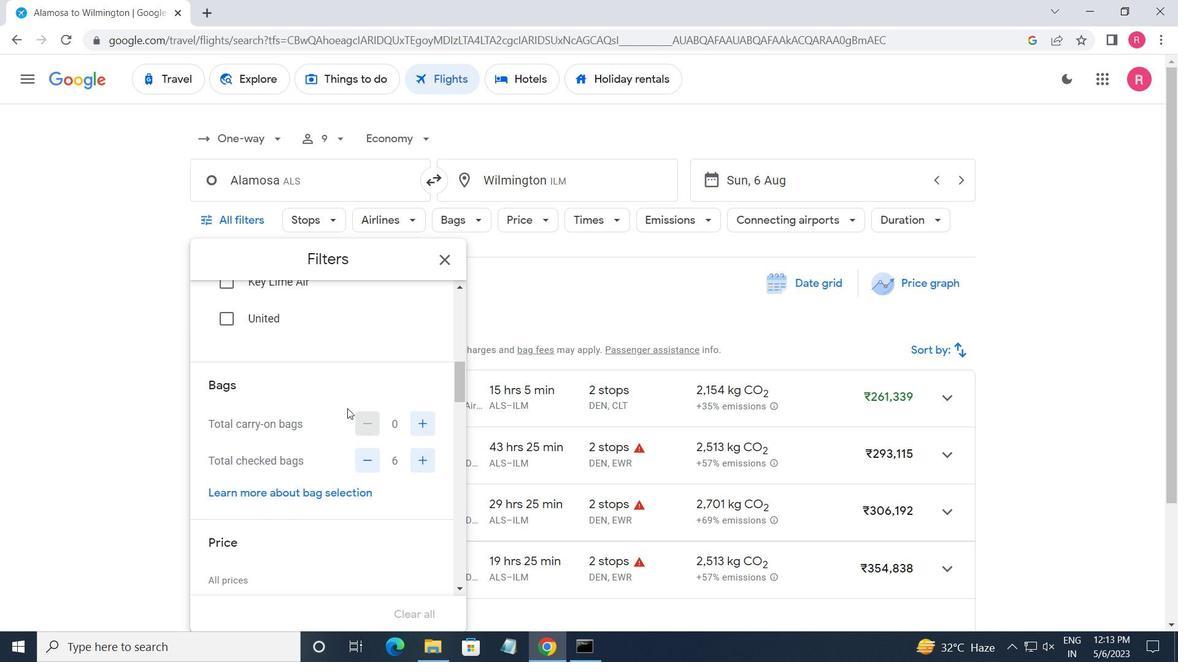
Action: Mouse scrolled (339, 397) with delta (0, 0)
Screenshot: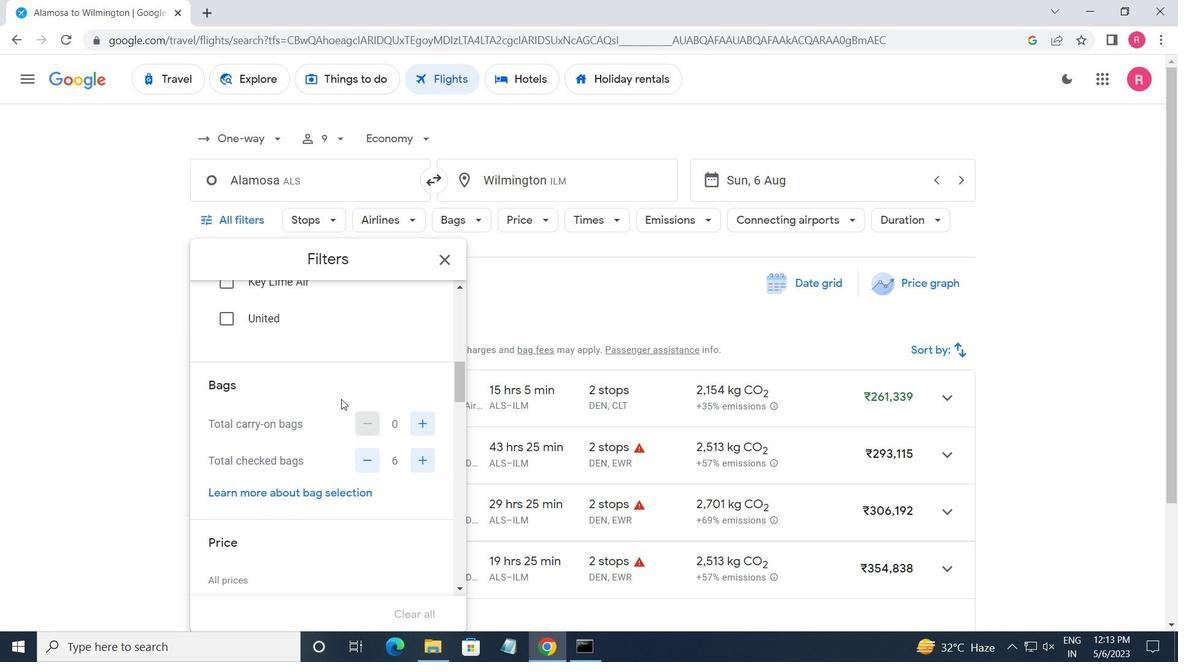 
Action: Mouse moved to (339, 397)
Screenshot: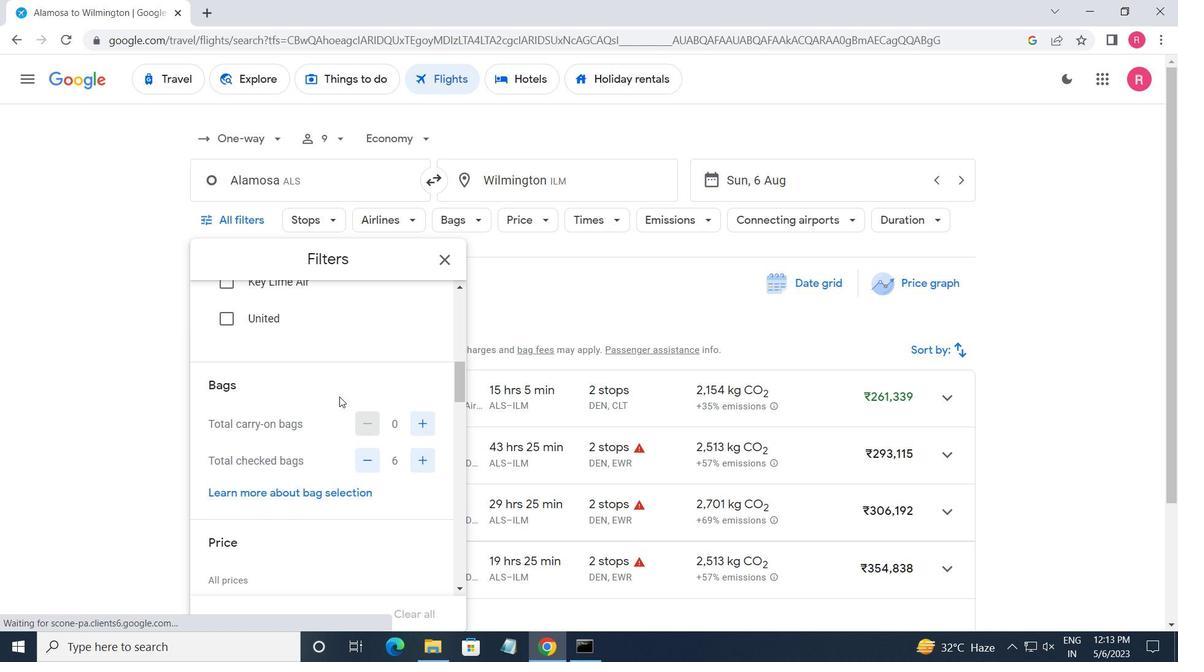 
Action: Mouse scrolled (339, 396) with delta (0, 0)
Screenshot: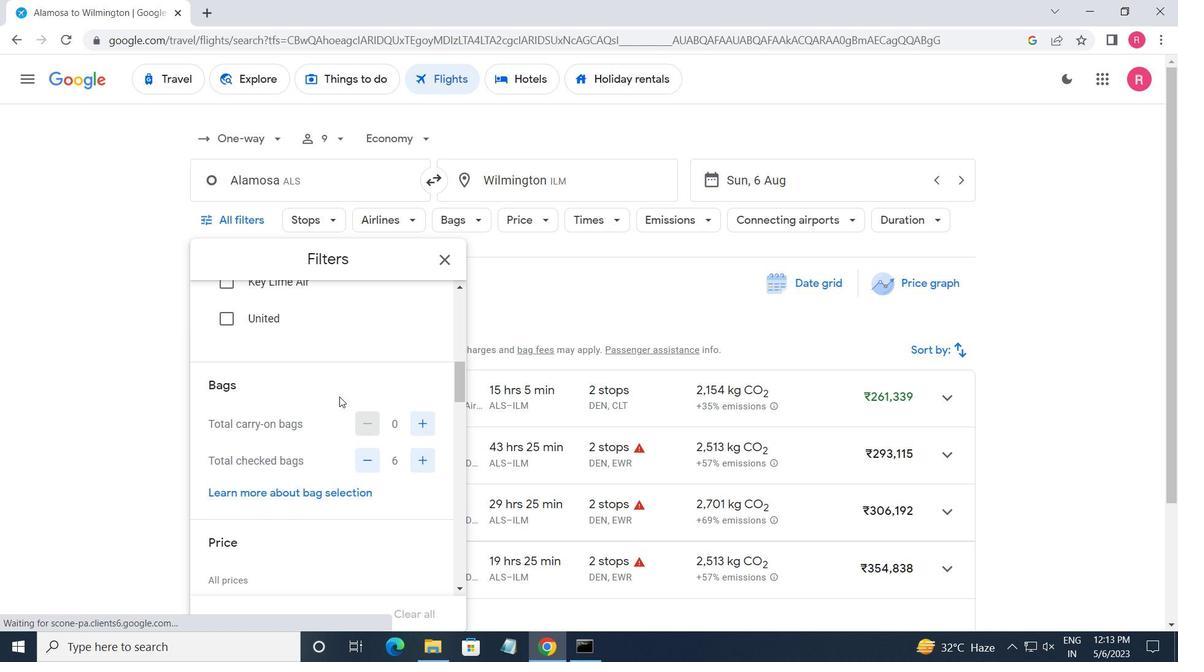 
Action: Mouse moved to (346, 408)
Screenshot: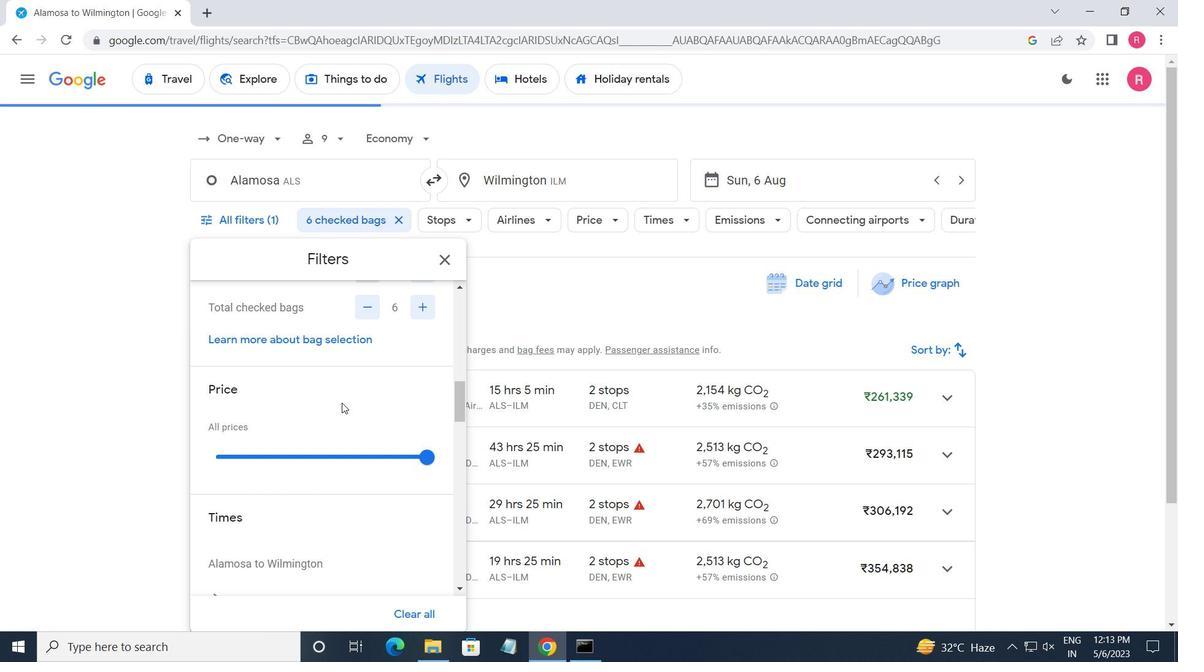 
Action: Mouse scrolled (346, 407) with delta (0, 0)
Screenshot: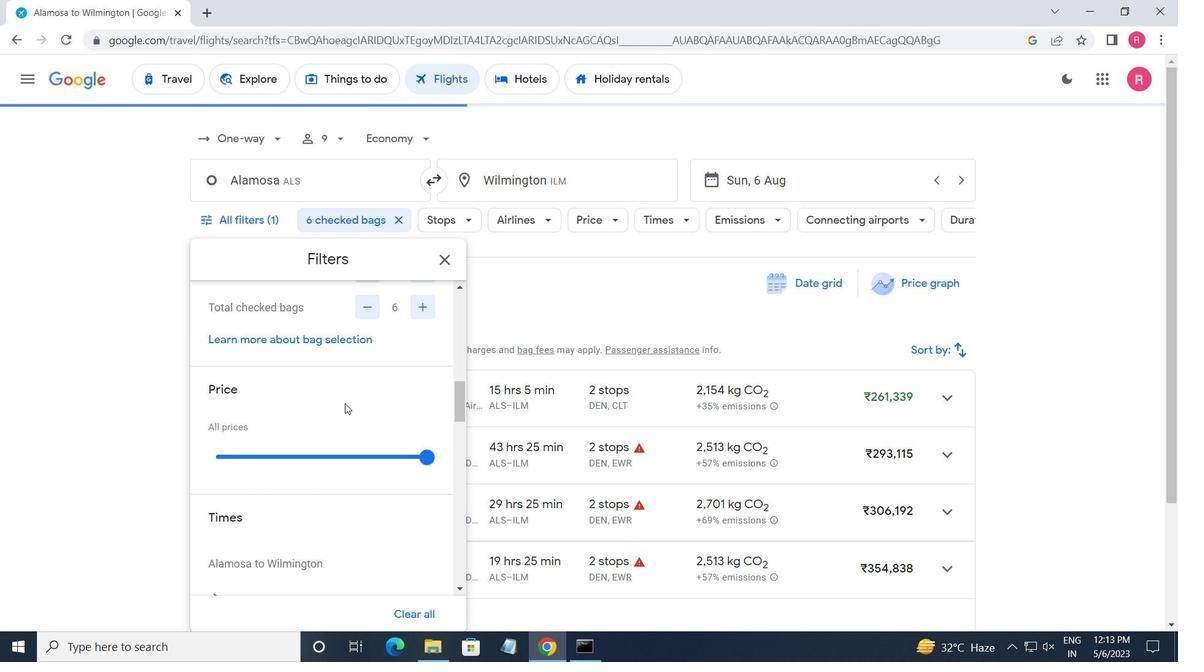 
Action: Mouse moved to (419, 377)
Screenshot: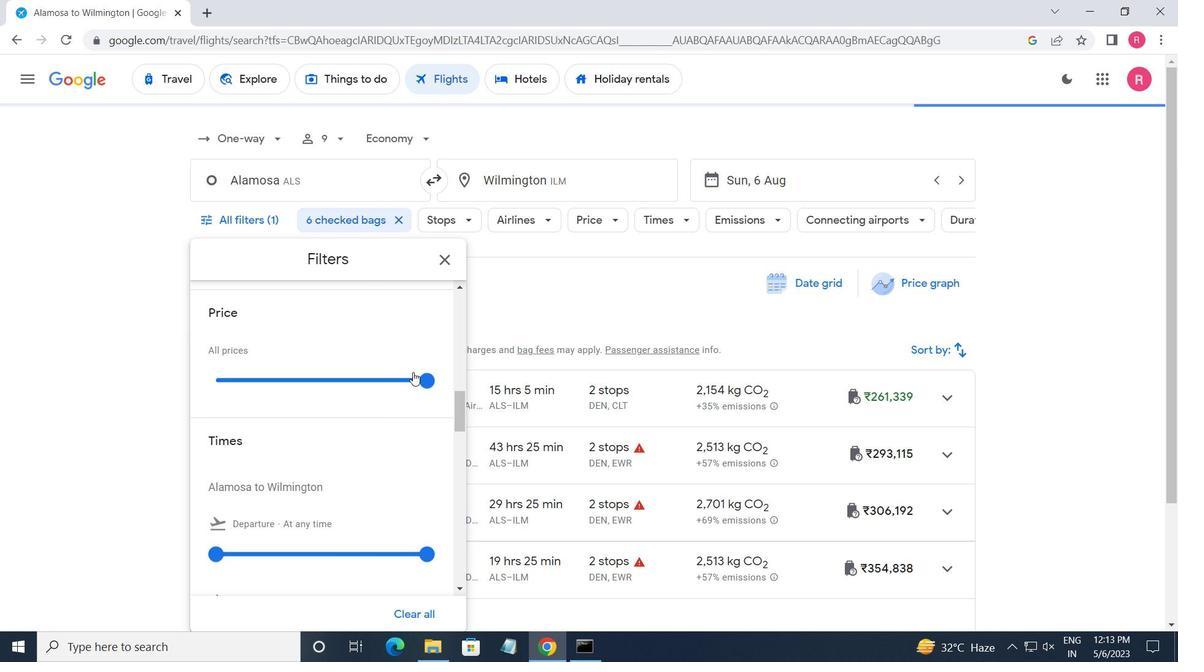 
Action: Mouse pressed left at (419, 377)
Screenshot: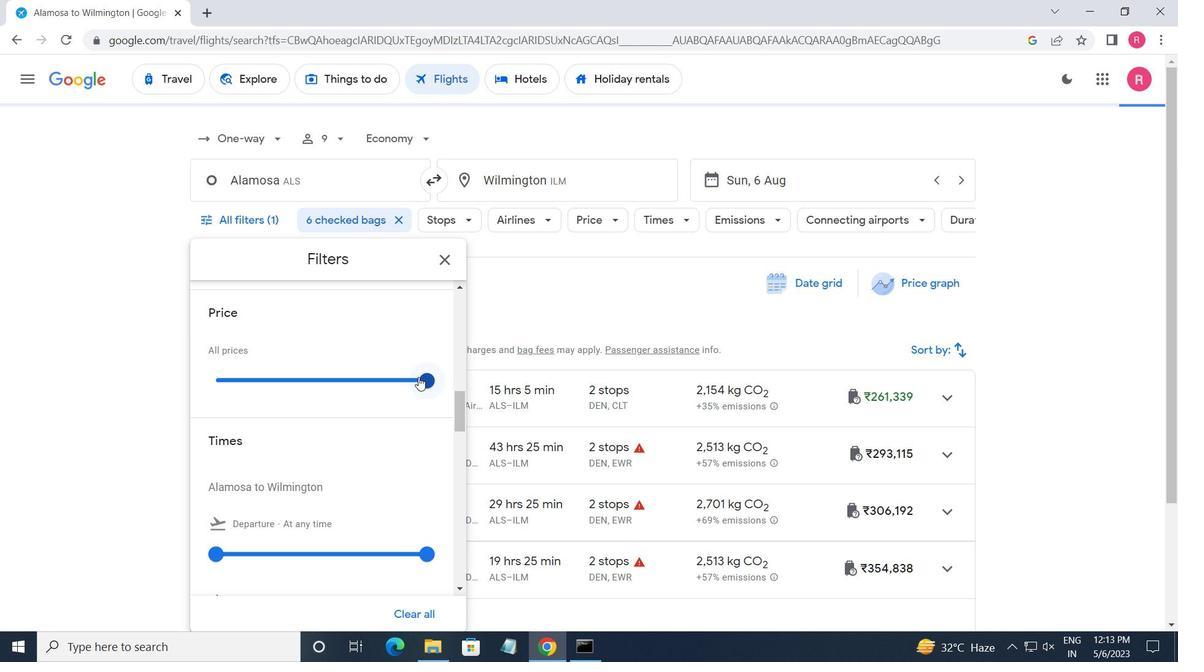 
Action: Mouse moved to (307, 401)
Screenshot: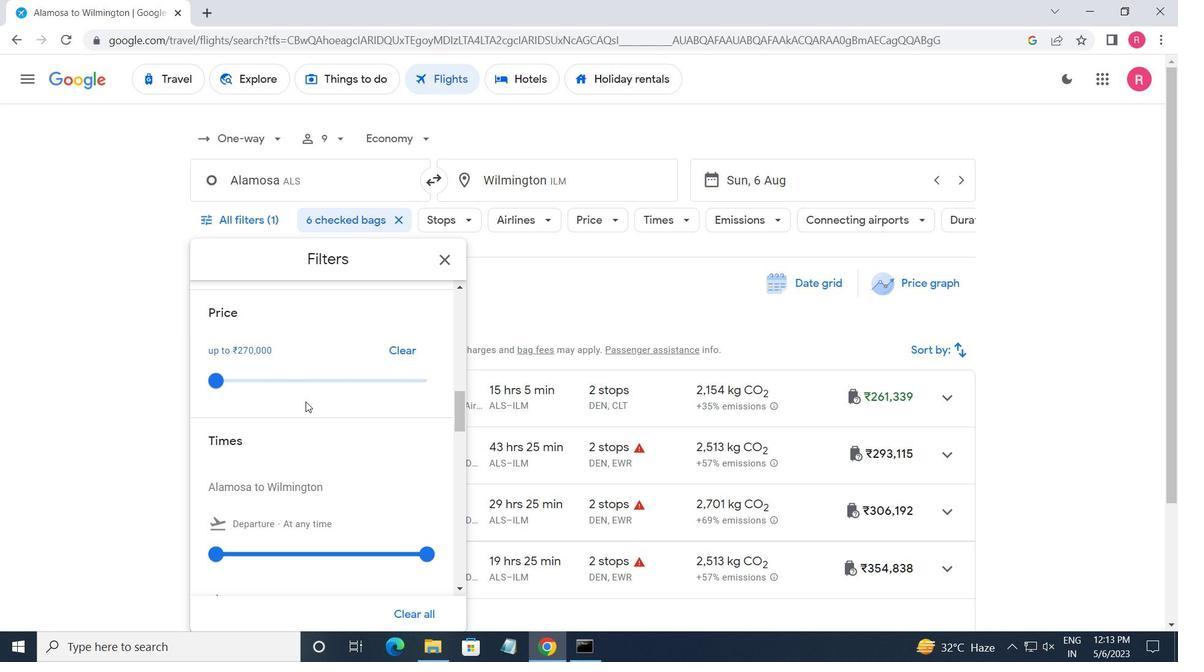 
Action: Mouse scrolled (307, 401) with delta (0, 0)
Screenshot: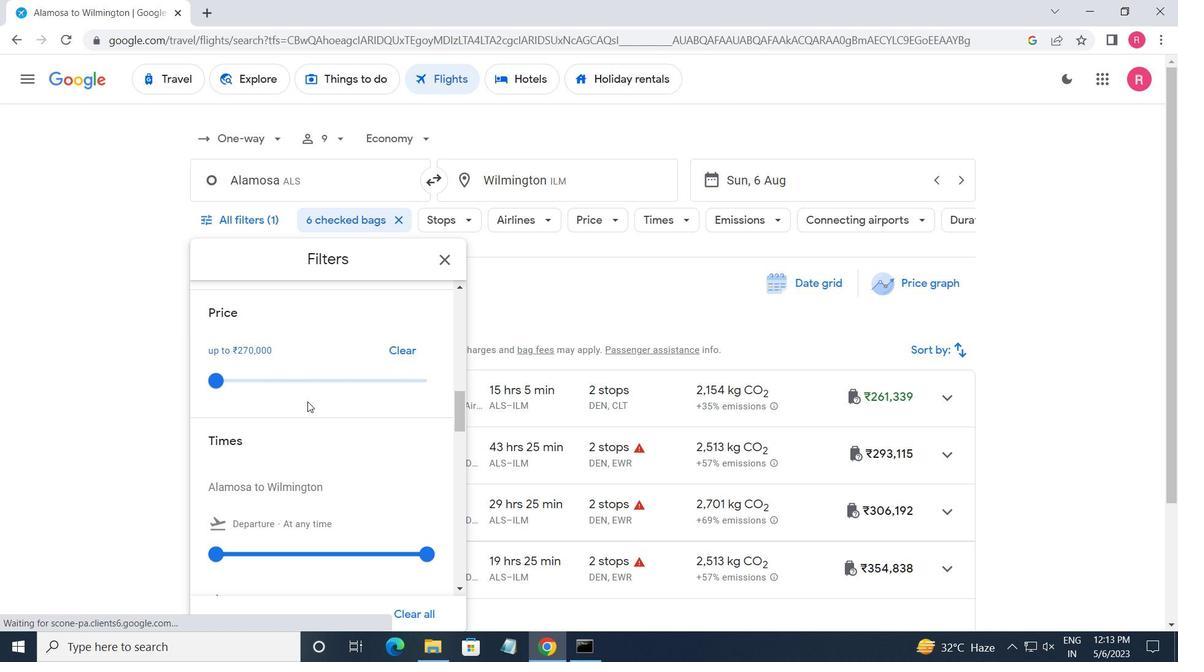 
Action: Mouse moved to (311, 402)
Screenshot: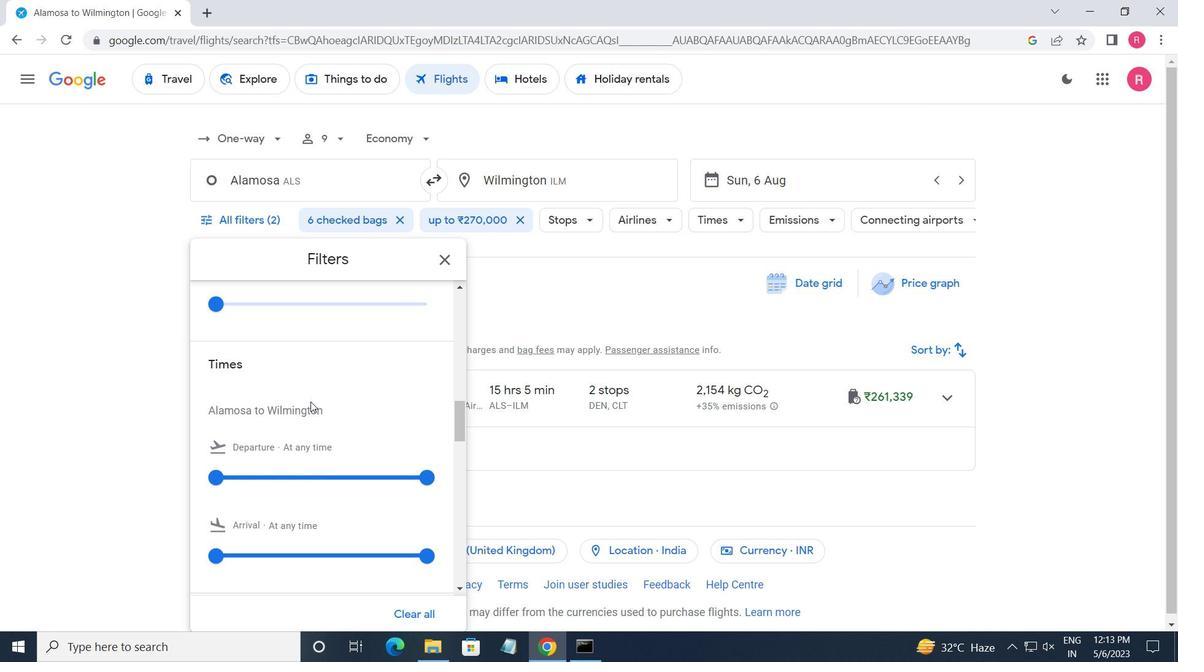 
Action: Mouse scrolled (311, 401) with delta (0, 0)
Screenshot: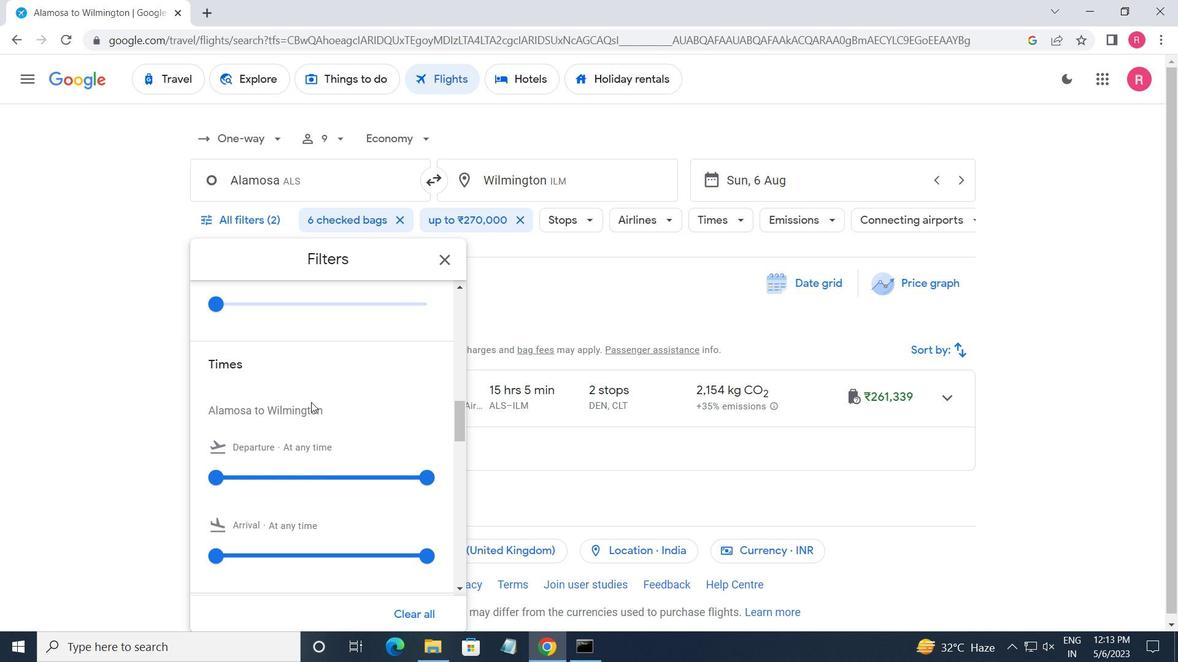 
Action: Mouse moved to (216, 399)
Screenshot: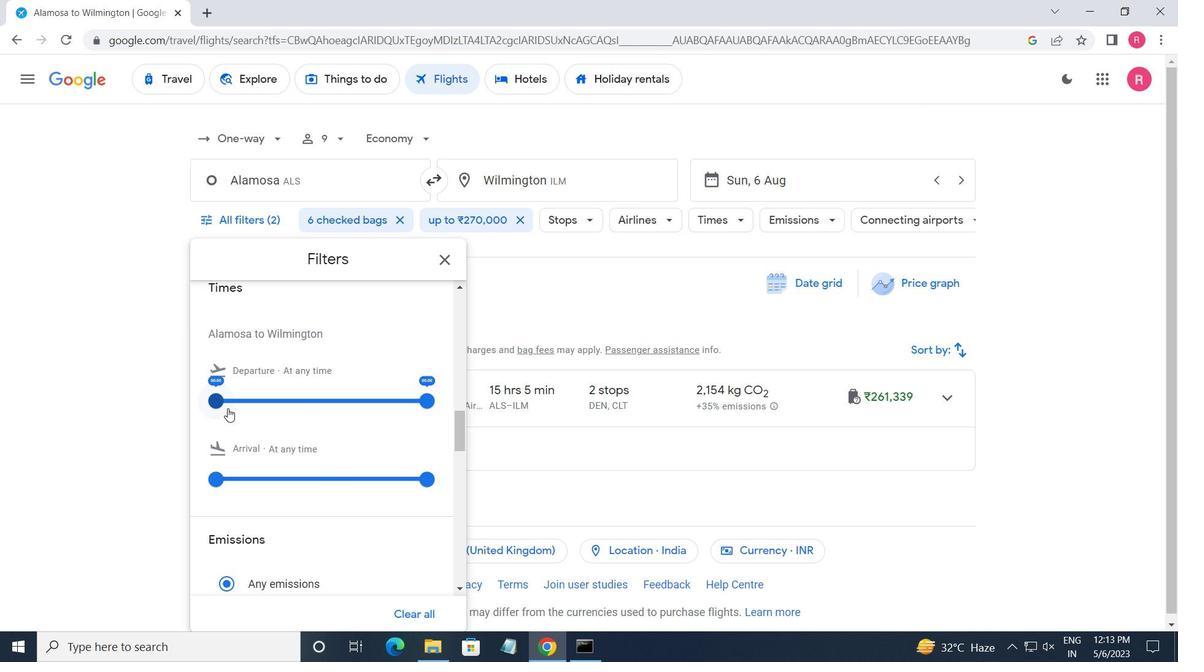 
Action: Mouse pressed left at (216, 399)
Screenshot: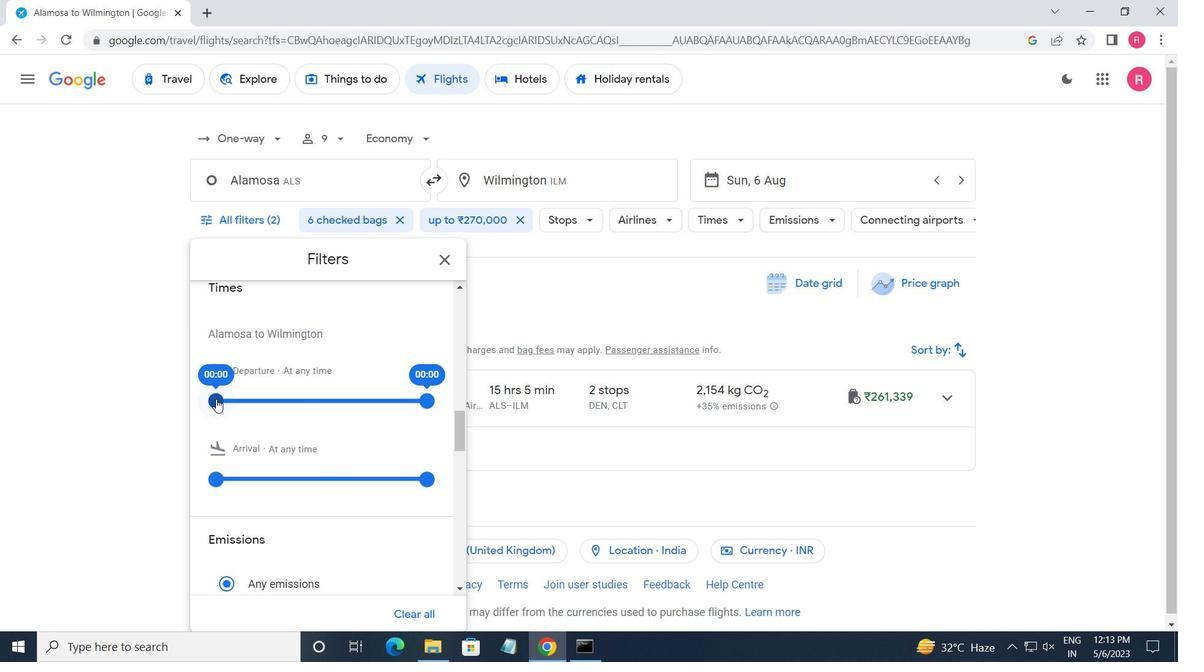 
Action: Mouse moved to (428, 399)
Screenshot: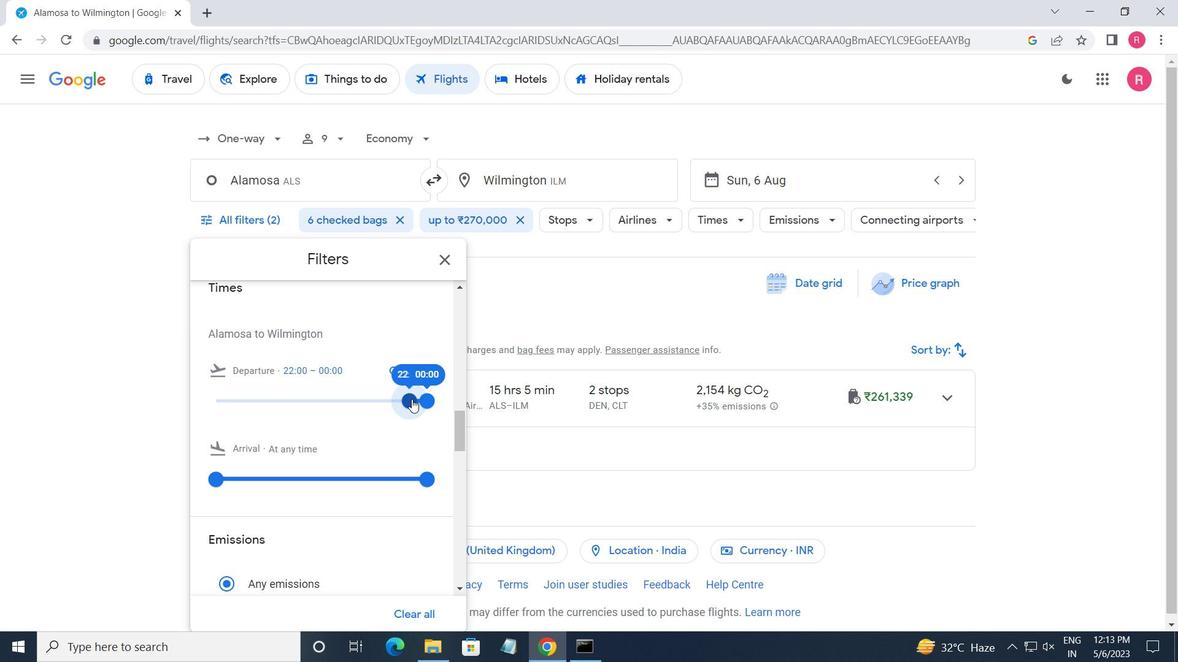 
Action: Mouse pressed left at (428, 399)
Screenshot: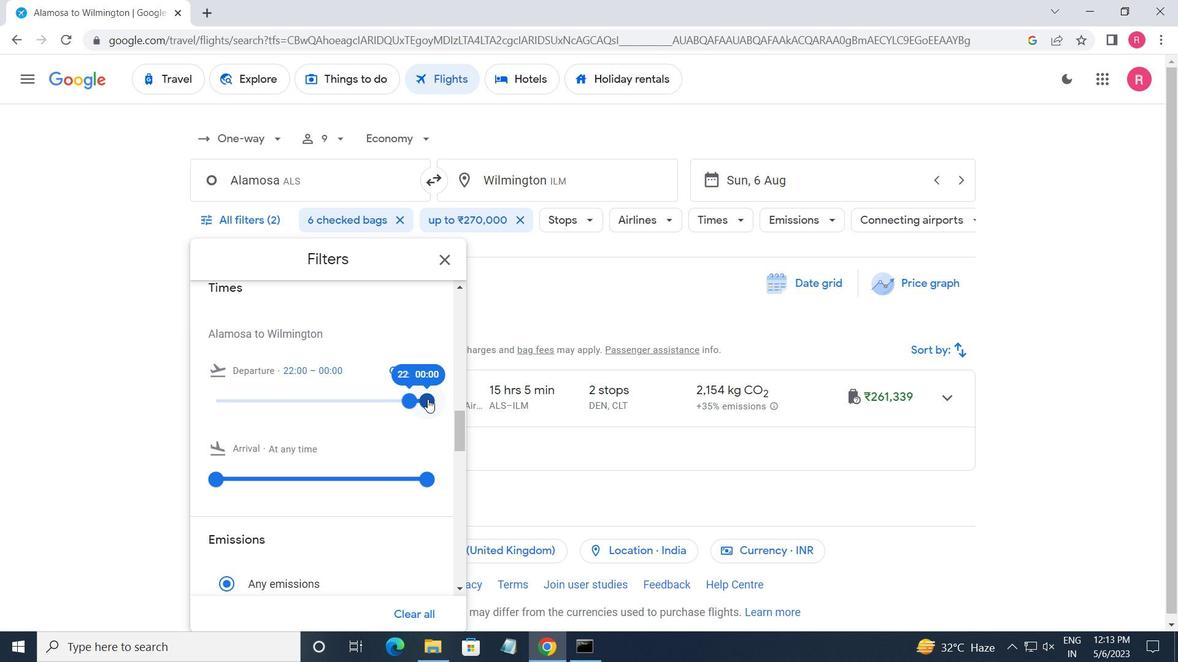 
Action: Mouse moved to (441, 258)
Screenshot: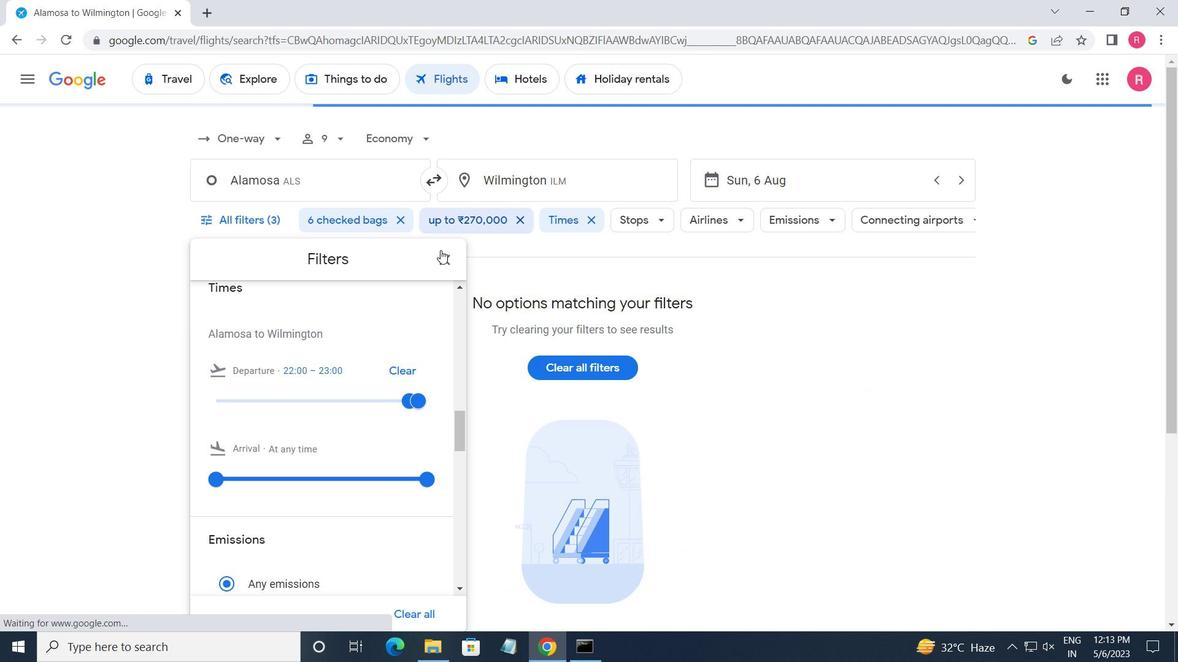 
Action: Mouse pressed left at (441, 258)
Screenshot: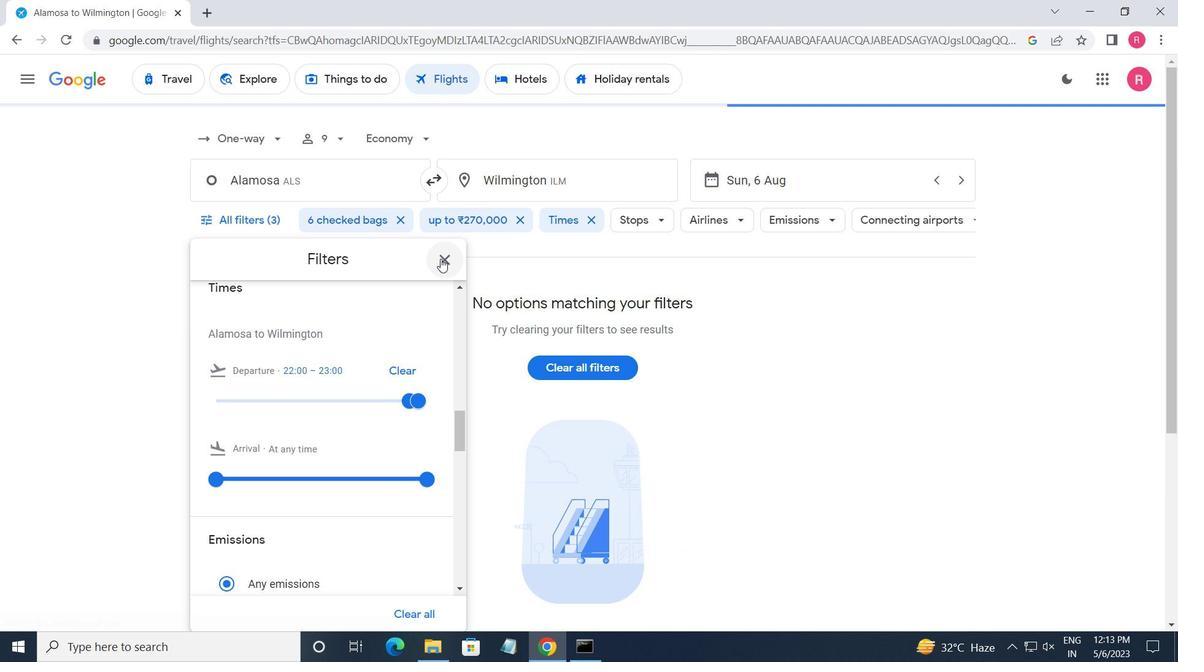 
